 Task: Search one way flight ticket for 5 adults, 2 children, 1 infant in seat and 1 infant on lap in economy from Sault Ste. Marie: Chippewa County International Airport to Fort Wayne: Fort Wayne International Airport on 5-4-2023. Number of bags: 2 checked bags. Price is upto 40000. Outbound departure time preference is 12:45.
Action: Mouse moved to (282, 105)
Screenshot: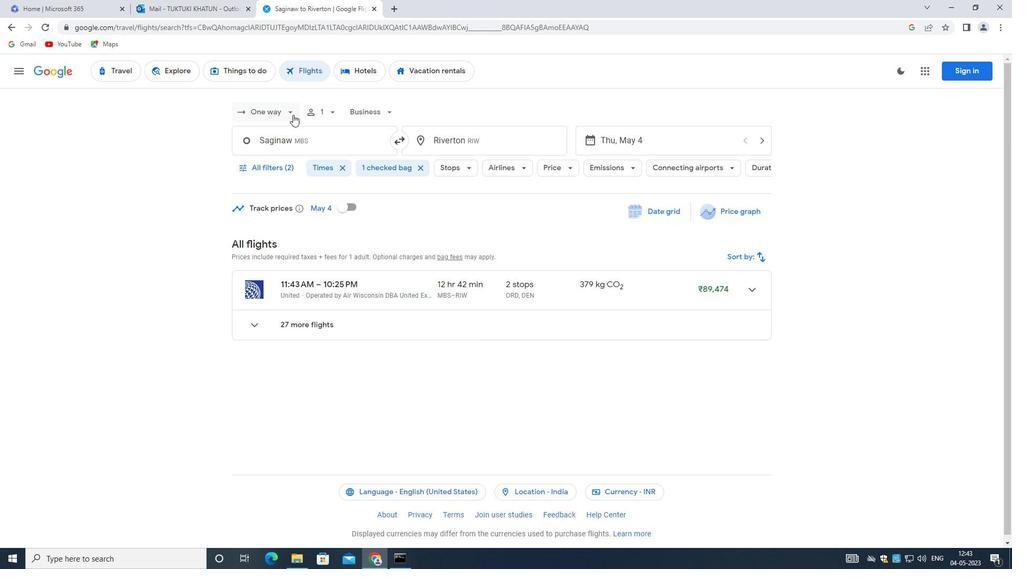
Action: Mouse pressed left at (282, 105)
Screenshot: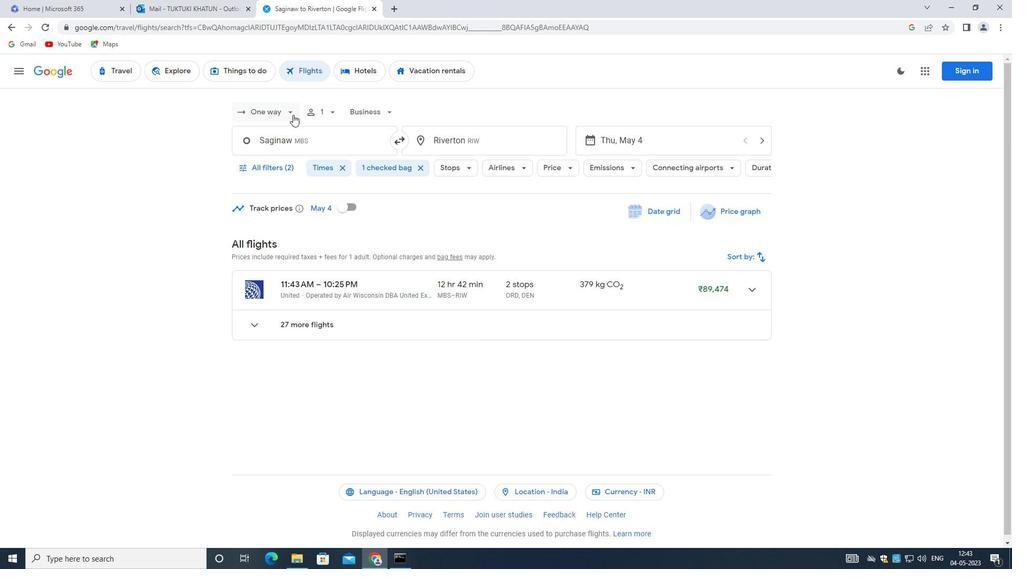 
Action: Mouse moved to (292, 161)
Screenshot: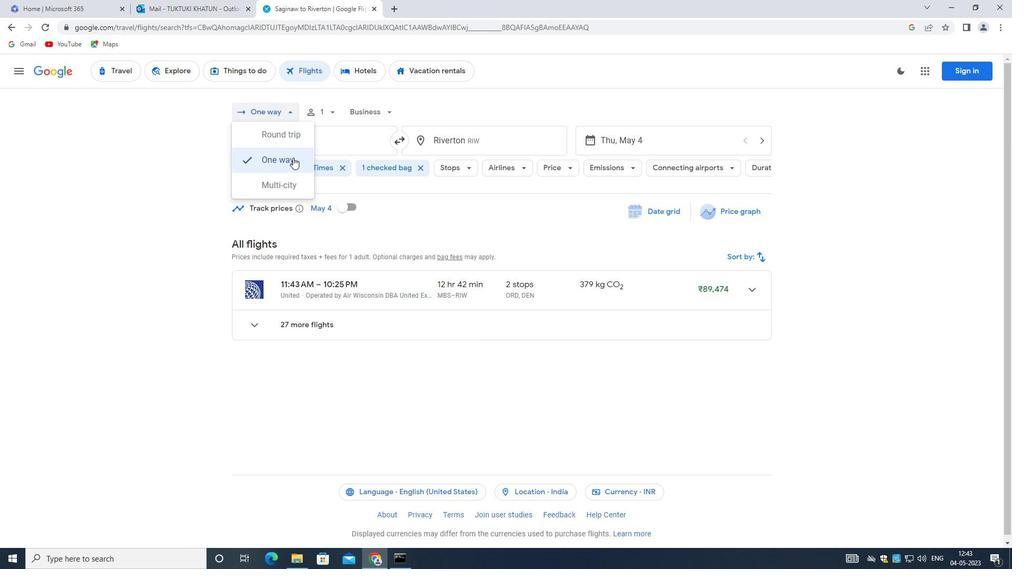 
Action: Mouse pressed left at (292, 161)
Screenshot: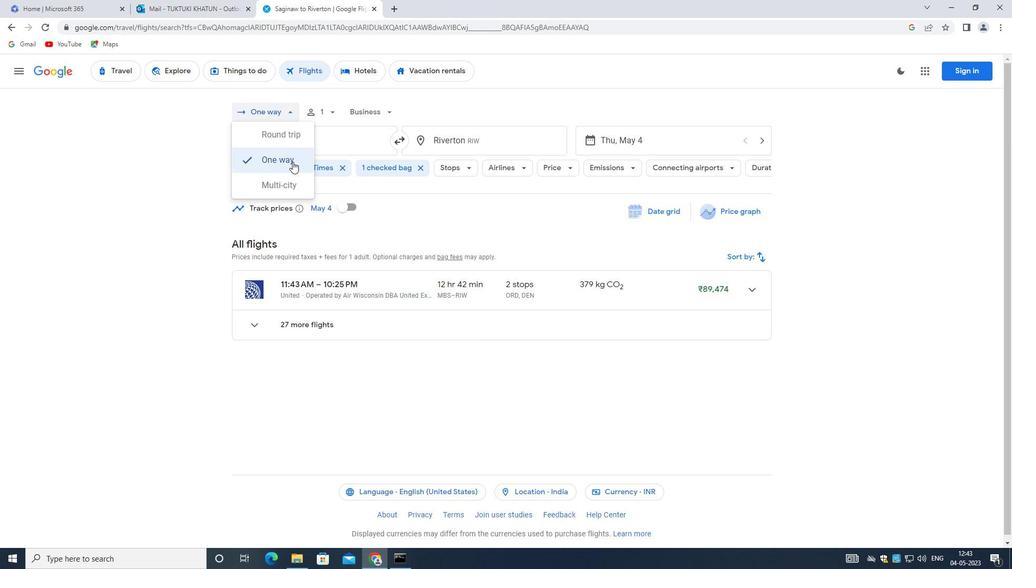 
Action: Mouse moved to (322, 119)
Screenshot: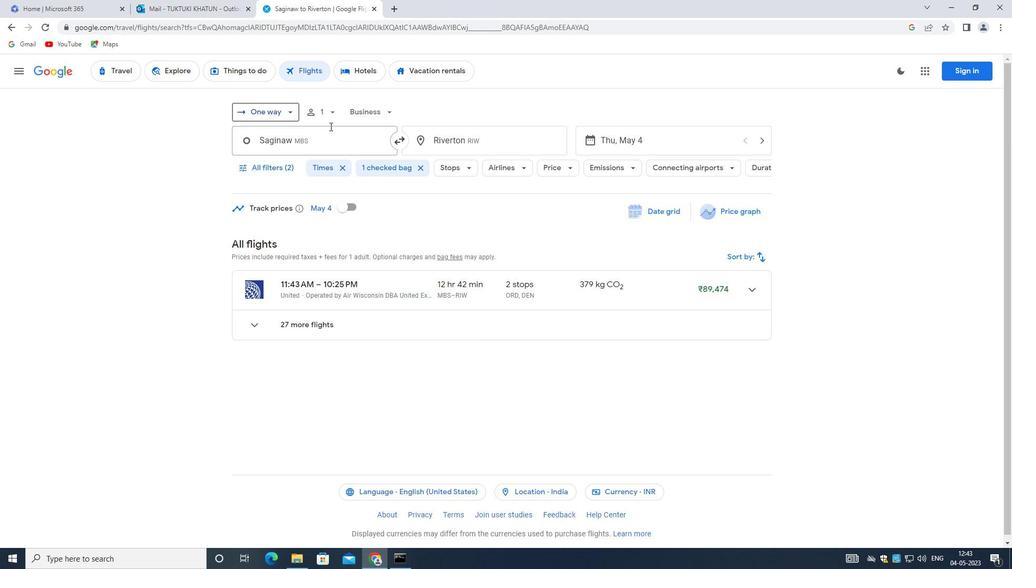 
Action: Mouse pressed left at (322, 119)
Screenshot: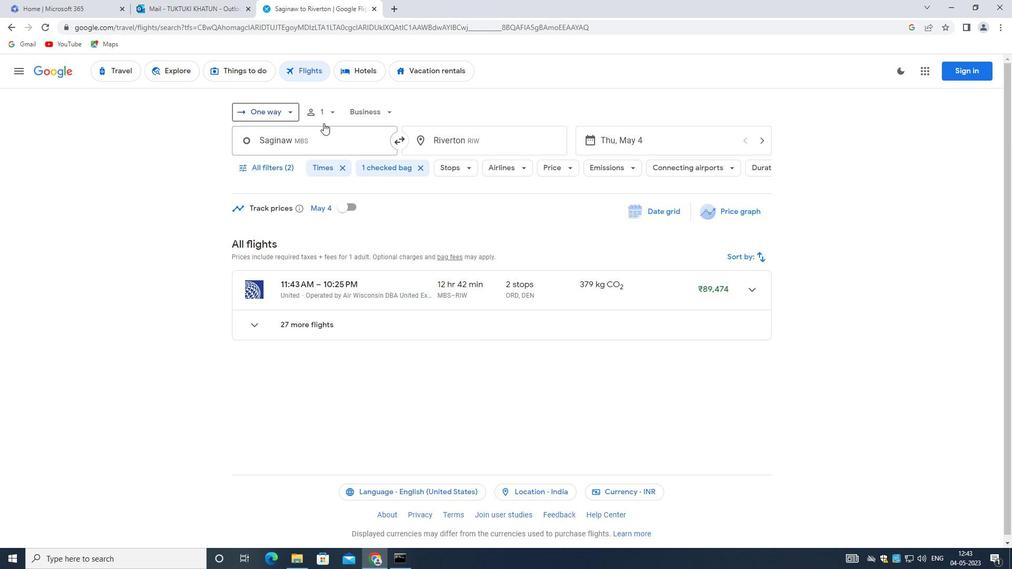 
Action: Mouse moved to (417, 138)
Screenshot: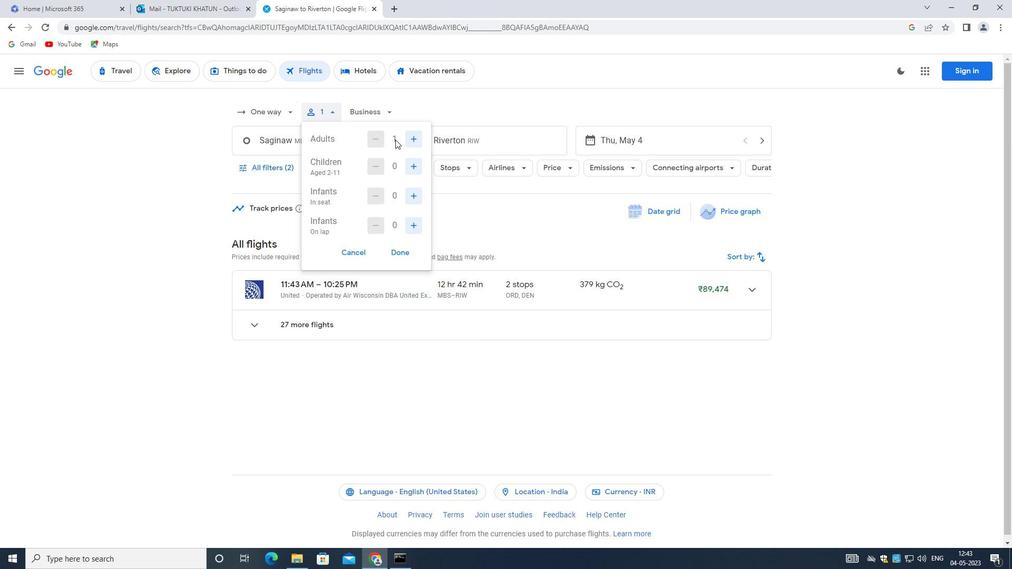 
Action: Mouse pressed left at (417, 138)
Screenshot: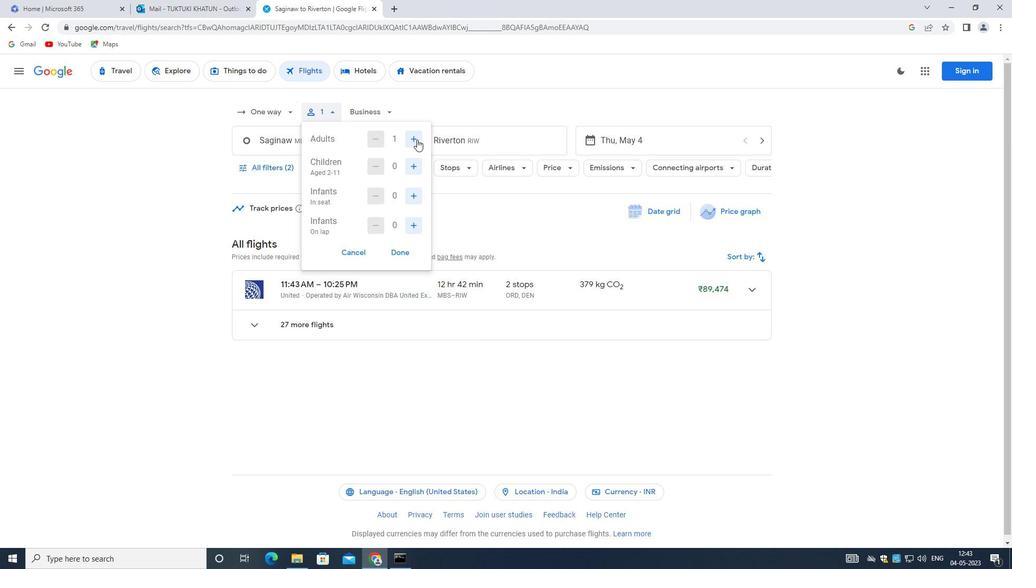 
Action: Mouse moved to (417, 138)
Screenshot: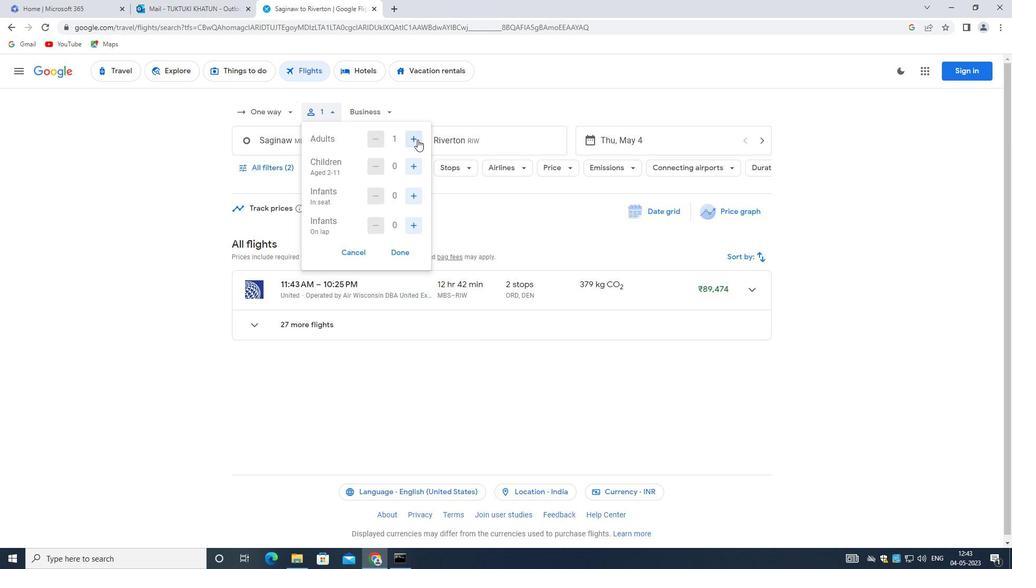
Action: Mouse pressed left at (417, 138)
Screenshot: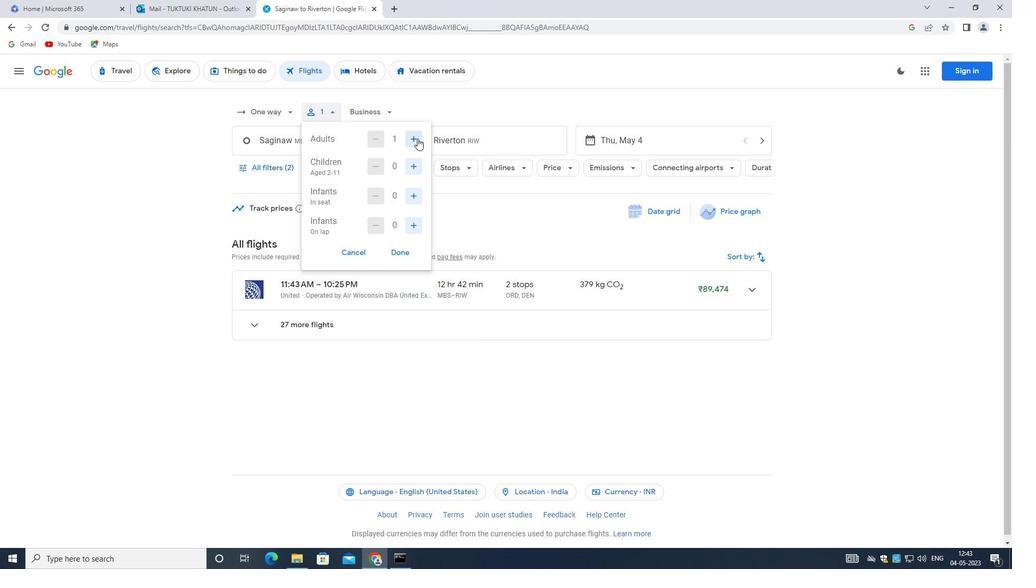 
Action: Mouse pressed left at (417, 138)
Screenshot: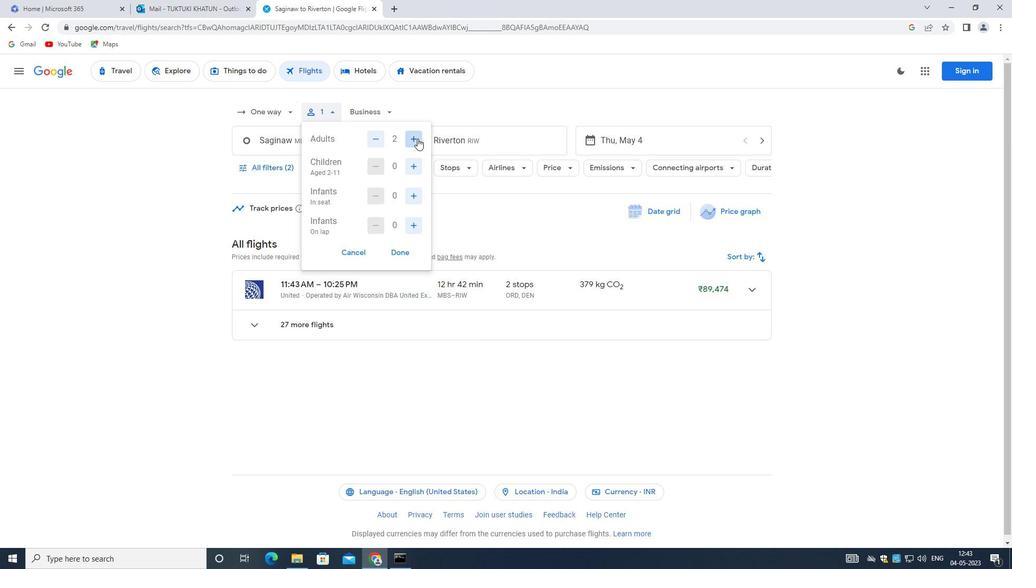 
Action: Mouse moved to (417, 139)
Screenshot: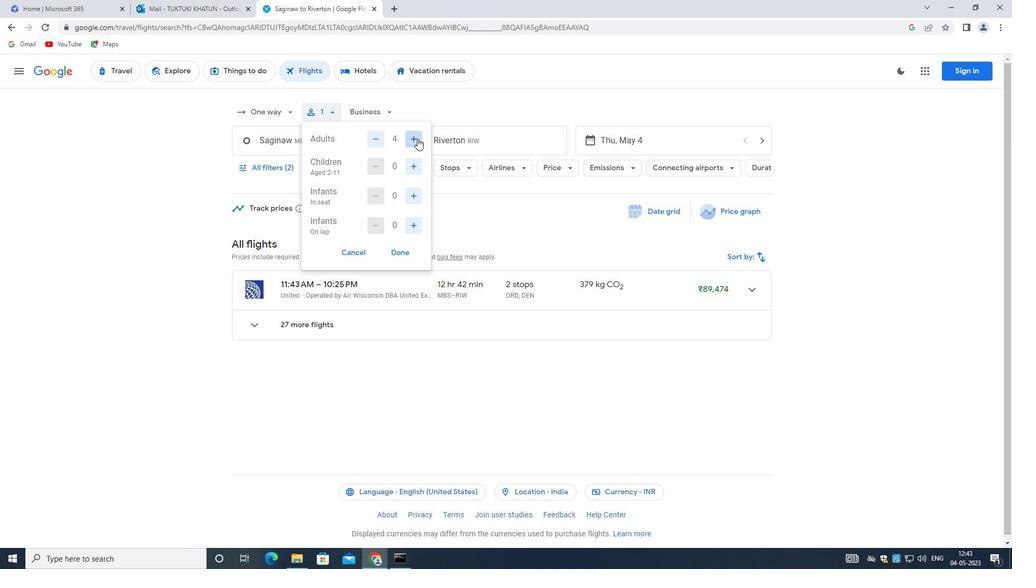 
Action: Mouse pressed left at (417, 139)
Screenshot: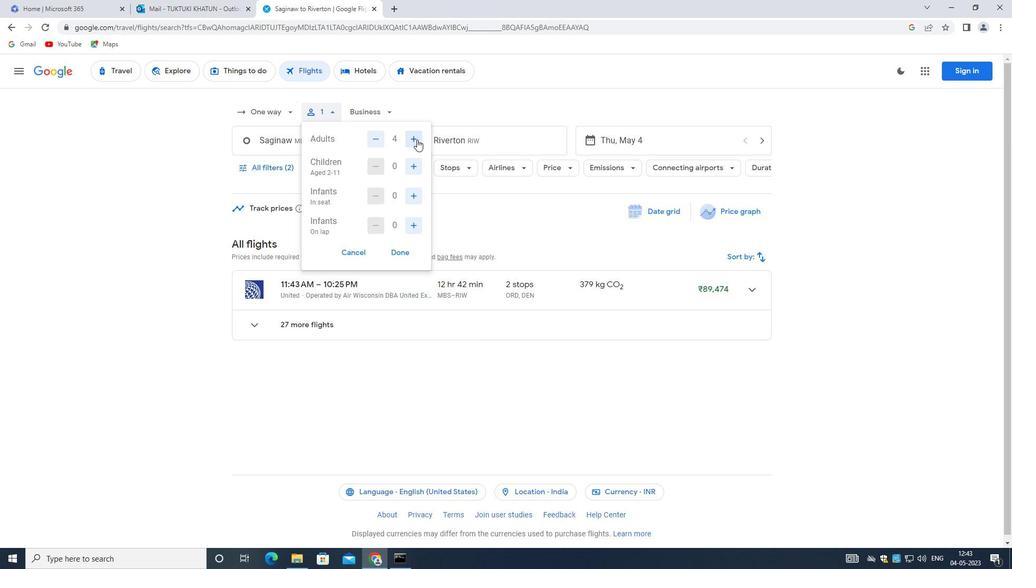 
Action: Mouse moved to (414, 167)
Screenshot: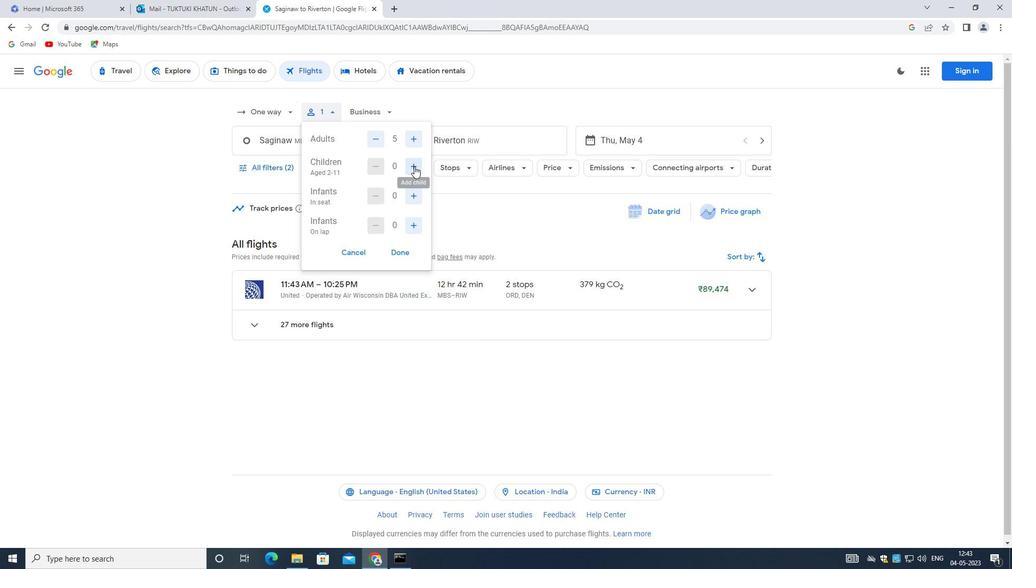 
Action: Mouse pressed left at (414, 167)
Screenshot: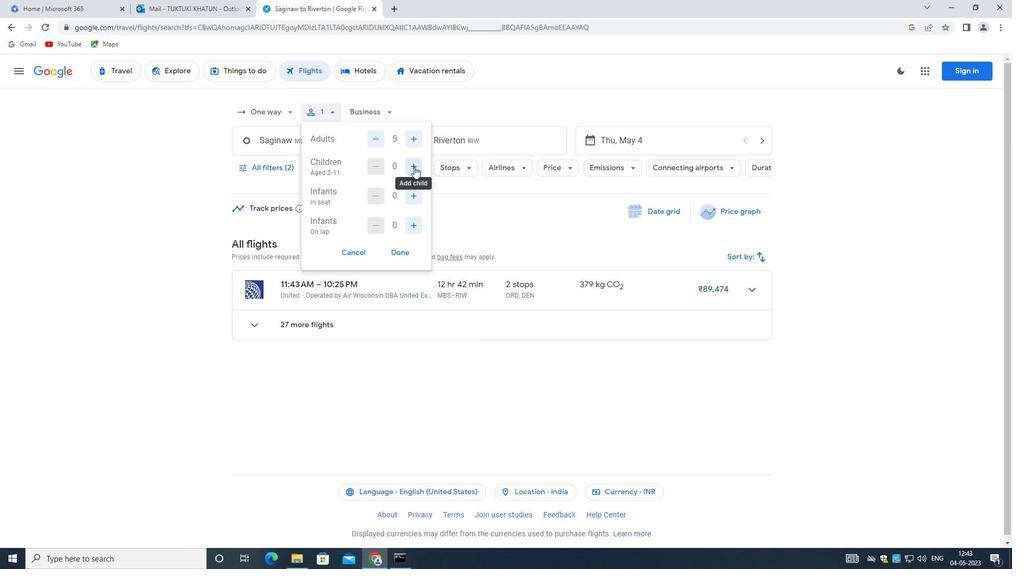 
Action: Mouse moved to (414, 166)
Screenshot: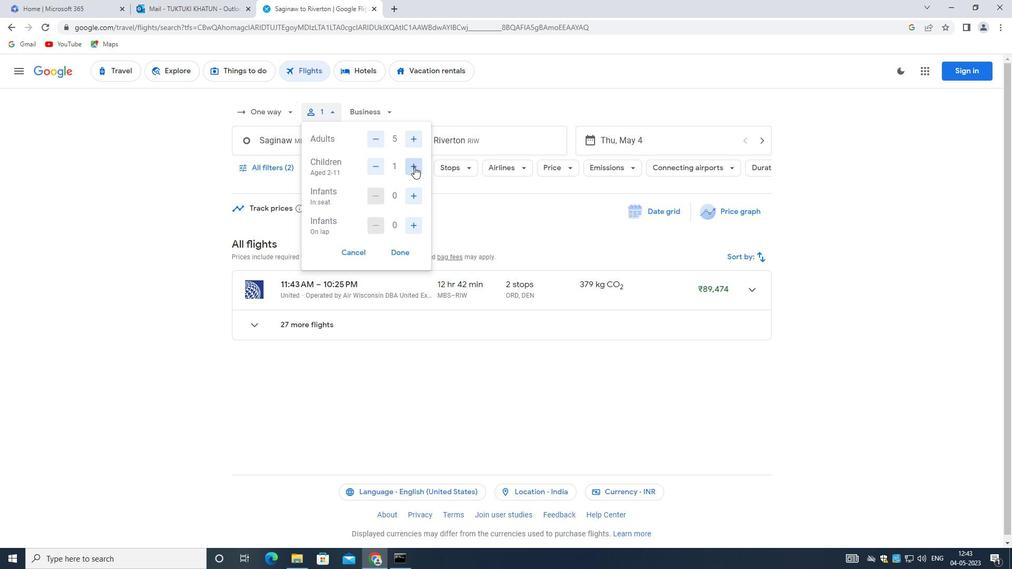 
Action: Mouse pressed left at (414, 166)
Screenshot: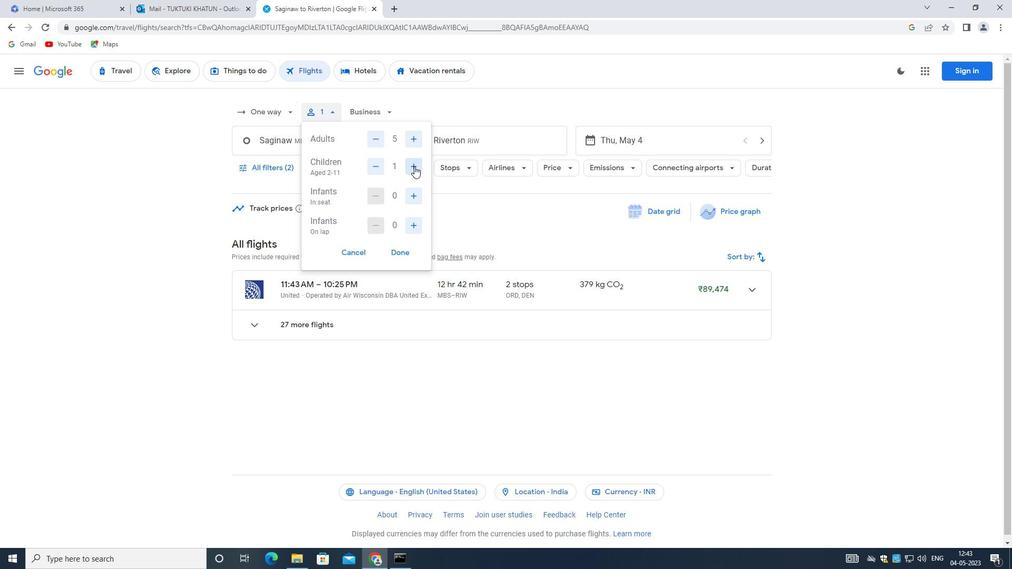 
Action: Mouse moved to (409, 196)
Screenshot: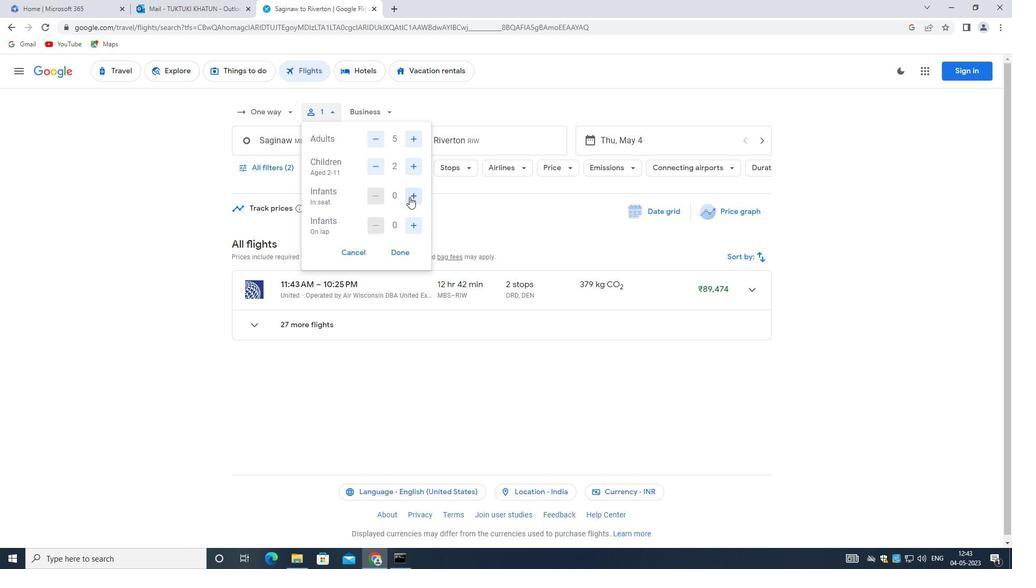 
Action: Mouse pressed left at (409, 196)
Screenshot: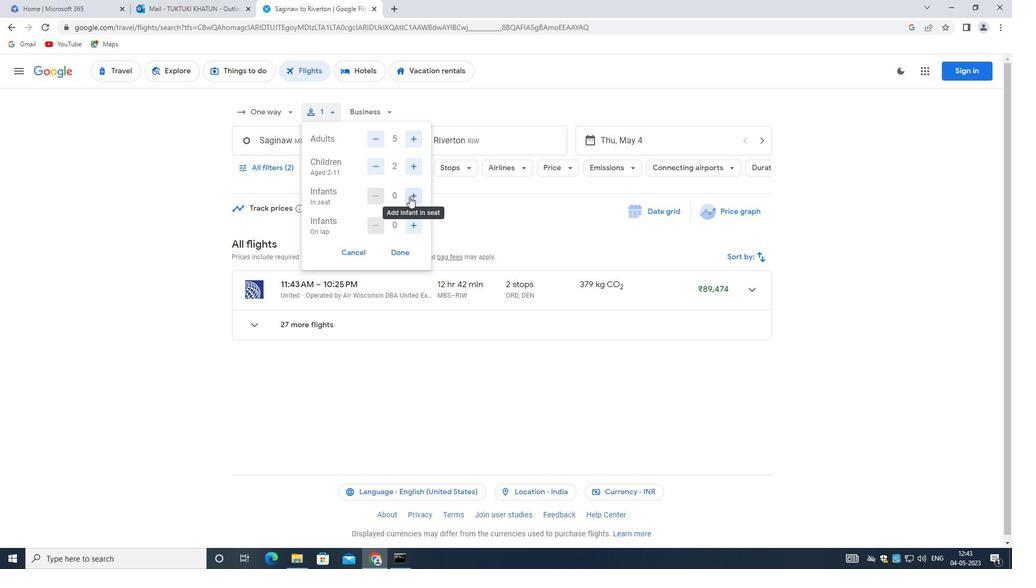 
Action: Mouse moved to (414, 225)
Screenshot: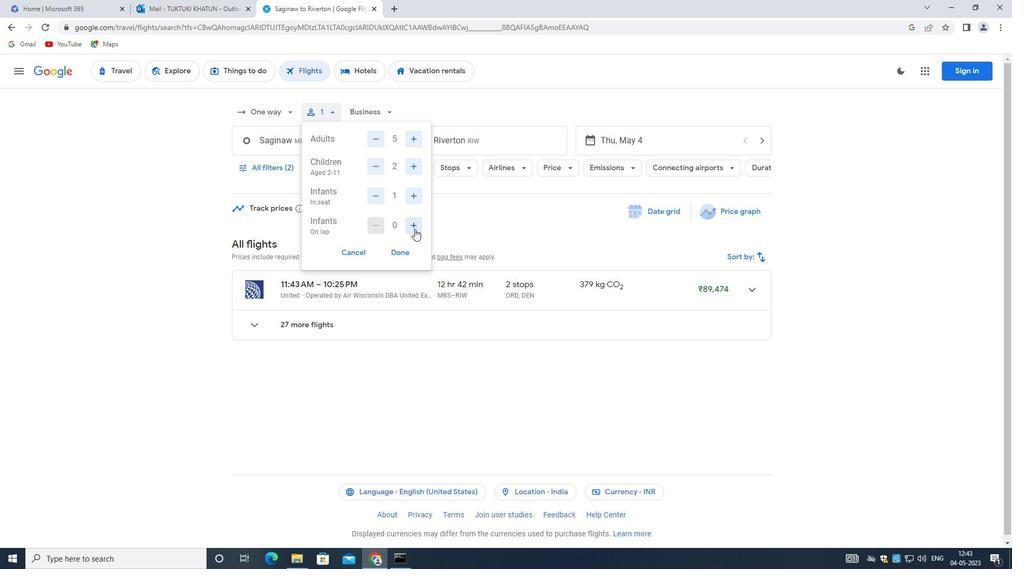 
Action: Mouse pressed left at (414, 225)
Screenshot: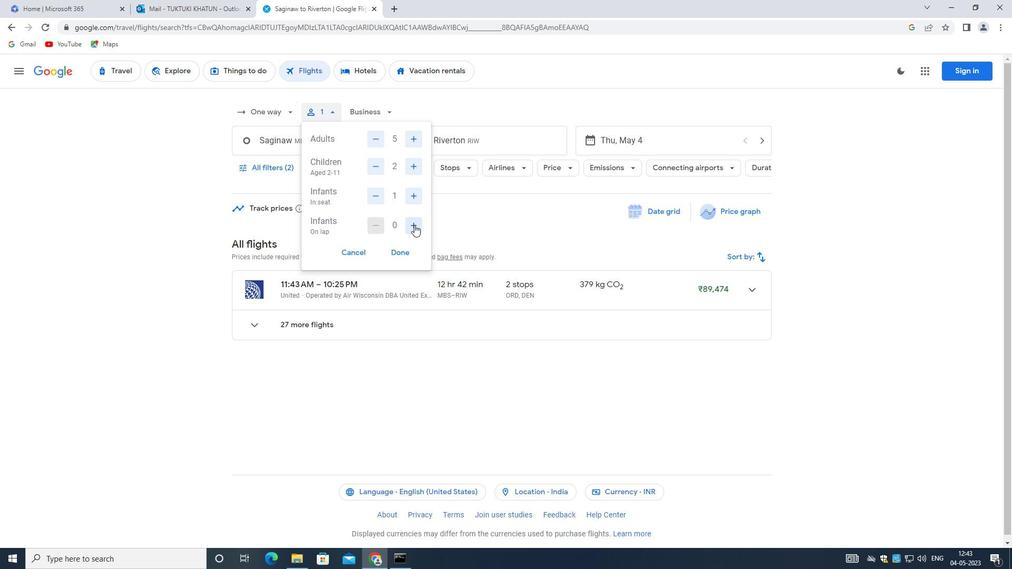 
Action: Mouse moved to (388, 249)
Screenshot: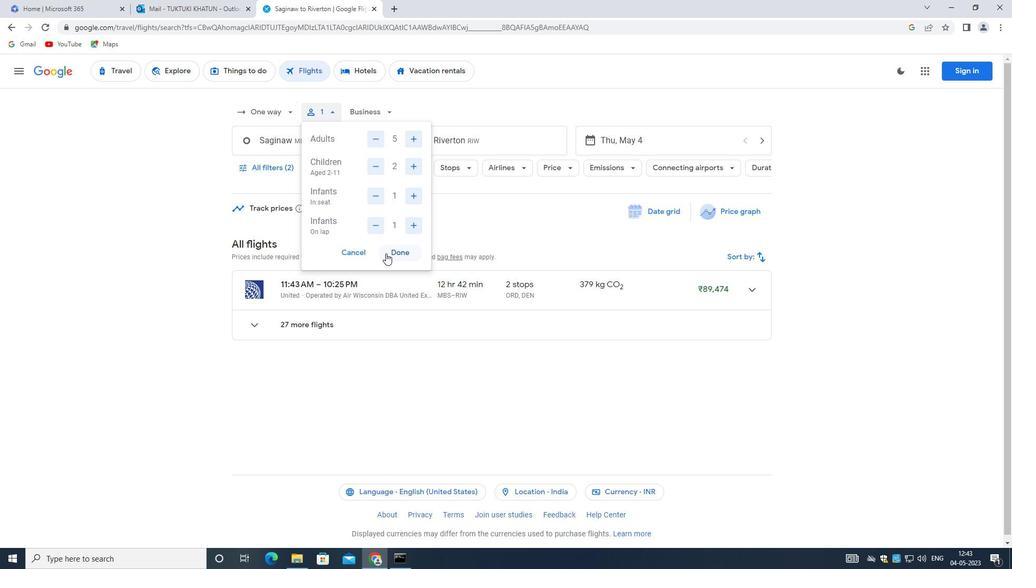 
Action: Mouse pressed left at (388, 249)
Screenshot: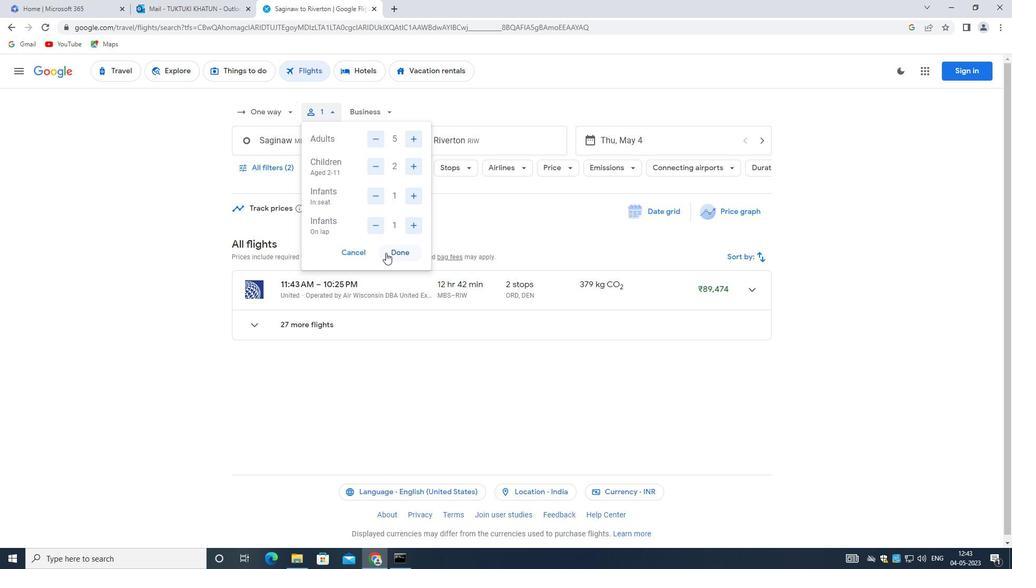 
Action: Mouse moved to (361, 109)
Screenshot: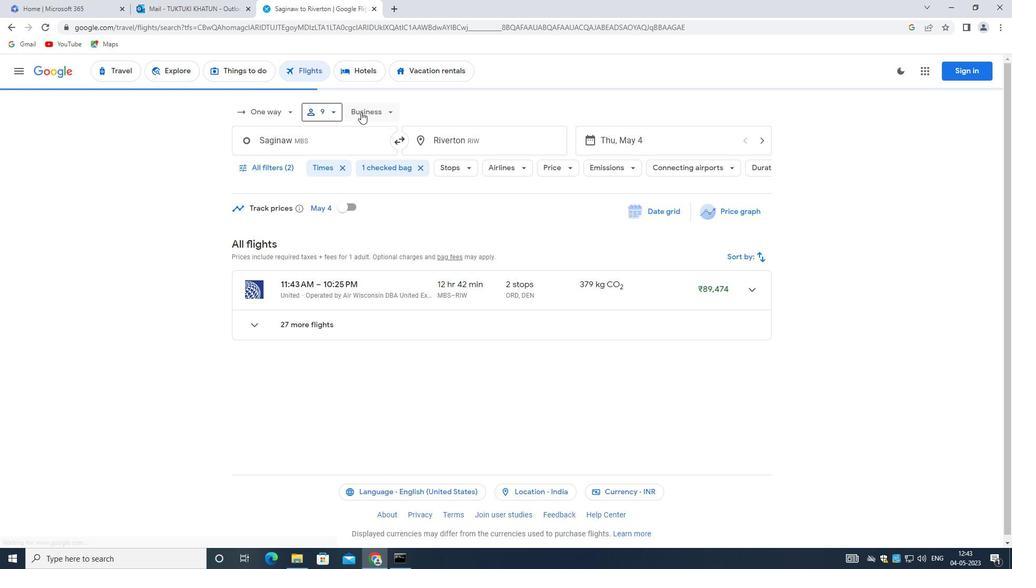 
Action: Mouse pressed left at (361, 109)
Screenshot: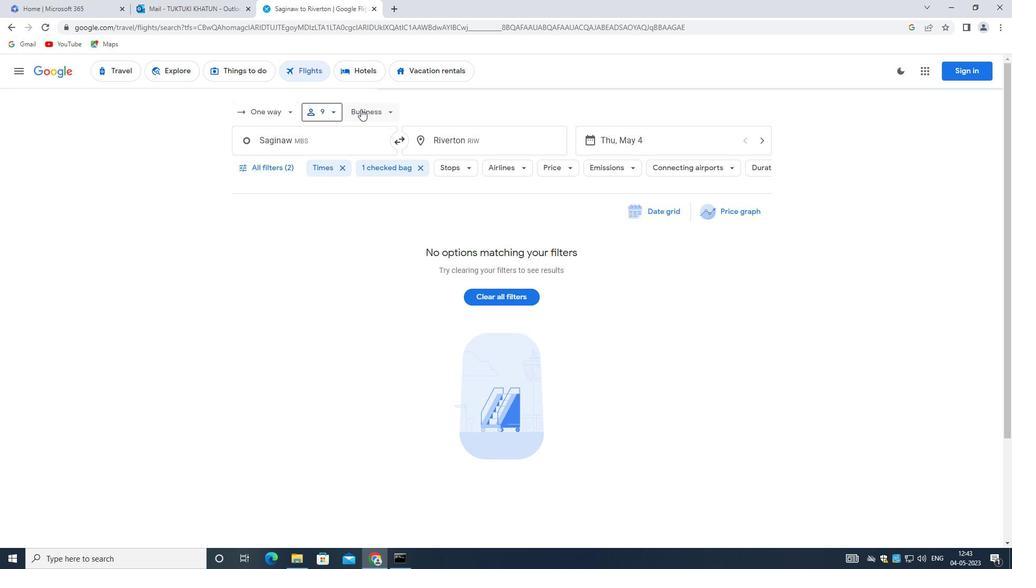 
Action: Mouse moved to (380, 132)
Screenshot: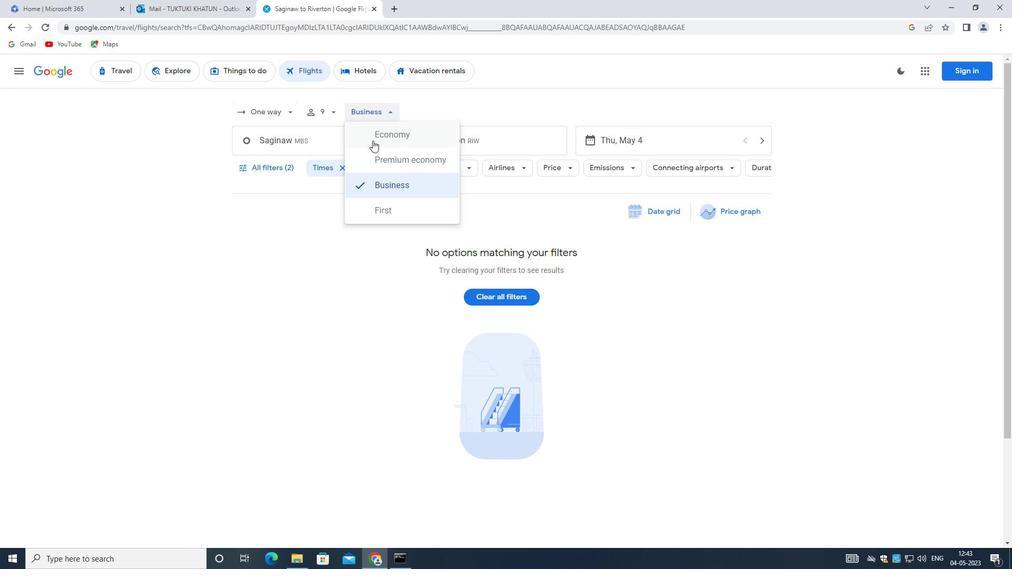 
Action: Mouse pressed left at (380, 132)
Screenshot: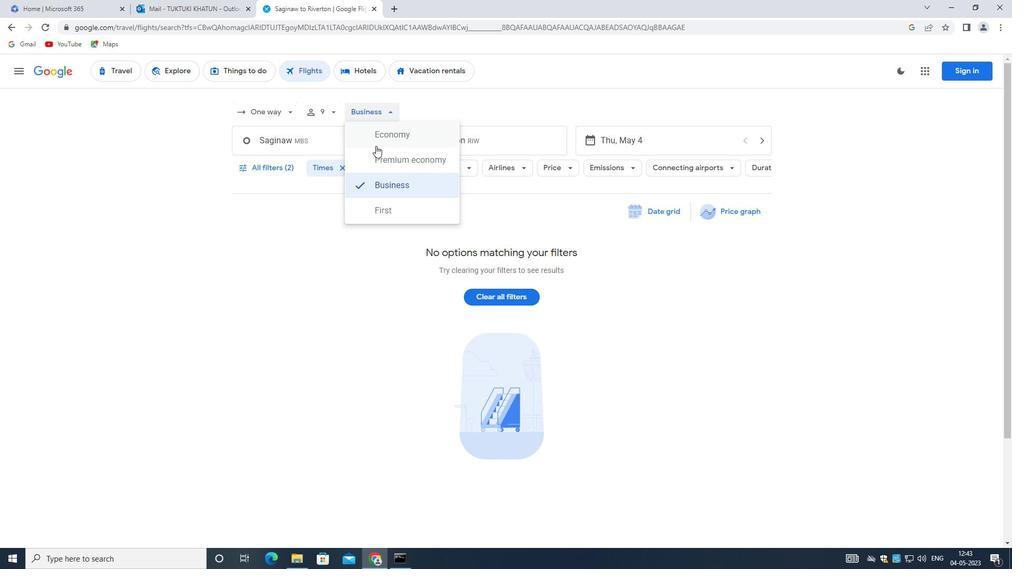 
Action: Mouse moved to (318, 147)
Screenshot: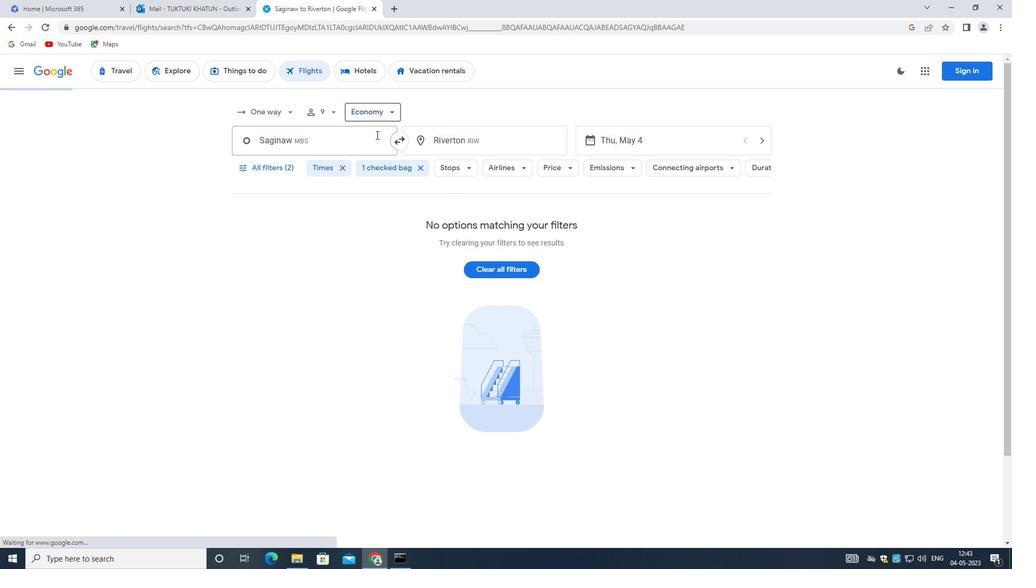 
Action: Mouse pressed left at (318, 147)
Screenshot: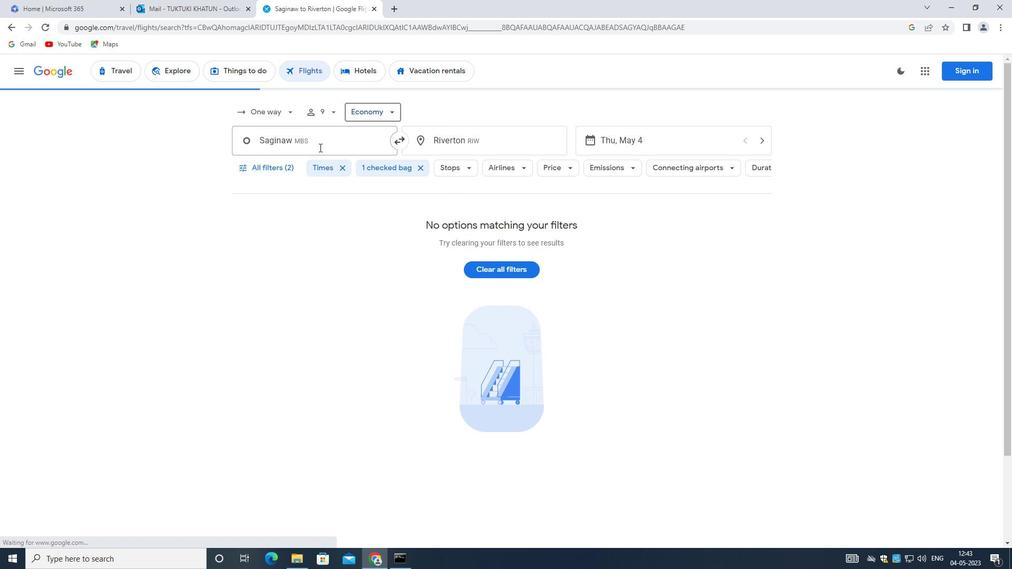 
Action: Mouse moved to (321, 145)
Screenshot: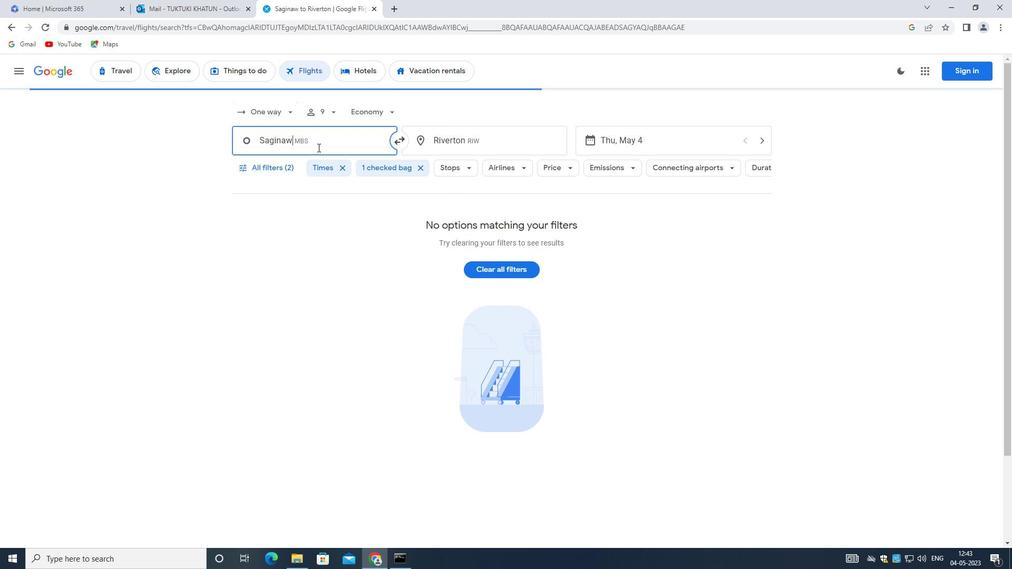 
Action: Key pressed <Key.backspace>
Screenshot: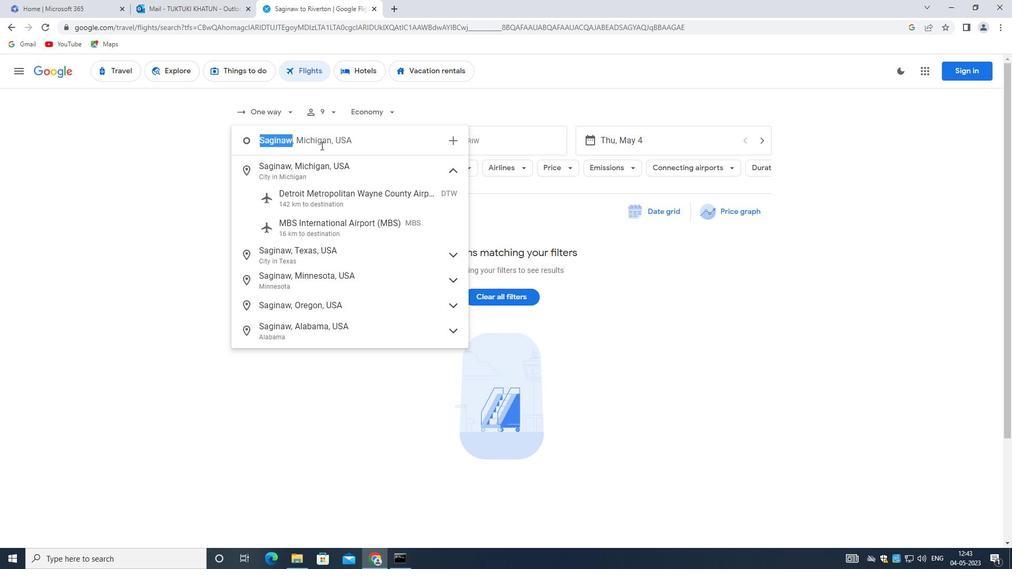 
Action: Mouse moved to (321, 145)
Screenshot: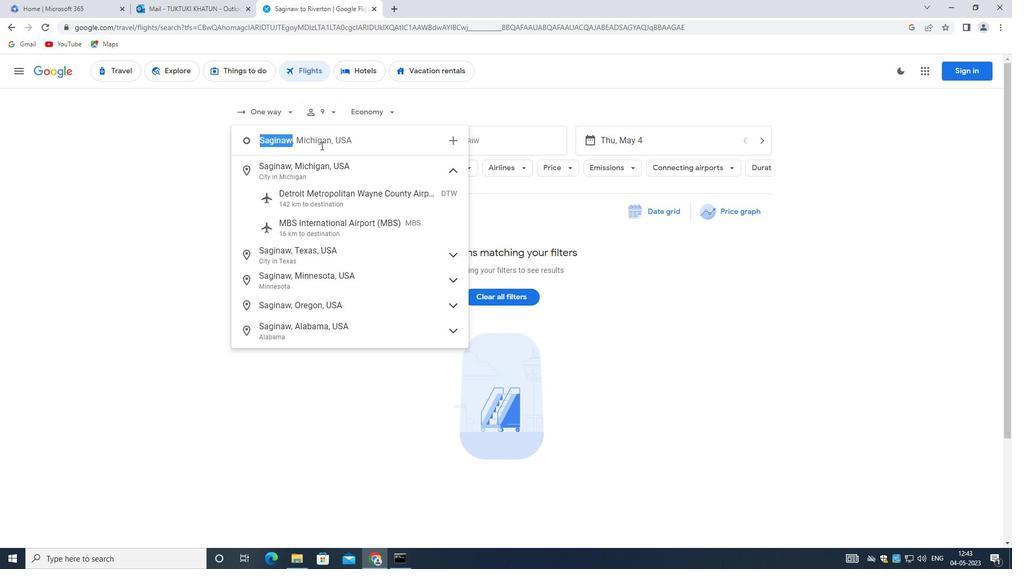 
Action: Key pressed <Key.shift>CHIP
Screenshot: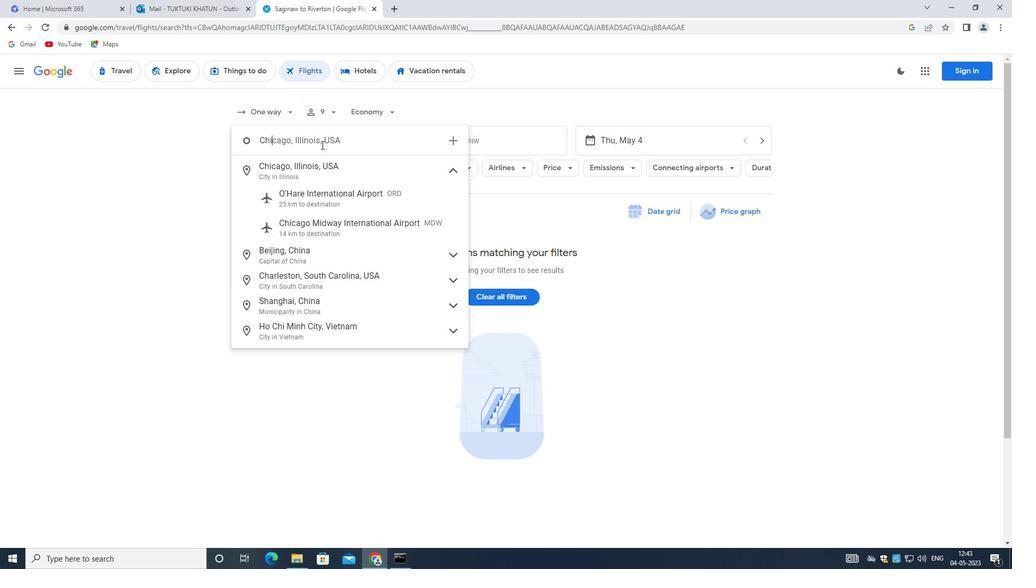 
Action: Mouse moved to (322, 145)
Screenshot: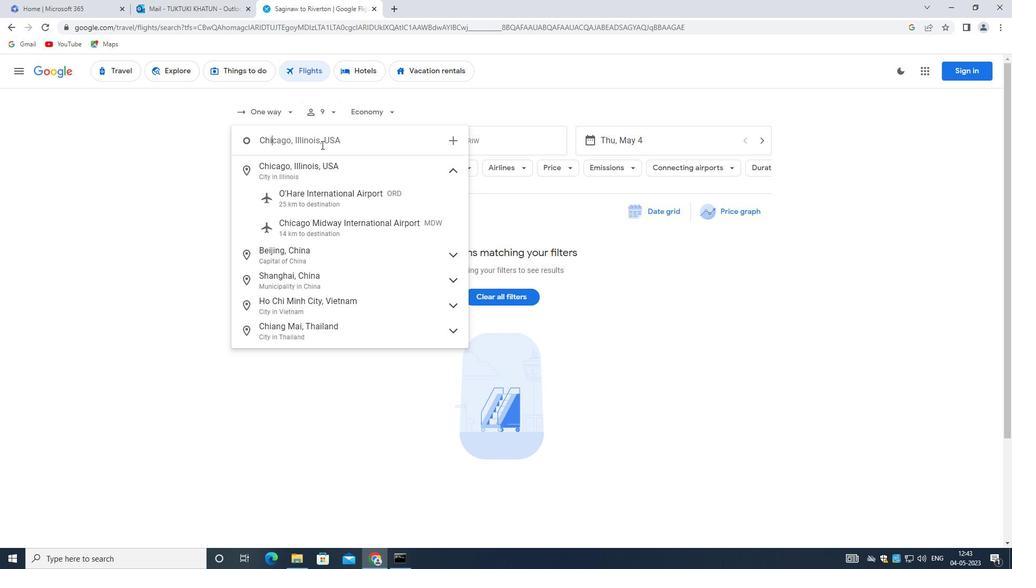 
Action: Key pressed PE
Screenshot: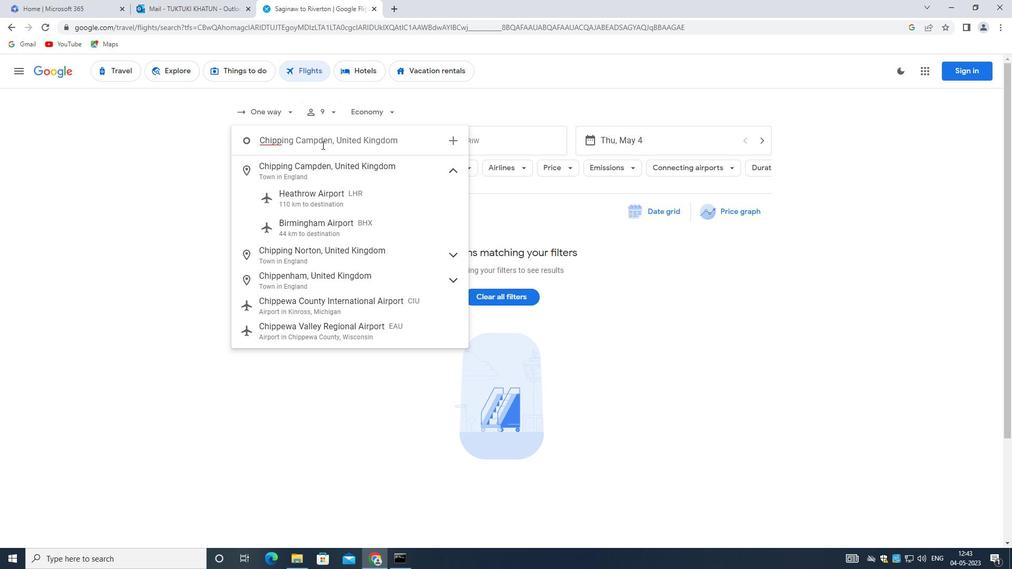 
Action: Mouse moved to (322, 145)
Screenshot: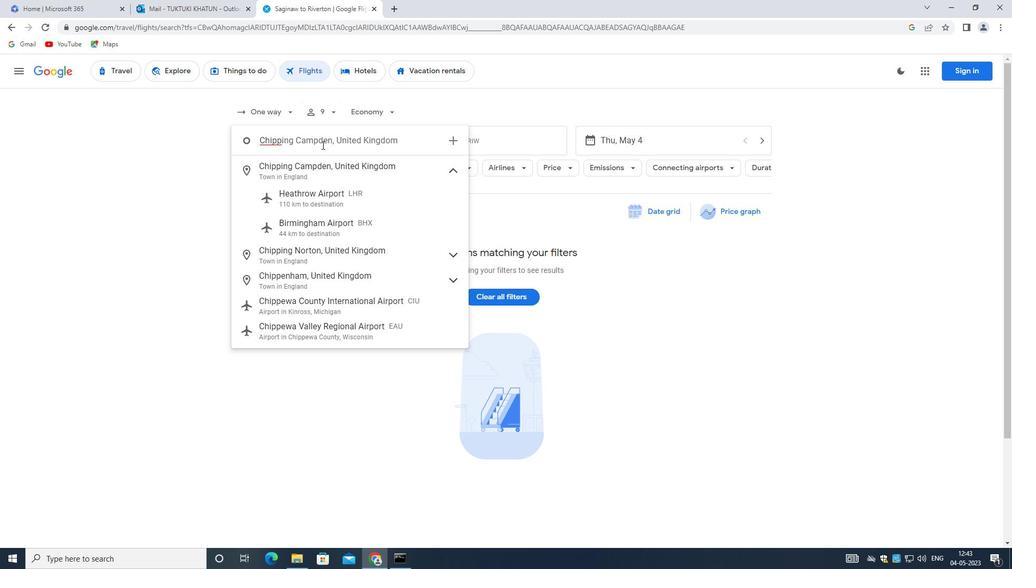 
Action: Key pressed WA<Key.space>
Screenshot: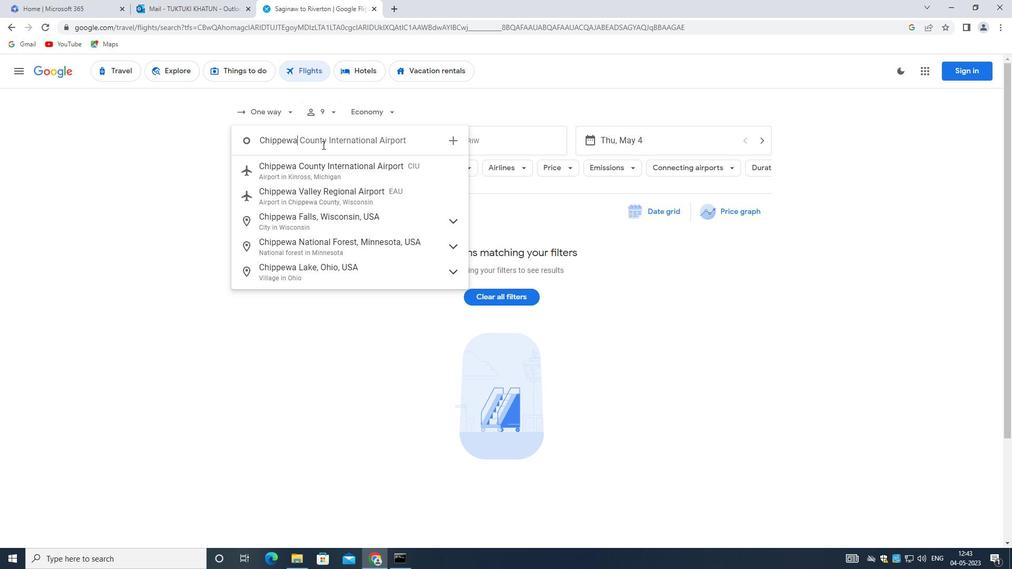 
Action: Mouse moved to (322, 145)
Screenshot: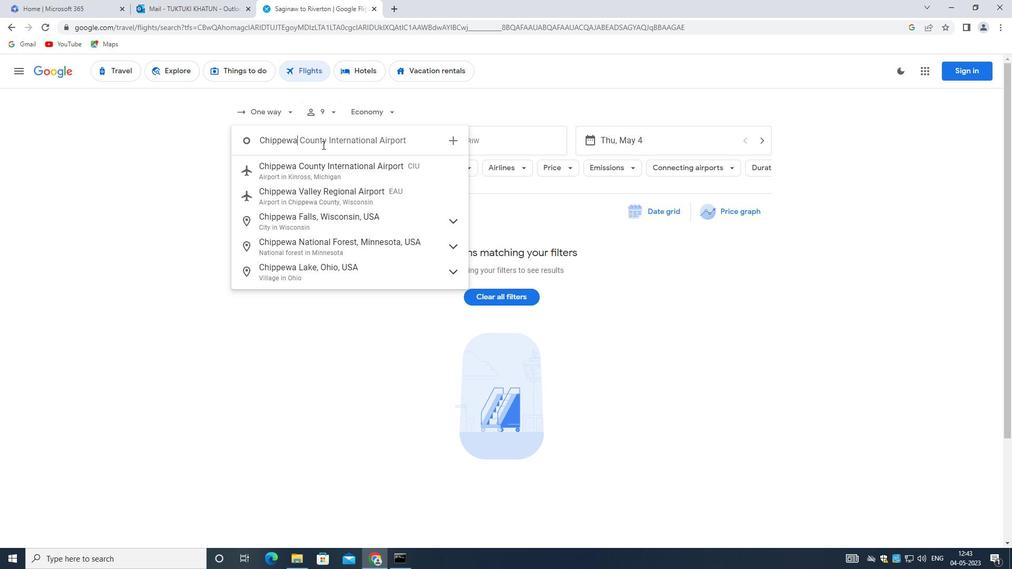 
Action: Key pressed <Key.shift>COU
Screenshot: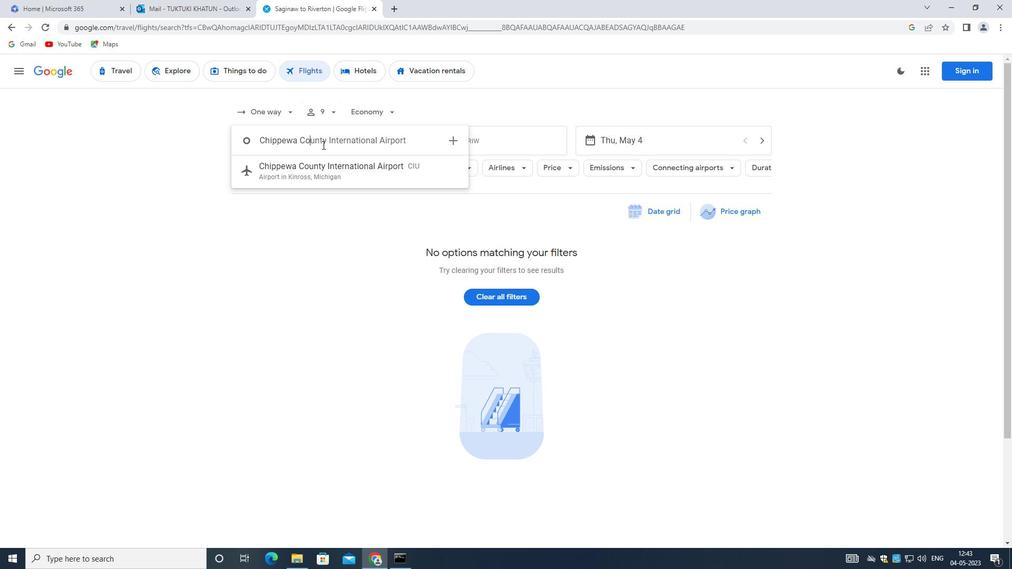 
Action: Mouse moved to (323, 144)
Screenshot: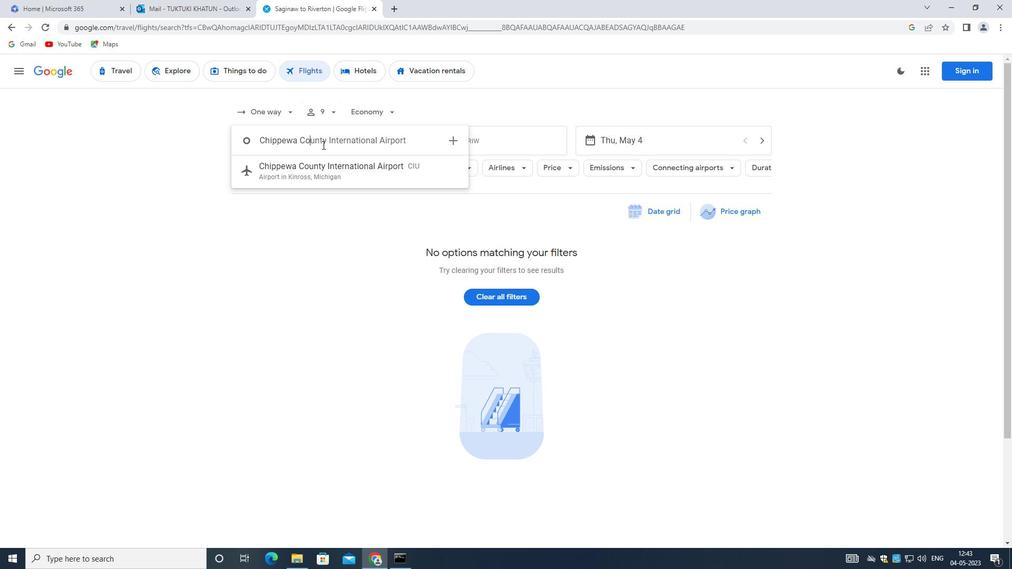 
Action: Key pressed NTRY<Key.space><Key.shift_r>INTERNAT
Screenshot: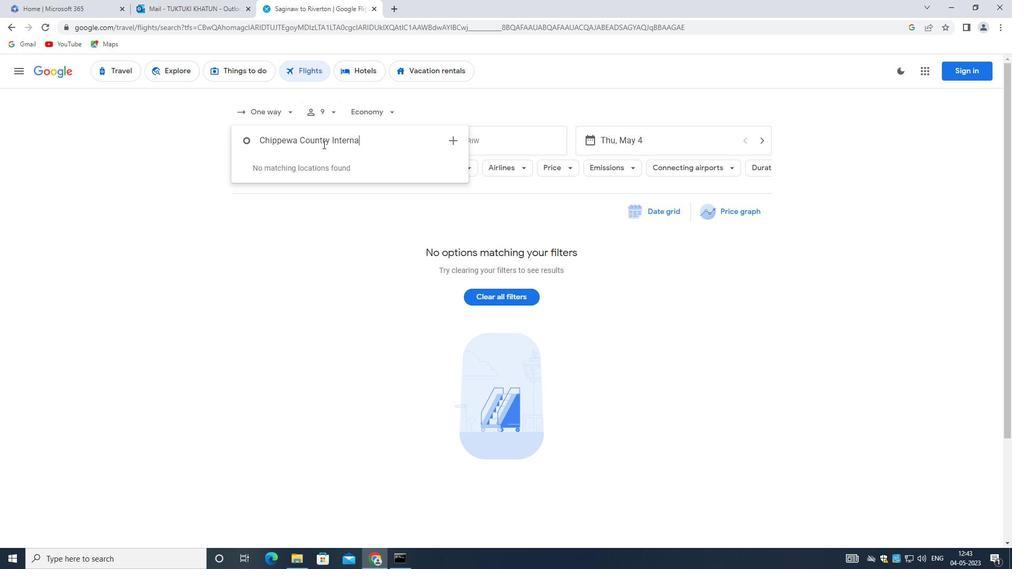
Action: Mouse moved to (323, 144)
Screenshot: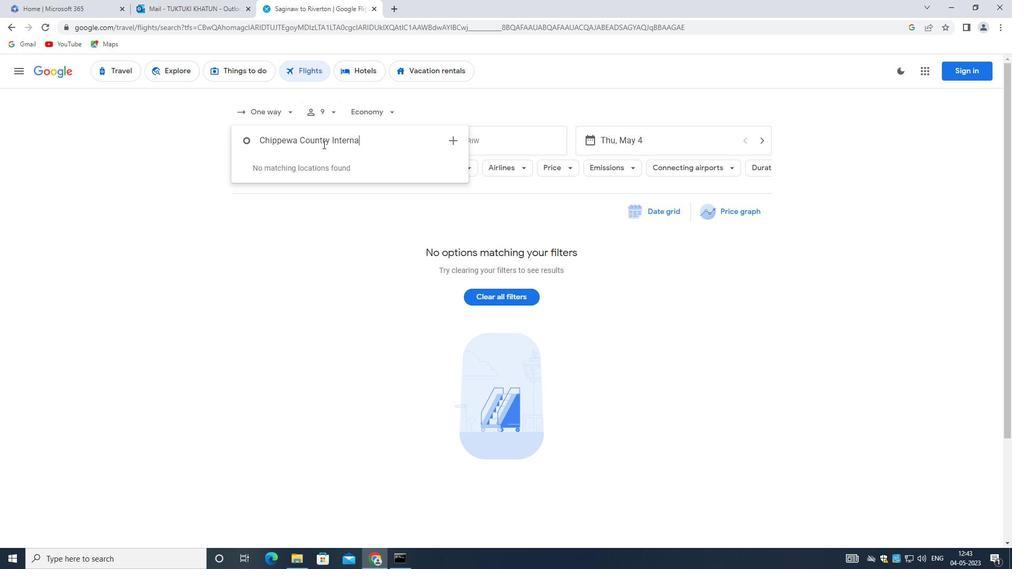
Action: Key pressed IONAL
Screenshot: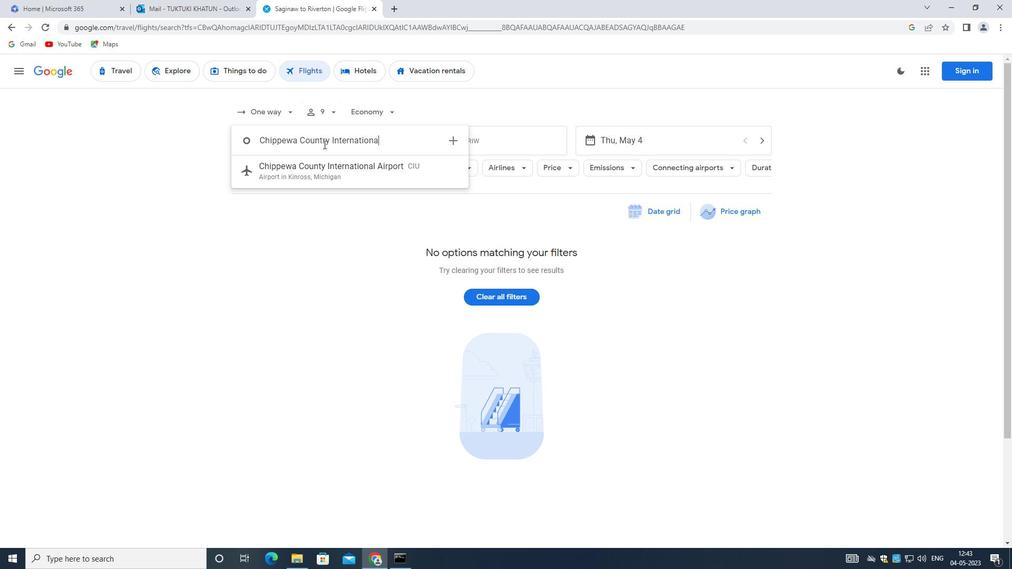 
Action: Mouse moved to (352, 172)
Screenshot: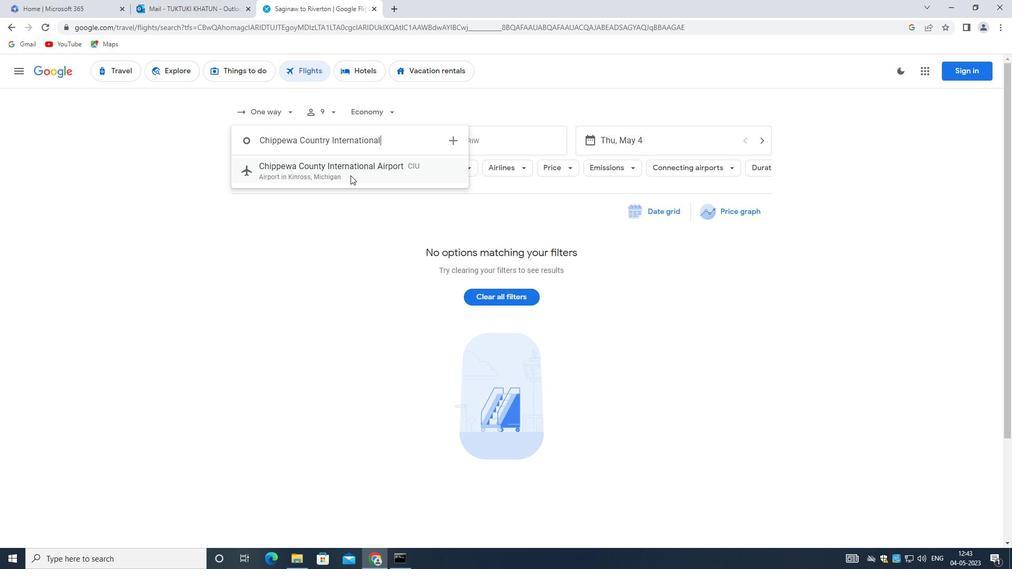
Action: Mouse pressed left at (352, 172)
Screenshot: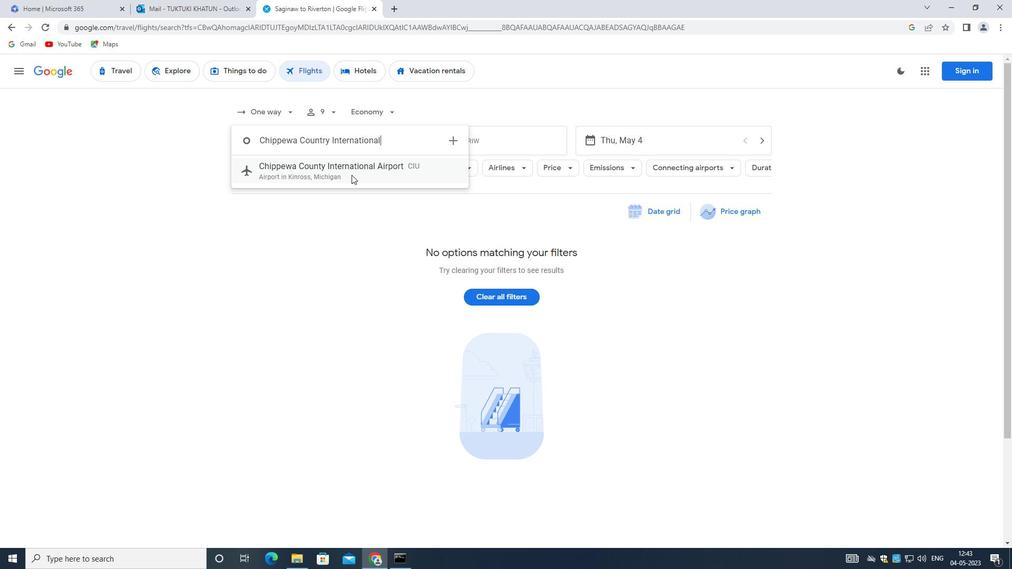 
Action: Mouse moved to (460, 143)
Screenshot: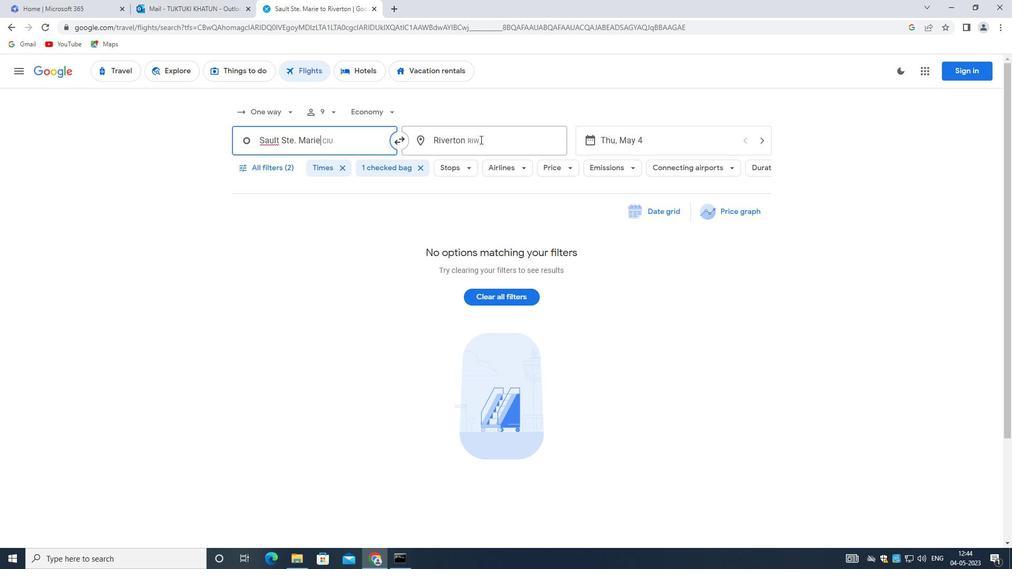 
Action: Mouse pressed left at (460, 143)
Screenshot: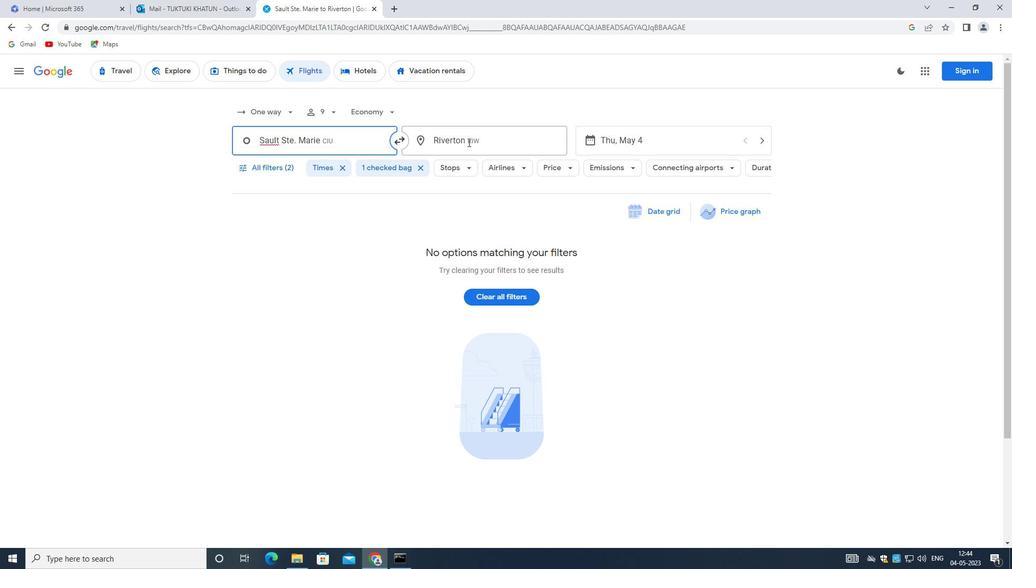 
Action: Mouse moved to (456, 140)
Screenshot: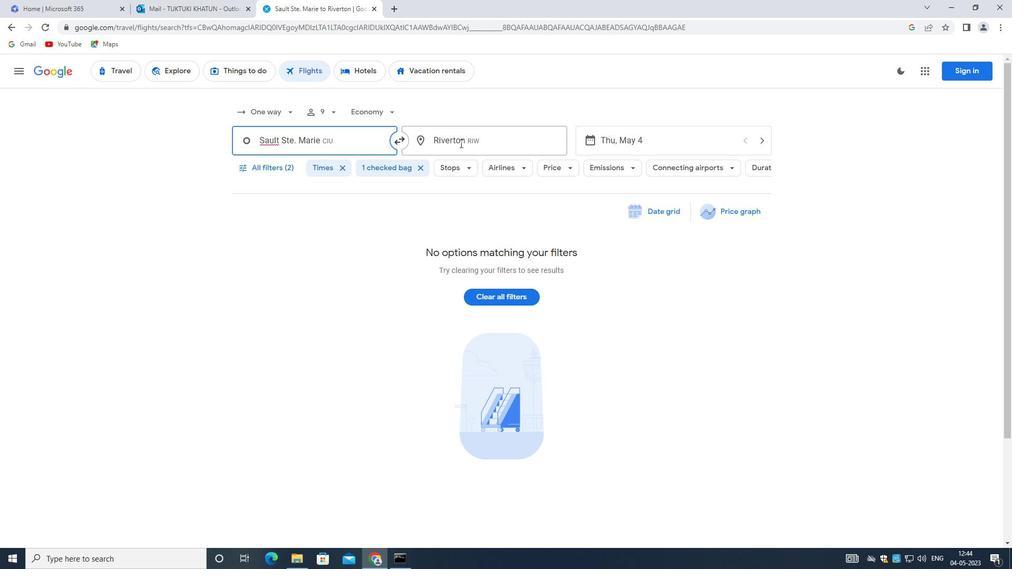 
Action: Key pressed <Key.shift><Key.shift><Key.shift>FORT<Key.space><Key.shift>W
Screenshot: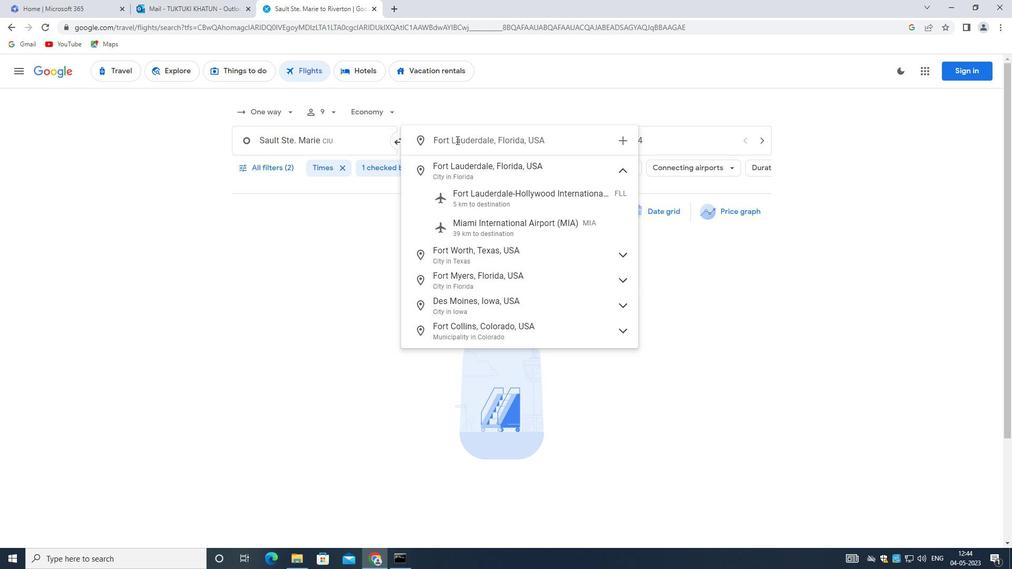 
Action: Mouse moved to (509, 213)
Screenshot: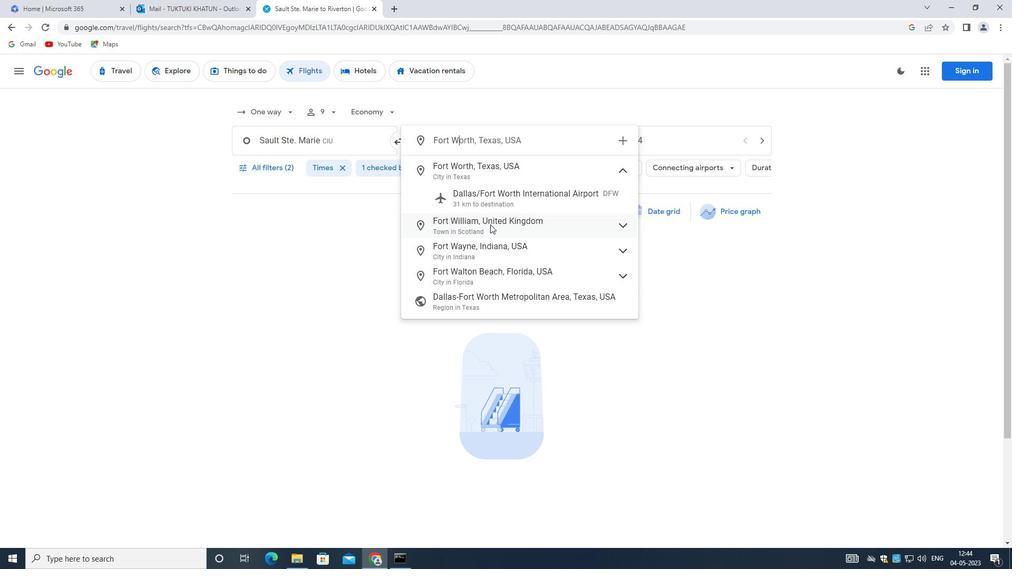 
Action: Key pressed A
Screenshot: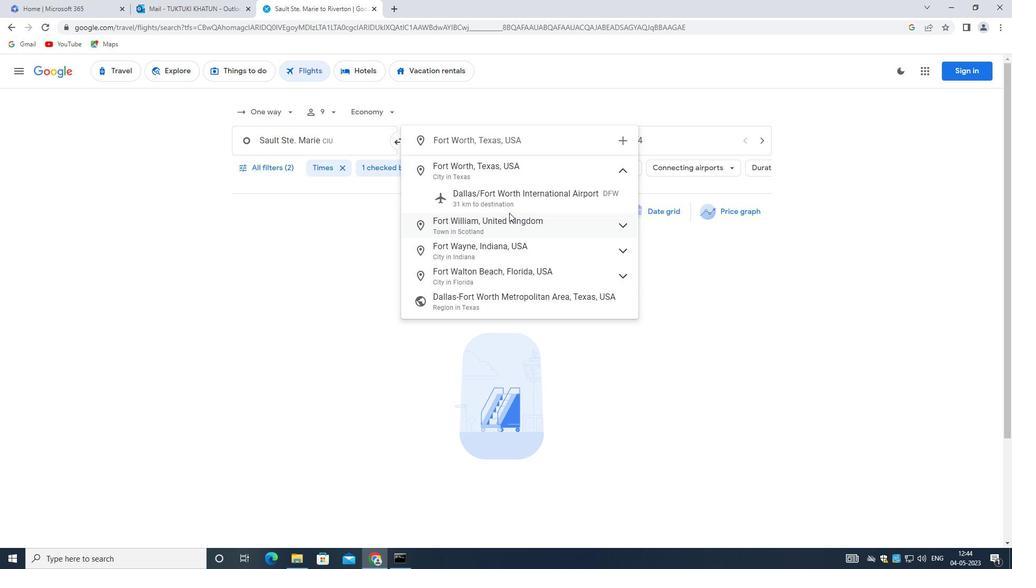 
Action: Mouse moved to (529, 194)
Screenshot: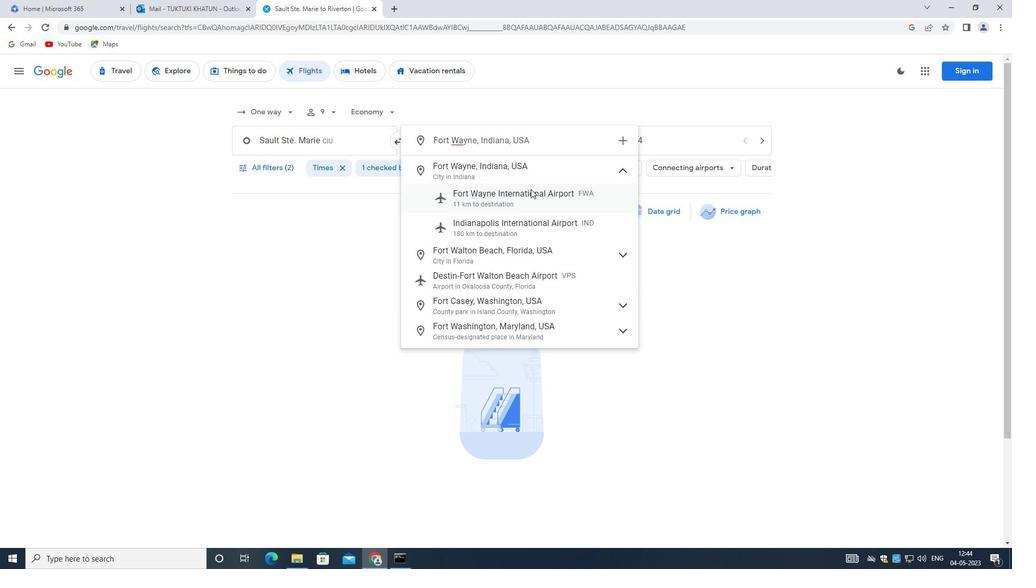 
Action: Mouse pressed left at (529, 194)
Screenshot: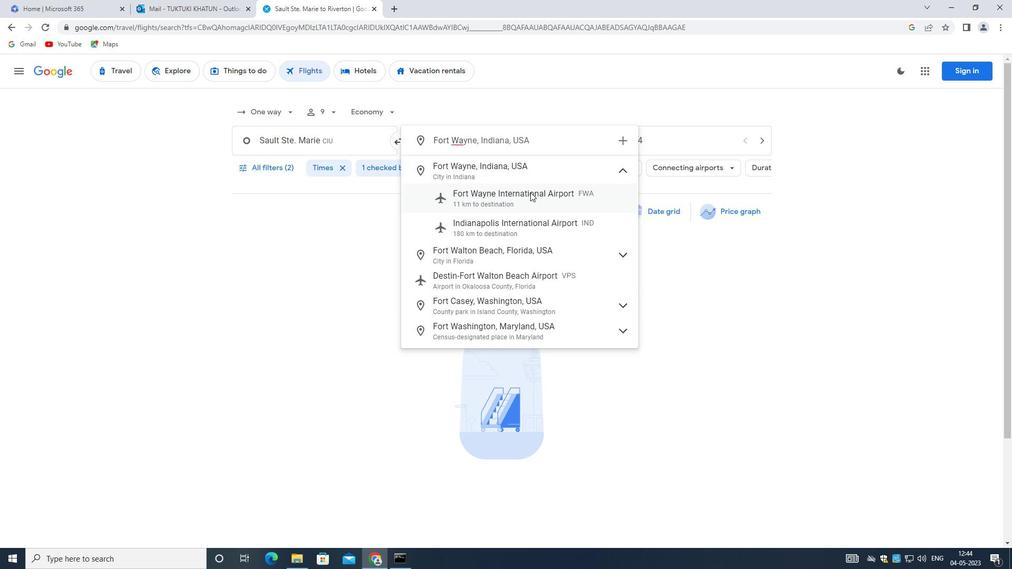
Action: Mouse moved to (667, 140)
Screenshot: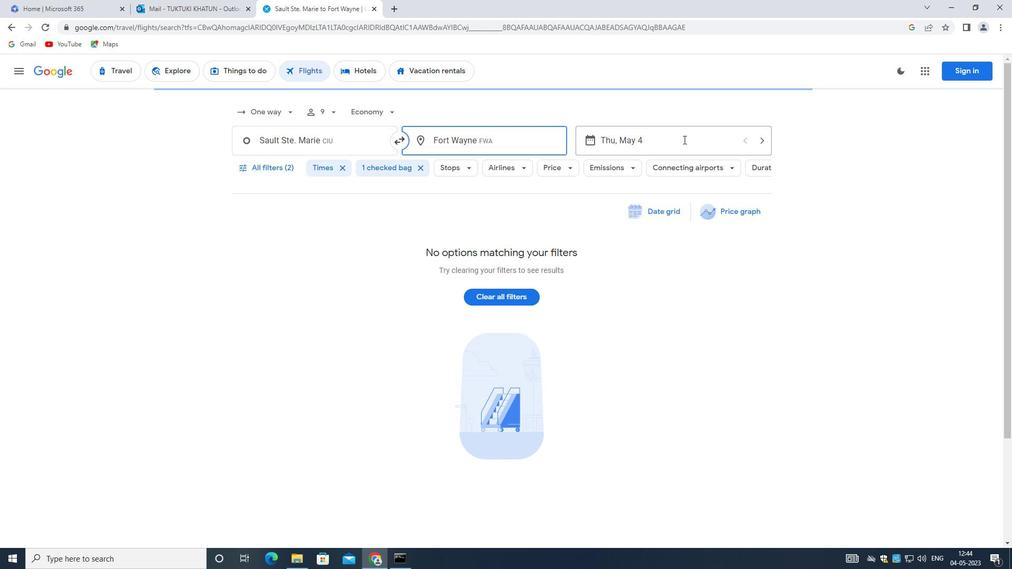 
Action: Mouse pressed left at (667, 140)
Screenshot: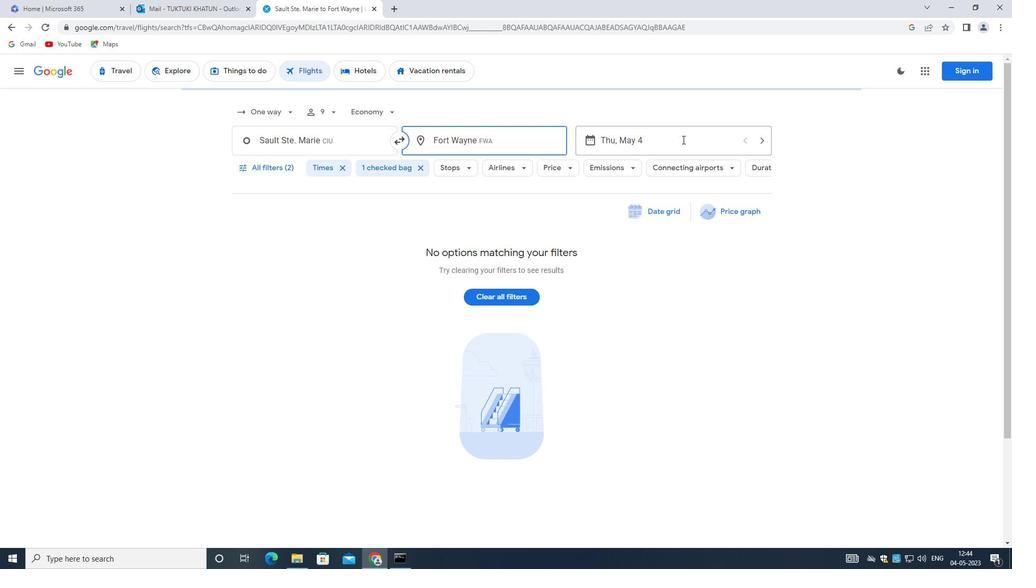 
Action: Mouse moved to (743, 400)
Screenshot: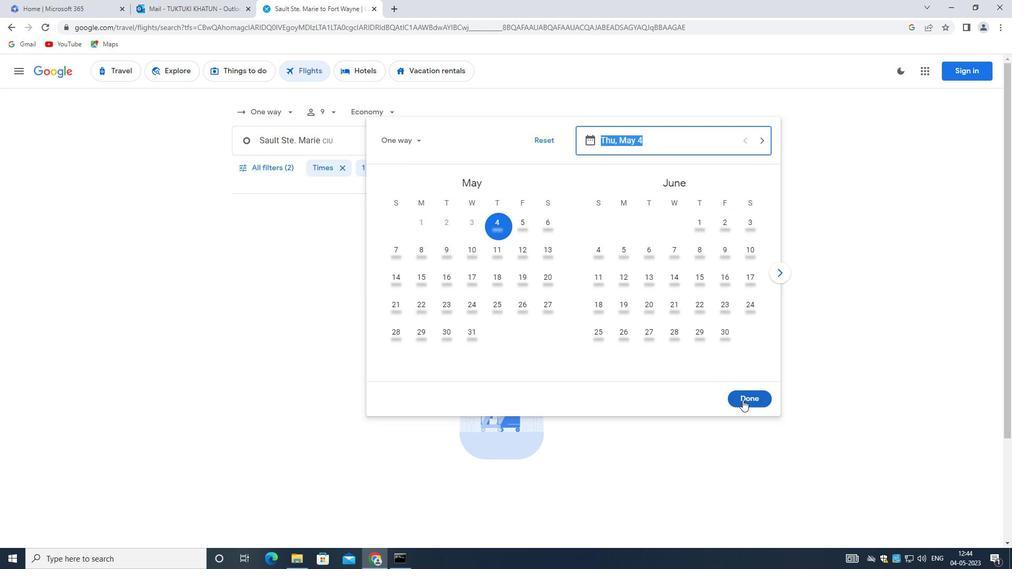 
Action: Mouse pressed left at (743, 400)
Screenshot: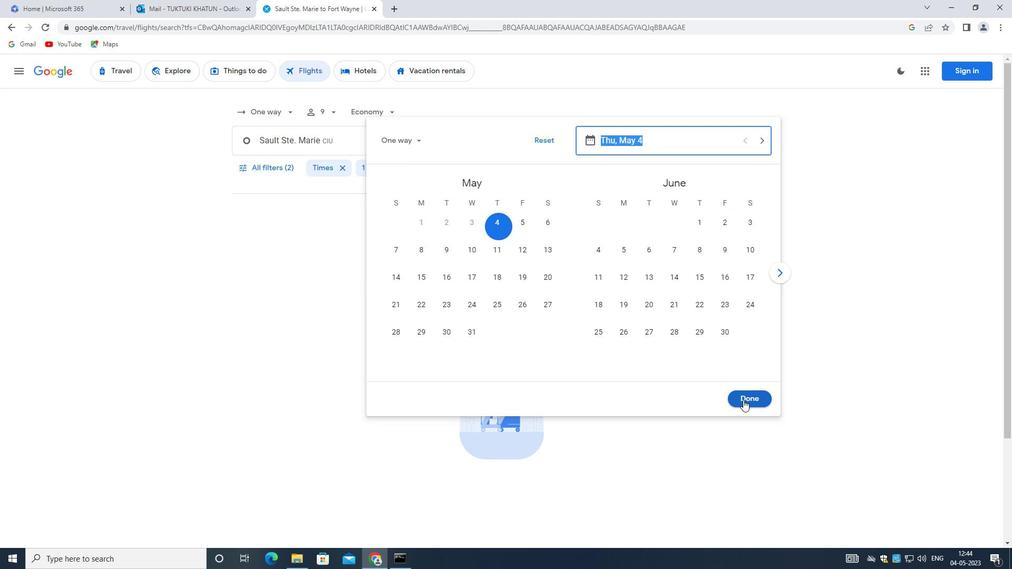 
Action: Mouse moved to (274, 167)
Screenshot: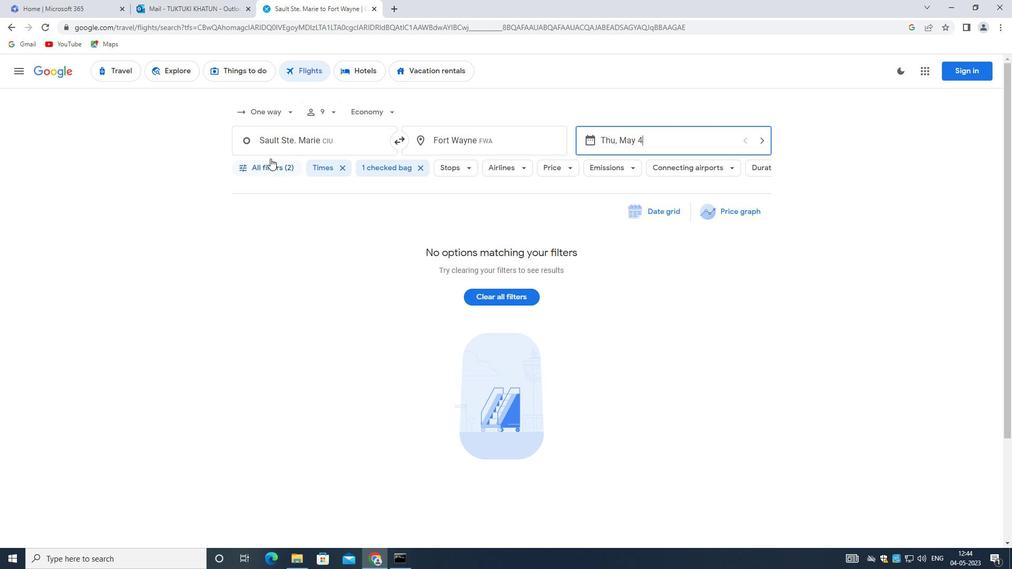 
Action: Mouse pressed left at (274, 167)
Screenshot: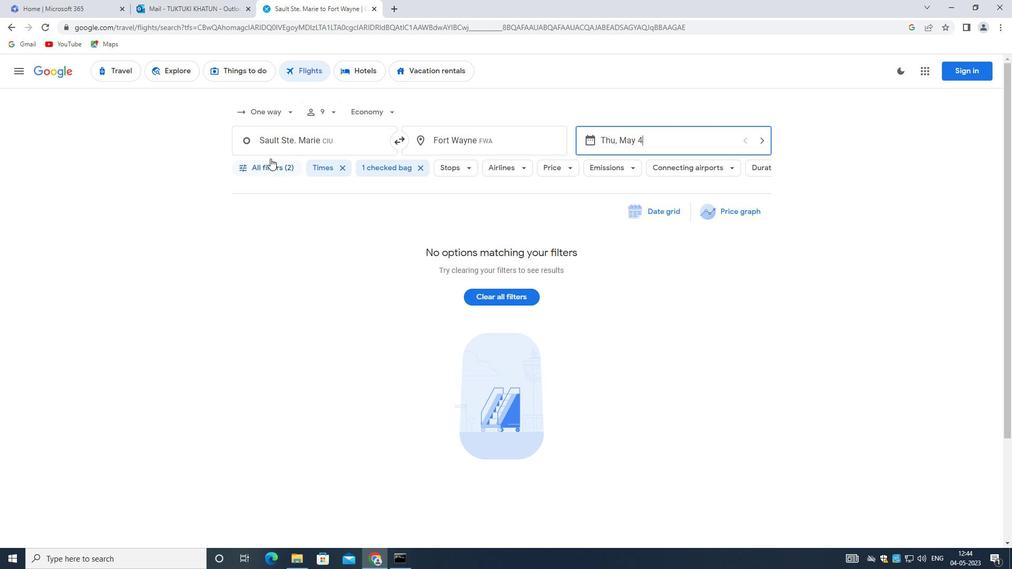 
Action: Mouse moved to (359, 339)
Screenshot: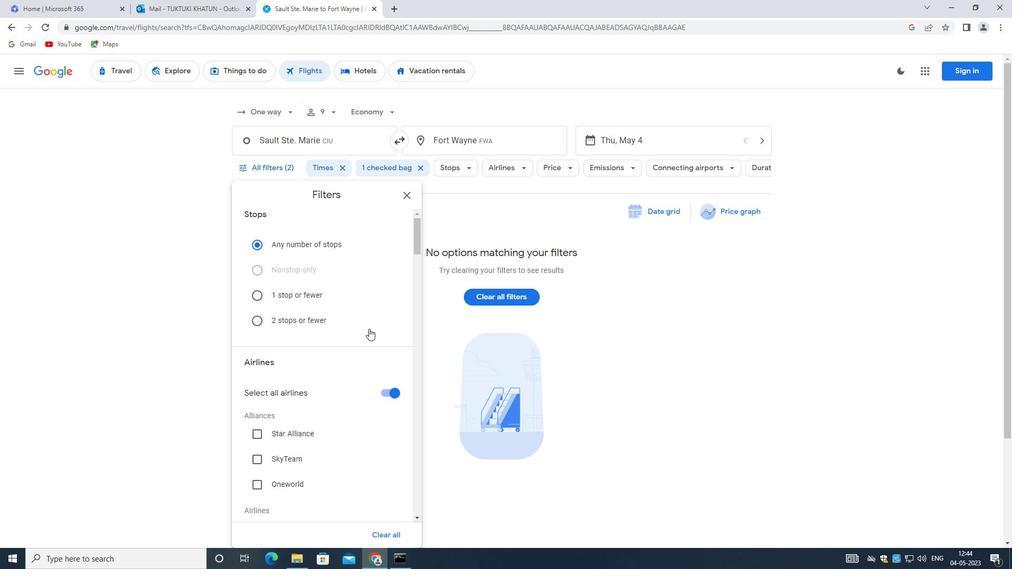 
Action: Mouse scrolled (359, 339) with delta (0, 0)
Screenshot: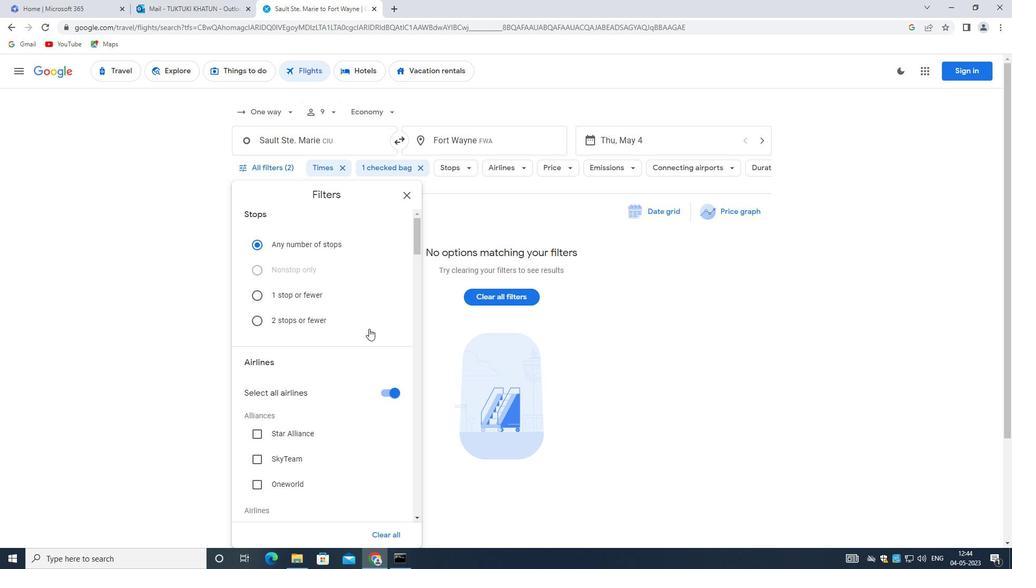 
Action: Mouse moved to (357, 342)
Screenshot: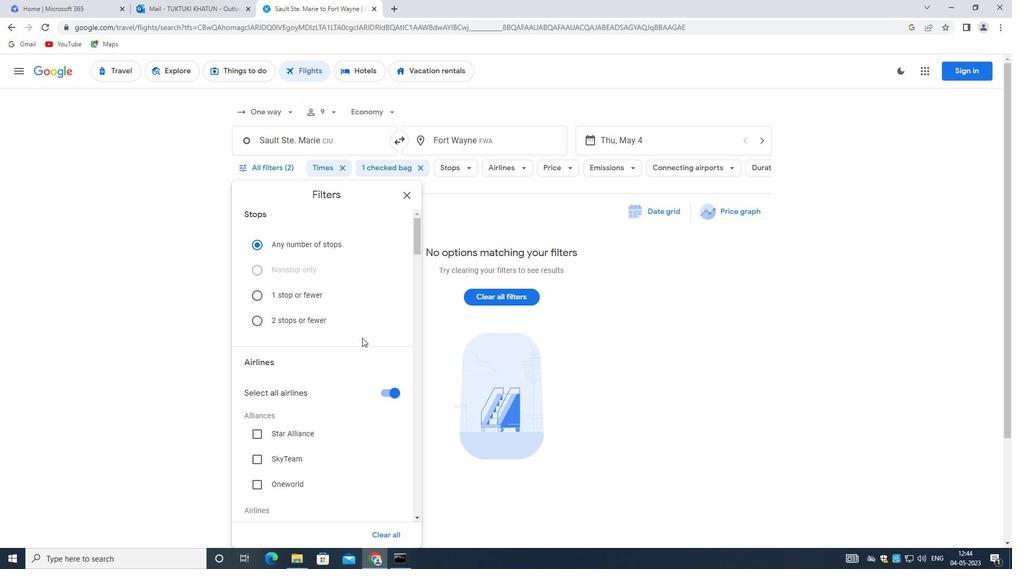 
Action: Mouse scrolled (357, 342) with delta (0, 0)
Screenshot: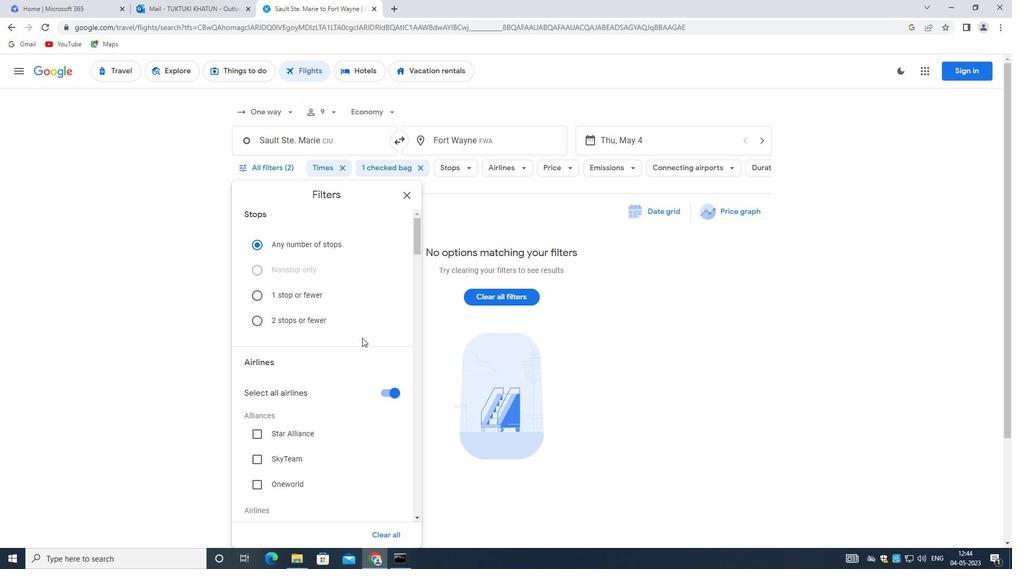 
Action: Mouse moved to (383, 284)
Screenshot: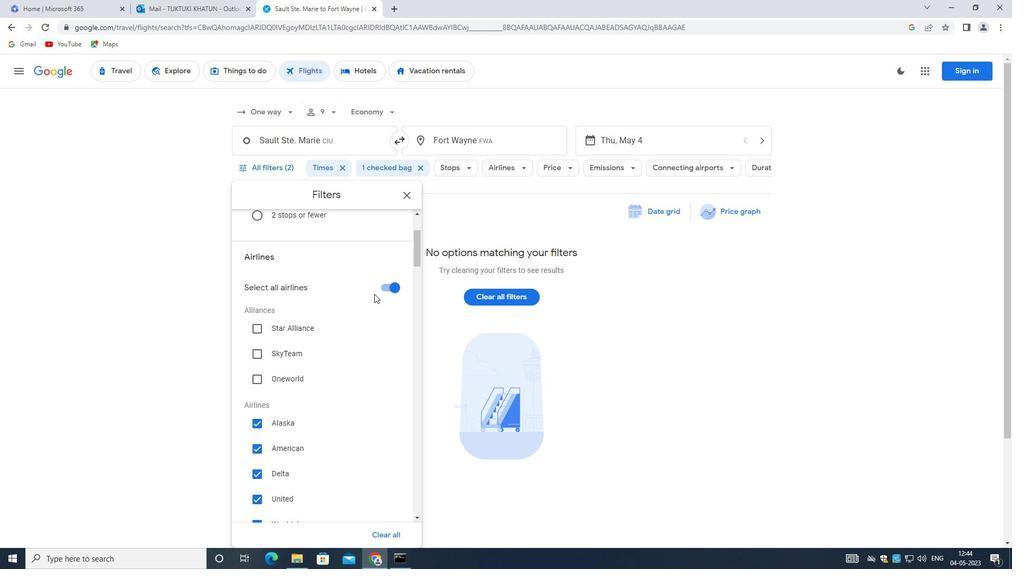 
Action: Mouse pressed left at (383, 284)
Screenshot: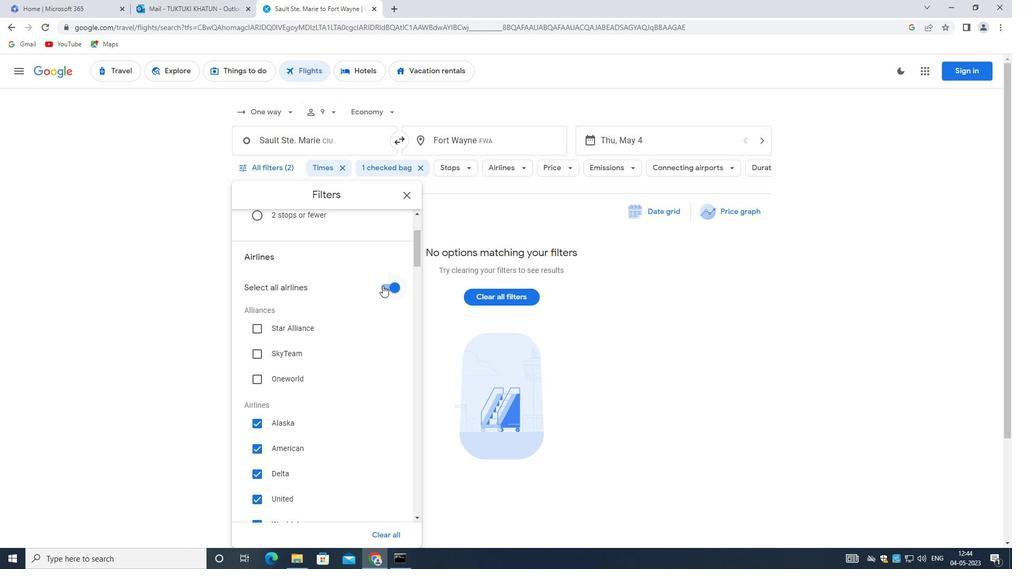 
Action: Mouse moved to (328, 328)
Screenshot: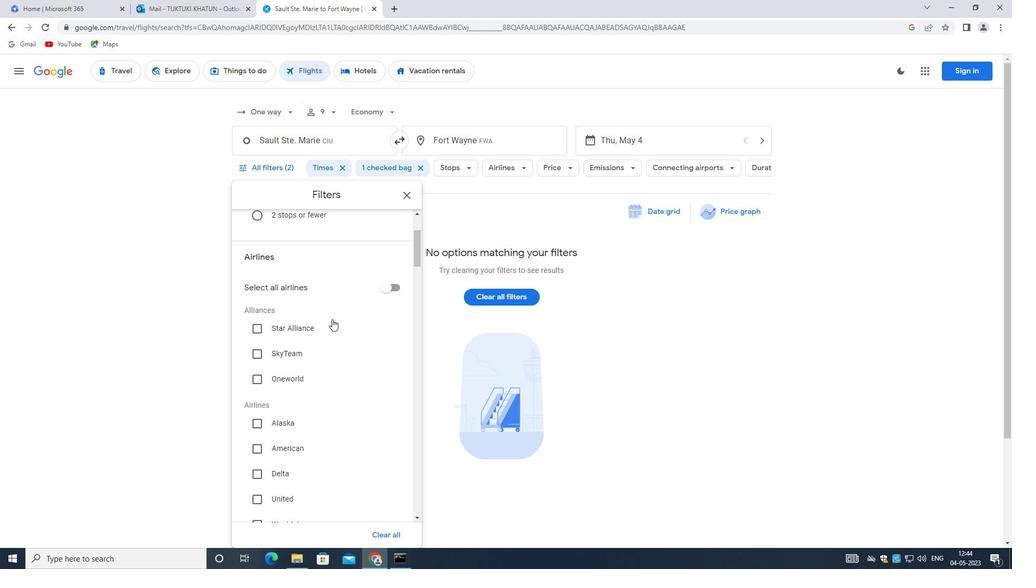 
Action: Mouse scrolled (328, 328) with delta (0, 0)
Screenshot: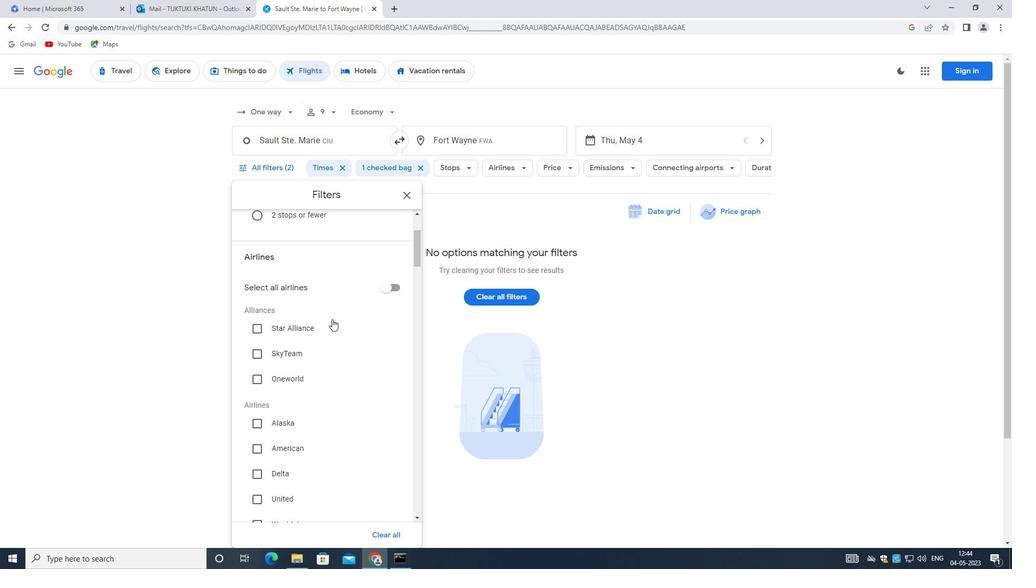 
Action: Mouse moved to (328, 328)
Screenshot: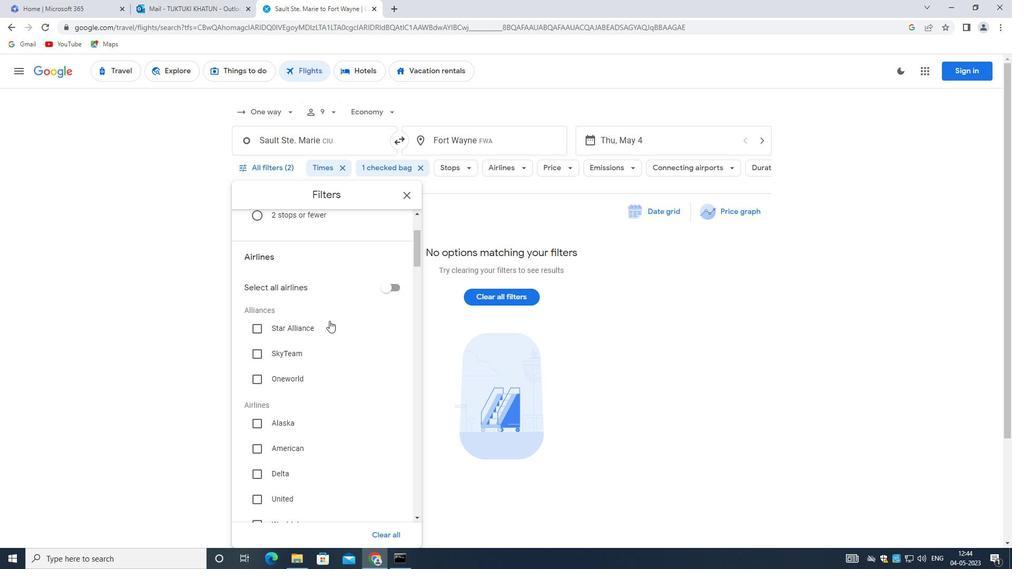 
Action: Mouse scrolled (328, 328) with delta (0, 0)
Screenshot: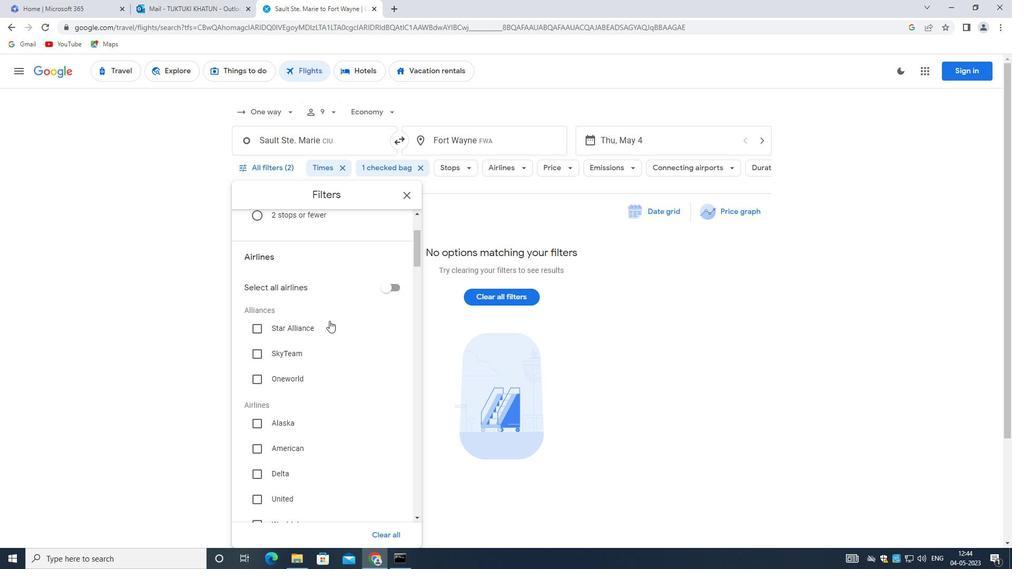 
Action: Mouse scrolled (328, 328) with delta (0, 0)
Screenshot: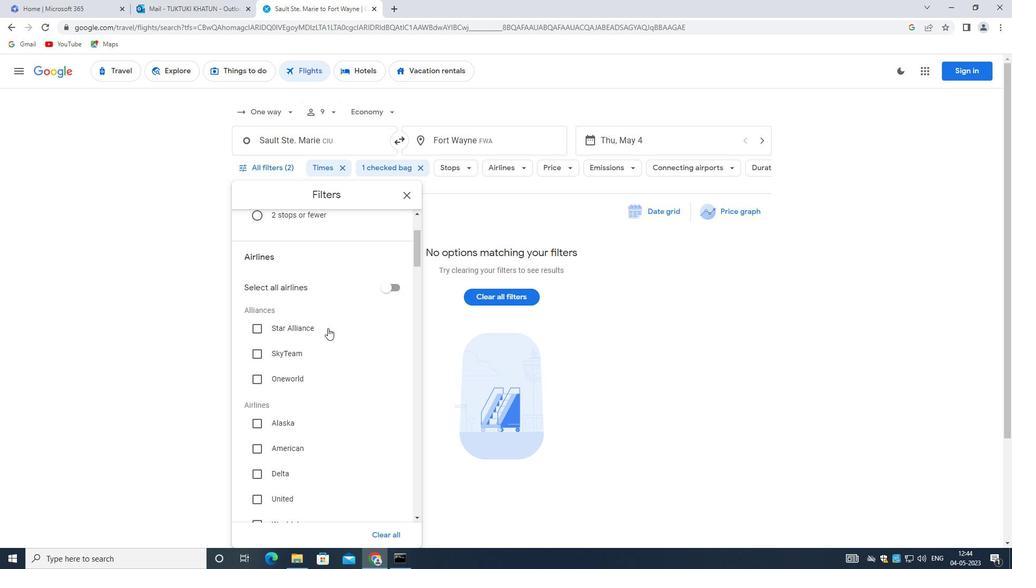 
Action: Mouse scrolled (328, 328) with delta (0, 0)
Screenshot: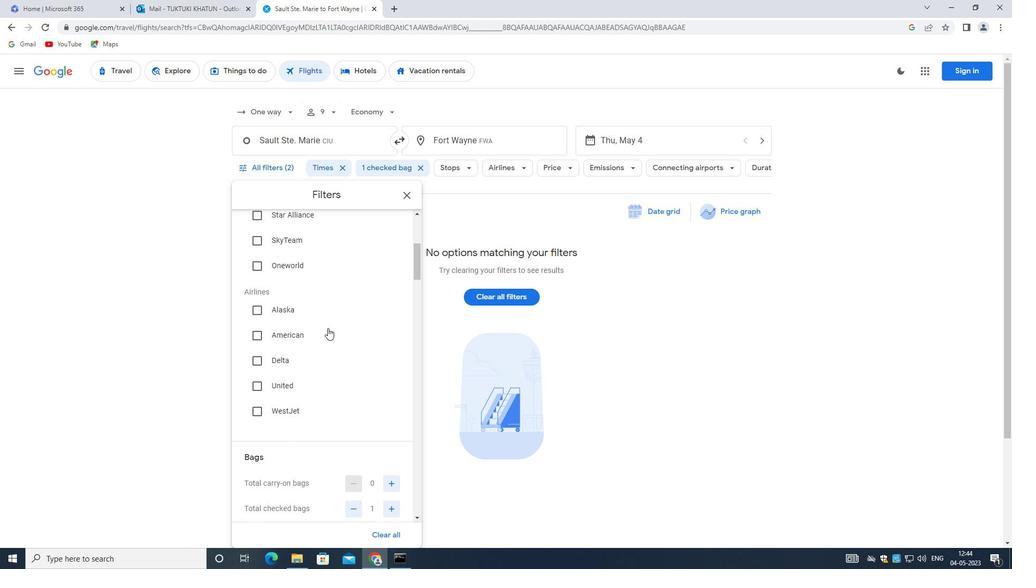 
Action: Mouse moved to (324, 333)
Screenshot: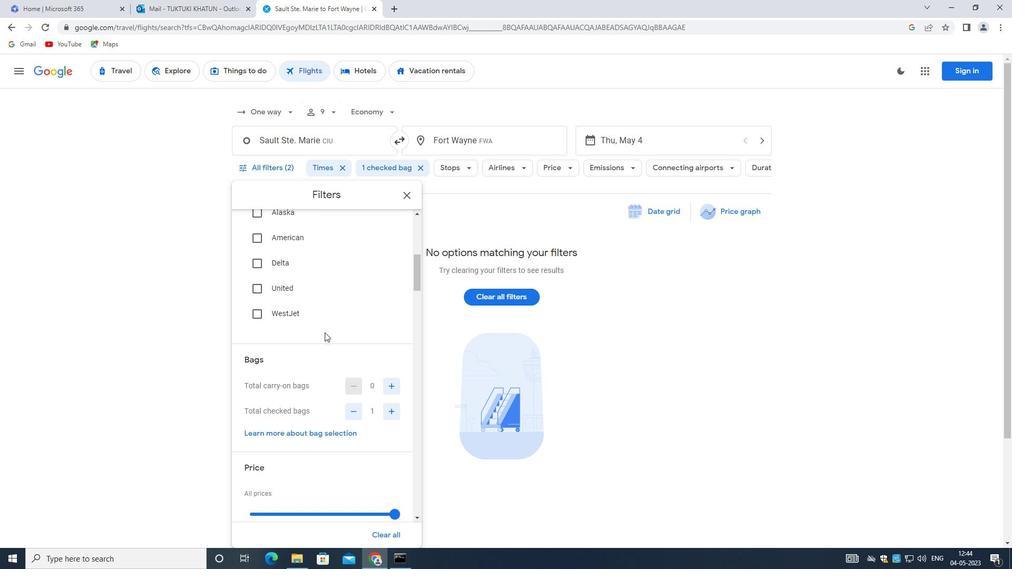 
Action: Mouse scrolled (324, 332) with delta (0, 0)
Screenshot: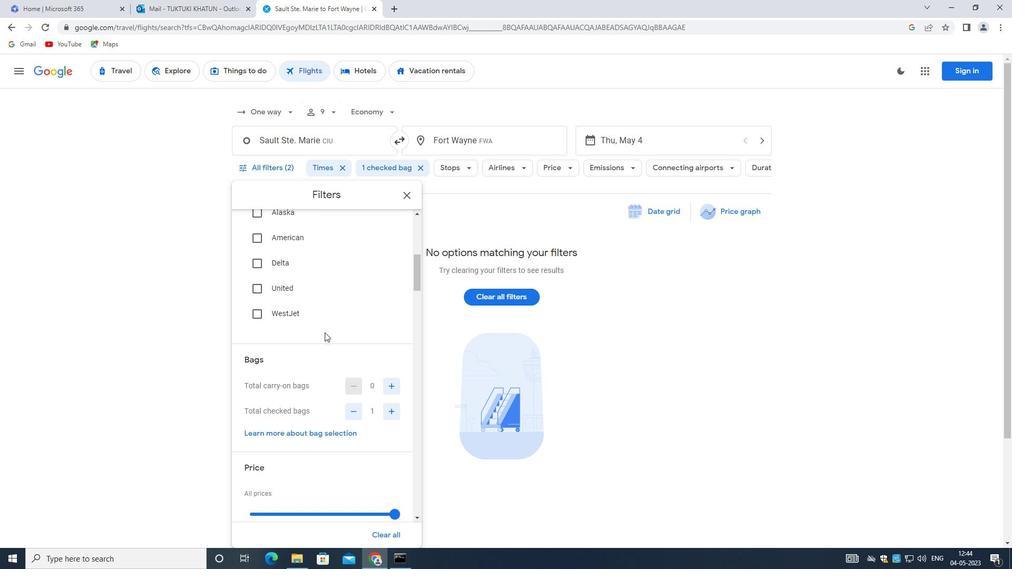 
Action: Mouse moved to (390, 355)
Screenshot: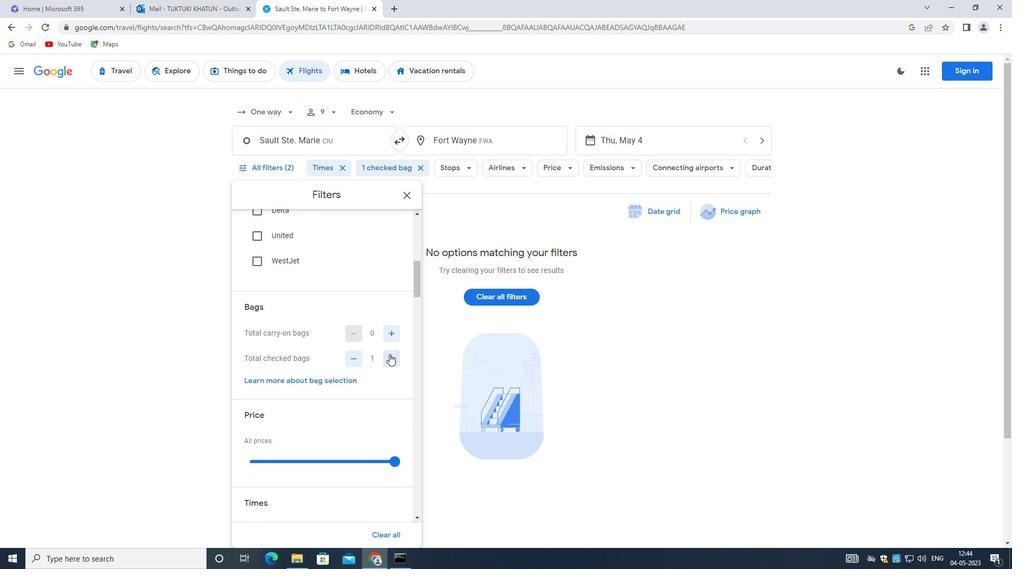 
Action: Mouse pressed left at (390, 355)
Screenshot: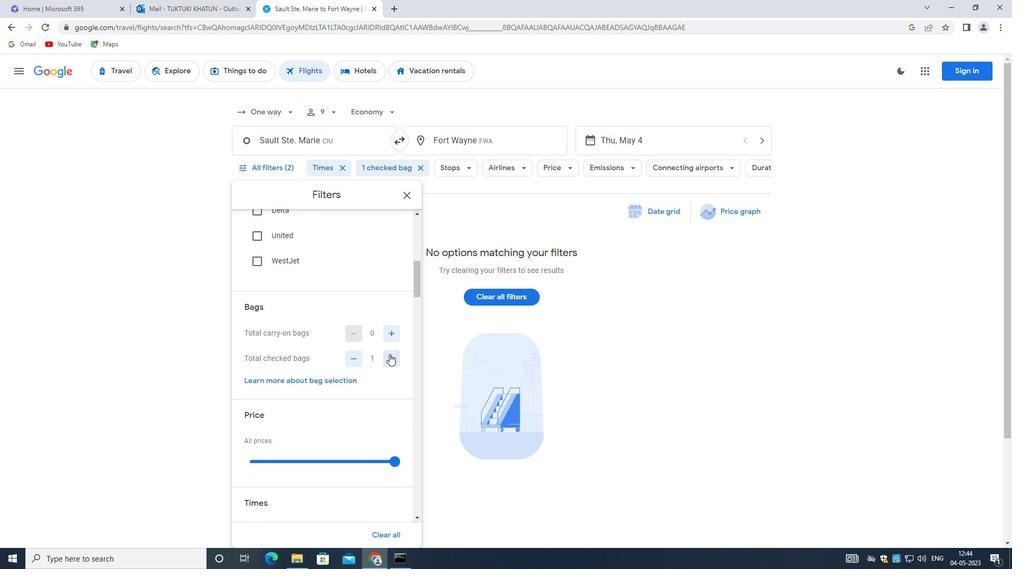 
Action: Mouse moved to (318, 347)
Screenshot: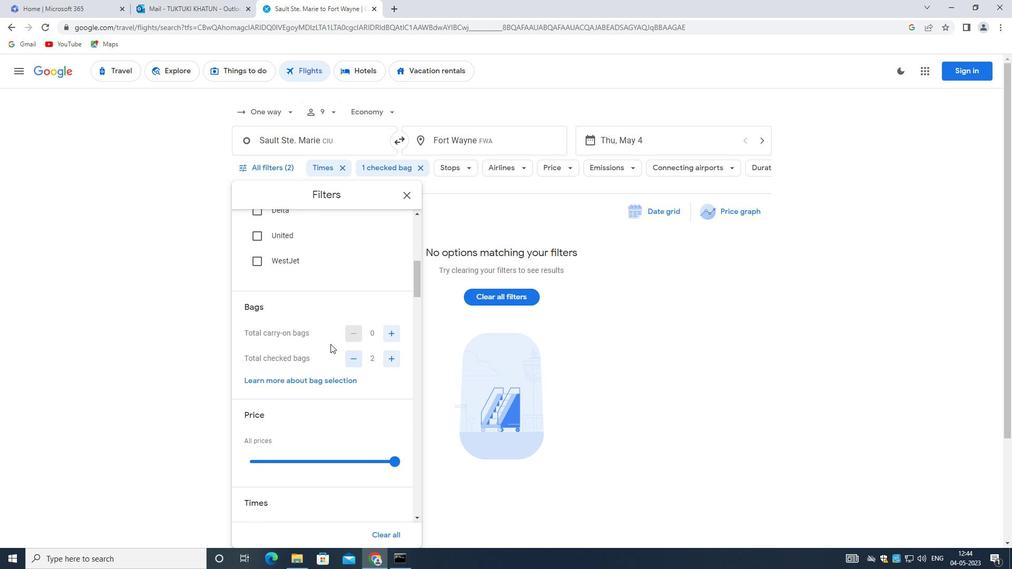 
Action: Mouse scrolled (318, 346) with delta (0, 0)
Screenshot: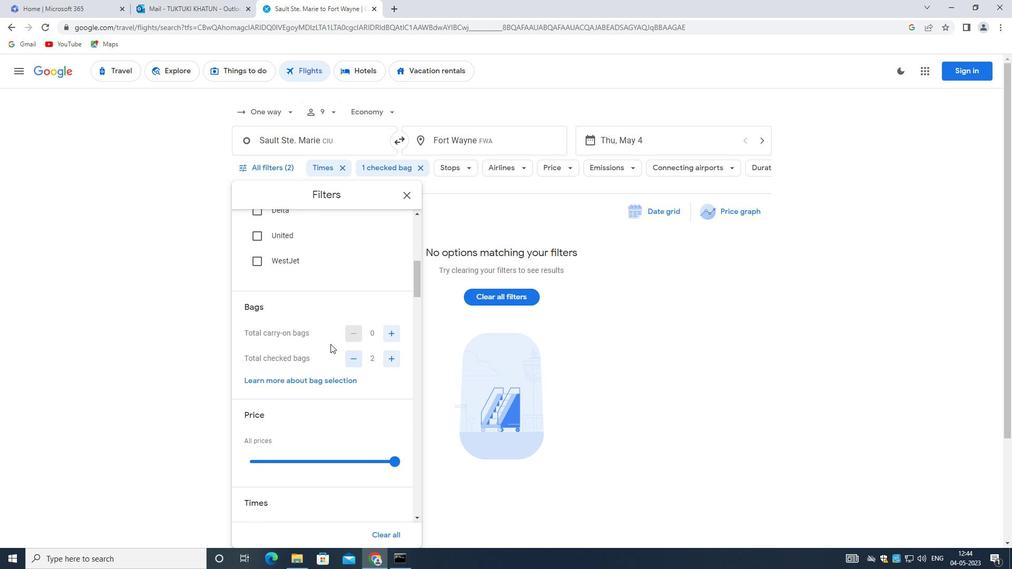 
Action: Mouse moved to (317, 347)
Screenshot: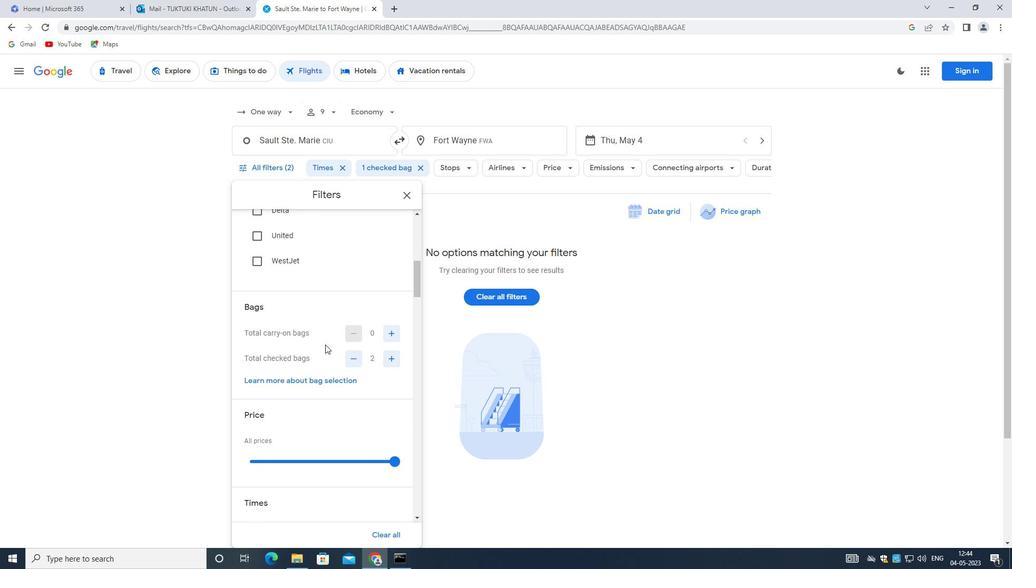 
Action: Mouse scrolled (317, 347) with delta (0, 0)
Screenshot: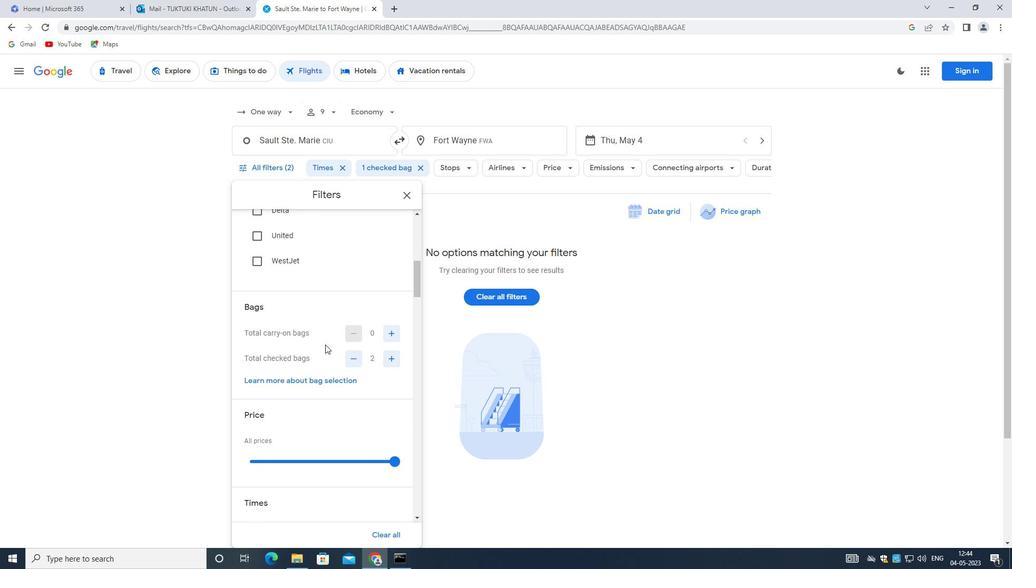 
Action: Mouse moved to (316, 349)
Screenshot: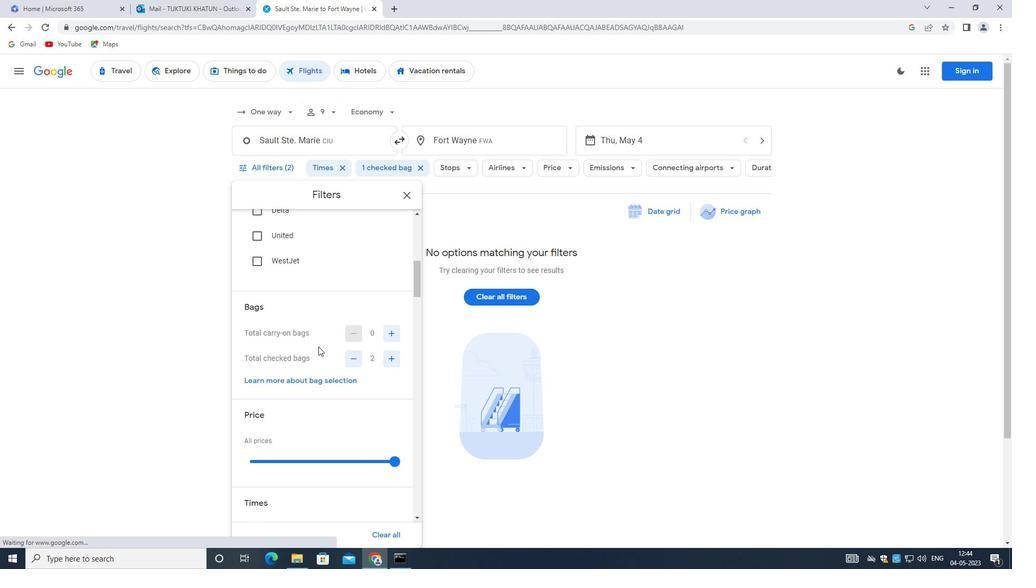 
Action: Mouse scrolled (316, 348) with delta (0, 0)
Screenshot: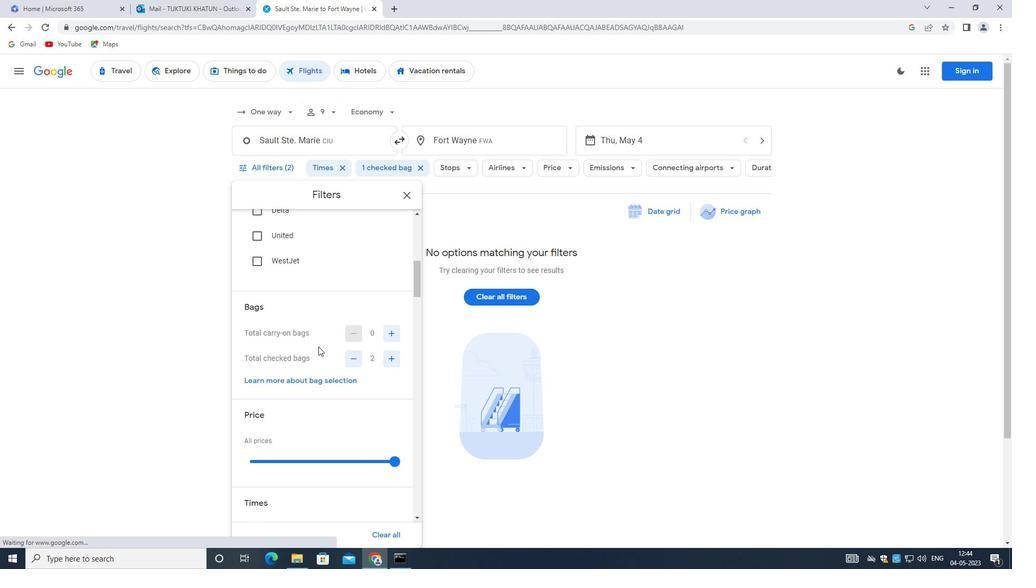
Action: Mouse moved to (315, 351)
Screenshot: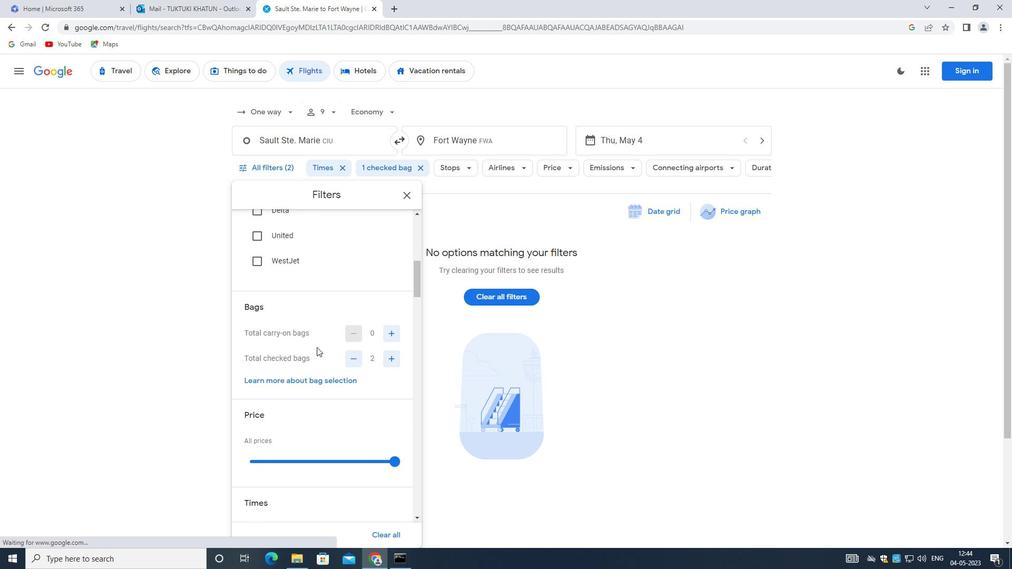 
Action: Mouse scrolled (315, 350) with delta (0, 0)
Screenshot: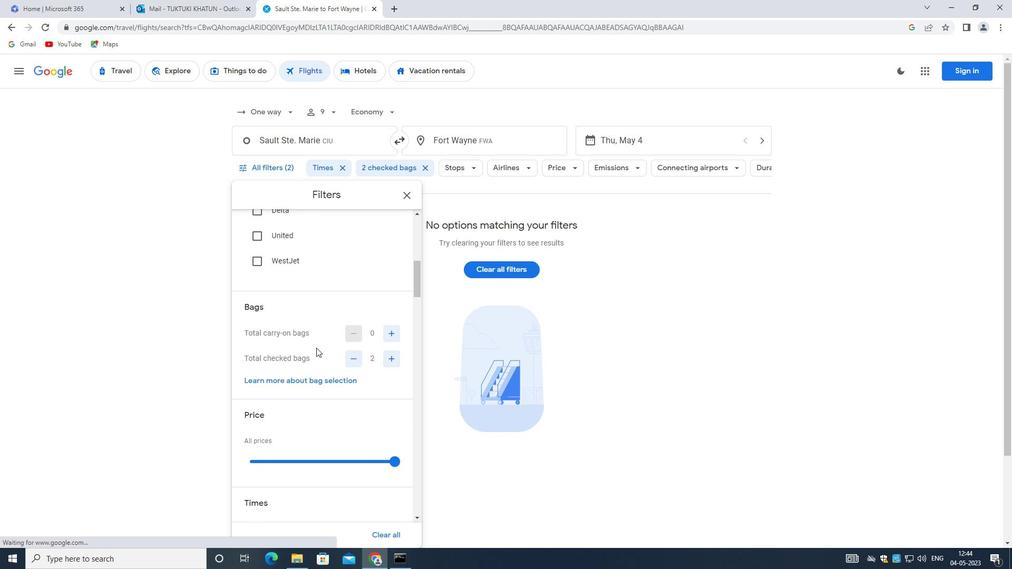 
Action: Mouse scrolled (315, 351) with delta (0, 0)
Screenshot: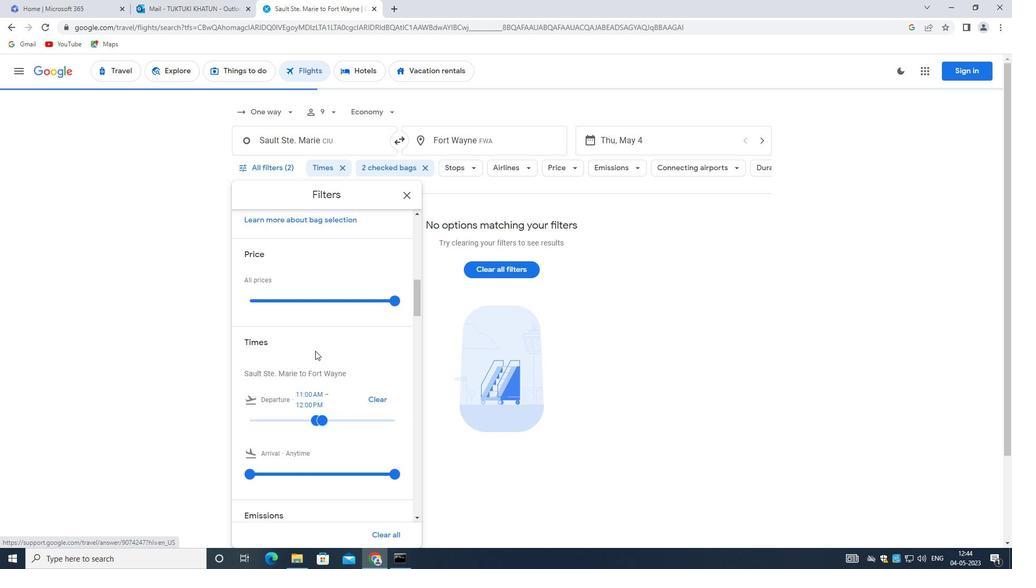 
Action: Mouse moved to (313, 352)
Screenshot: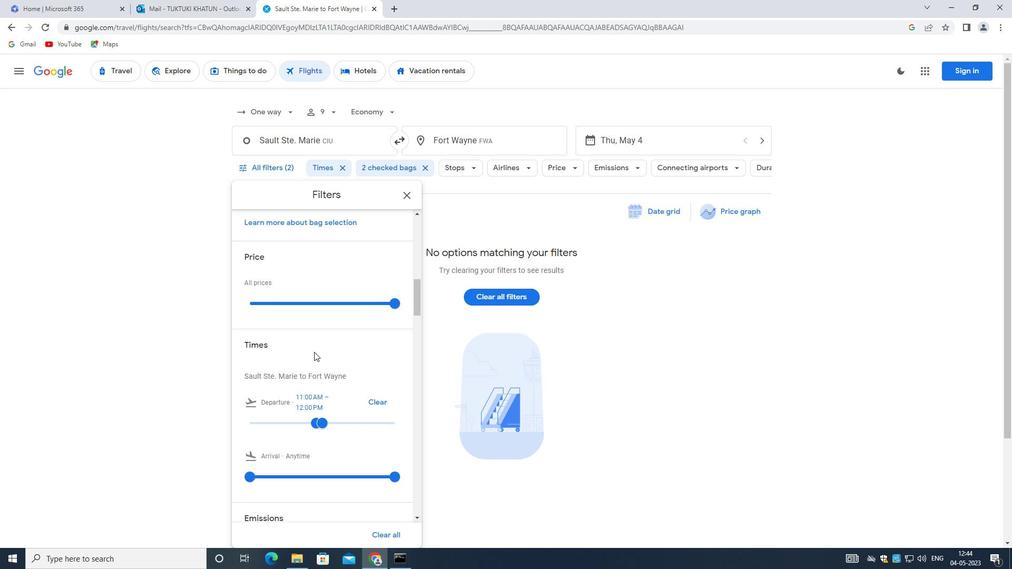 
Action: Mouse scrolled (313, 351) with delta (0, 0)
Screenshot: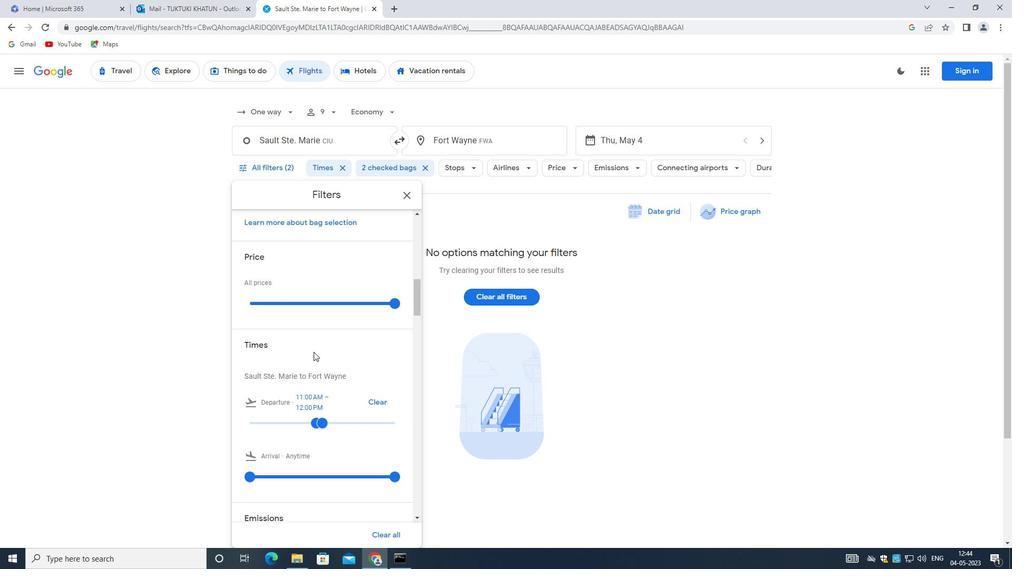 
Action: Mouse moved to (312, 352)
Screenshot: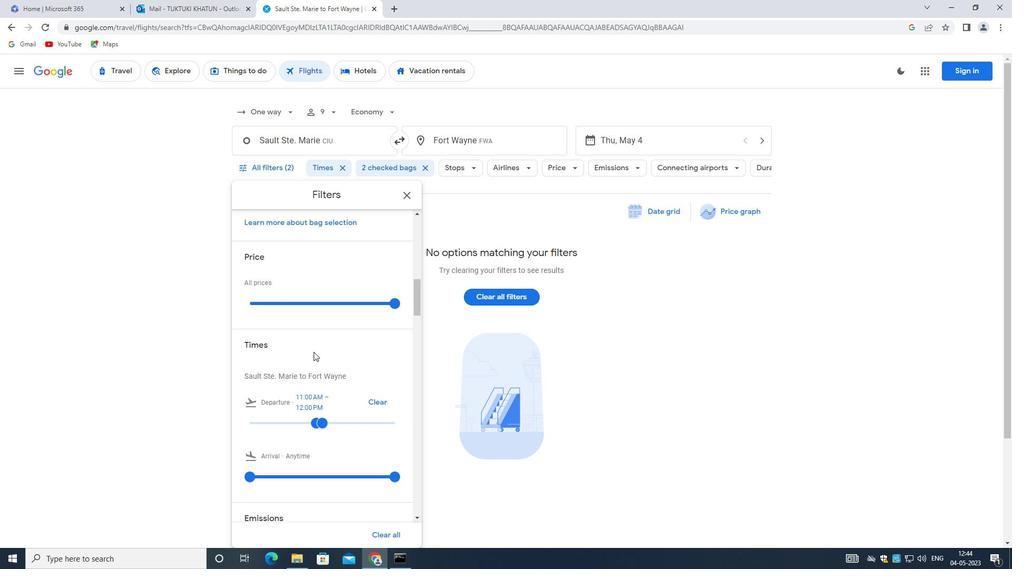 
Action: Mouse scrolled (312, 351) with delta (0, 0)
Screenshot: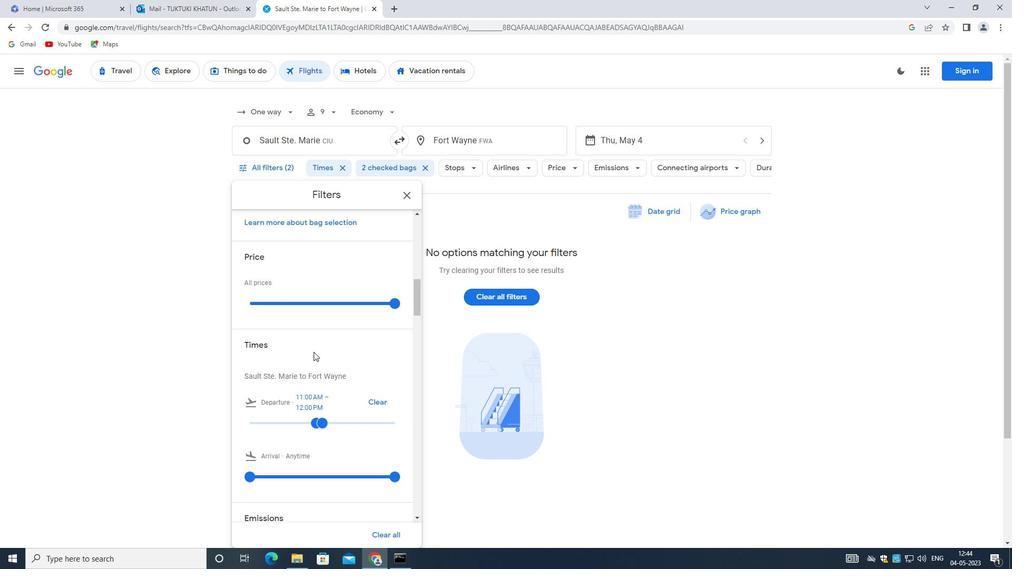 
Action: Mouse moved to (350, 314)
Screenshot: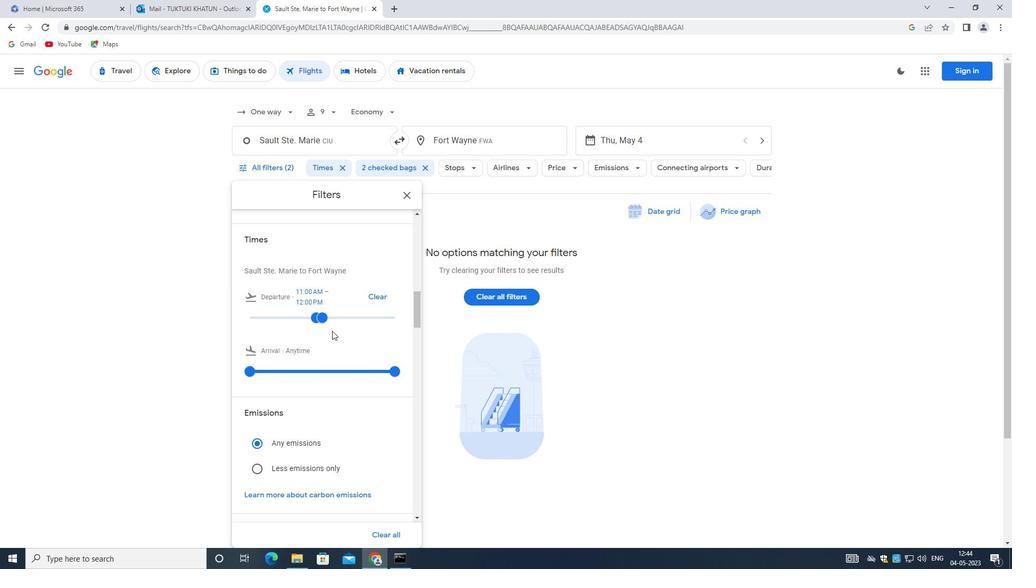 
Action: Mouse pressed left at (350, 314)
Screenshot: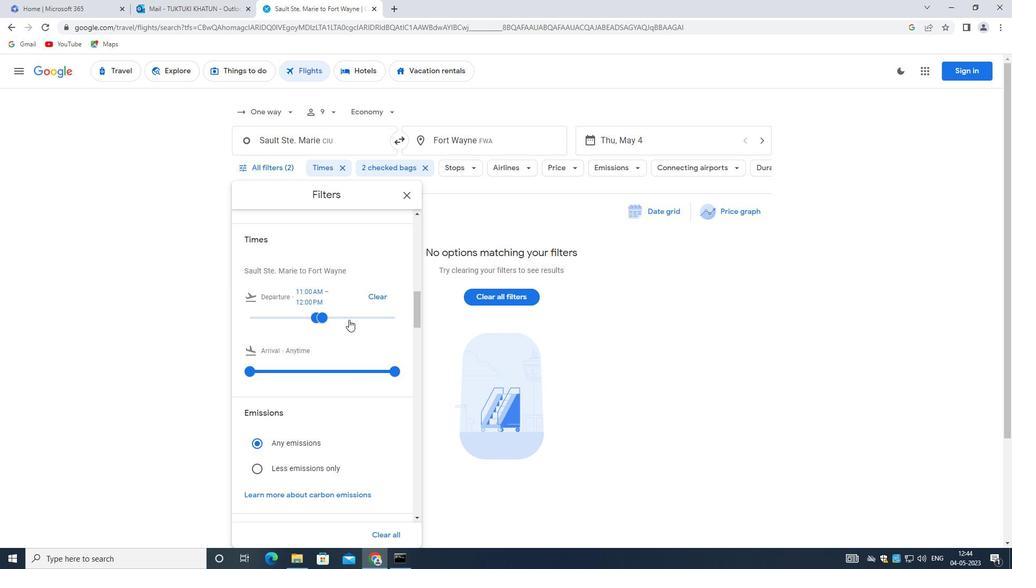 
Action: Mouse moved to (346, 316)
Screenshot: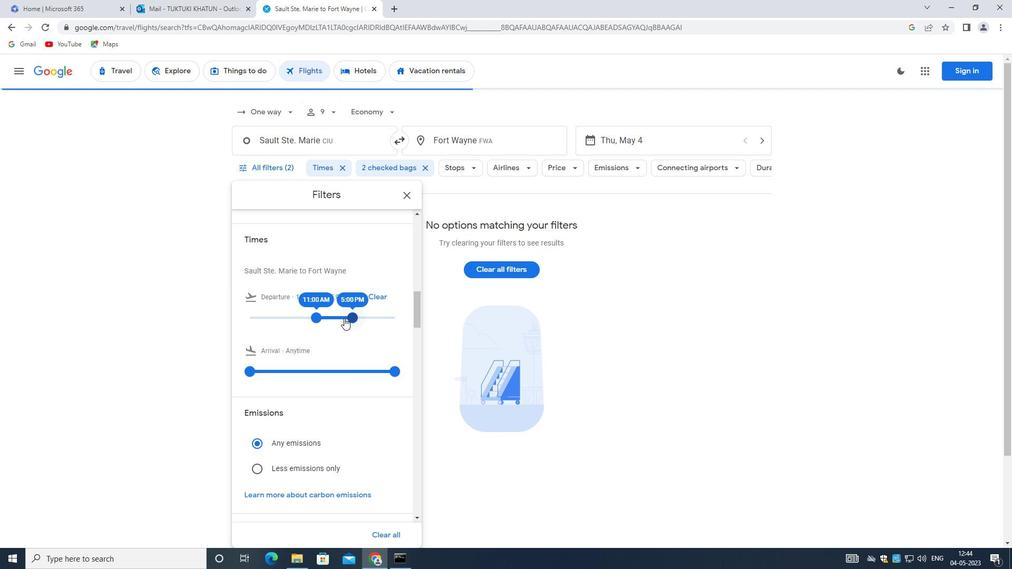 
Action: Mouse scrolled (346, 316) with delta (0, 0)
Screenshot: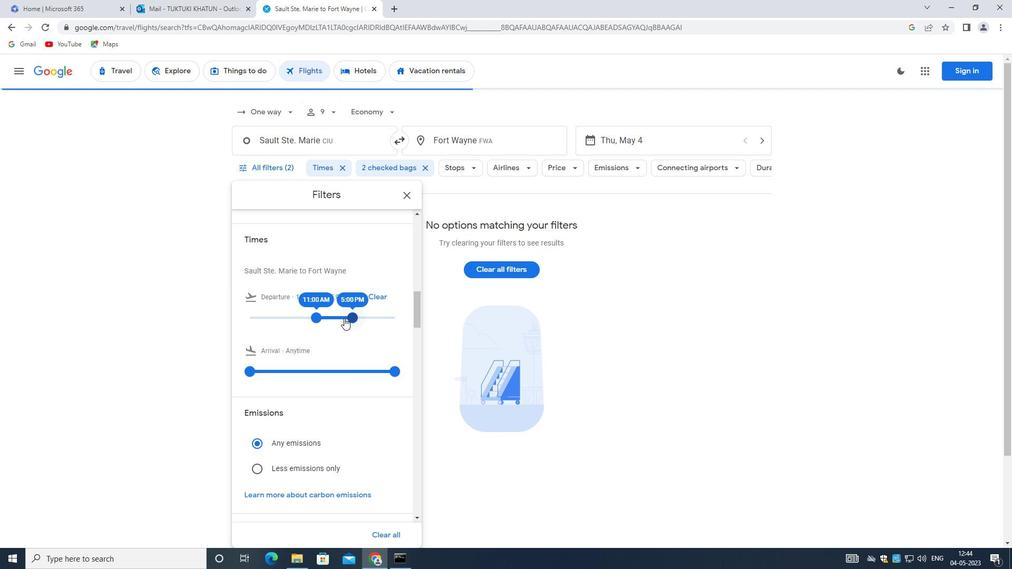 
Action: Mouse scrolled (346, 316) with delta (0, 0)
Screenshot: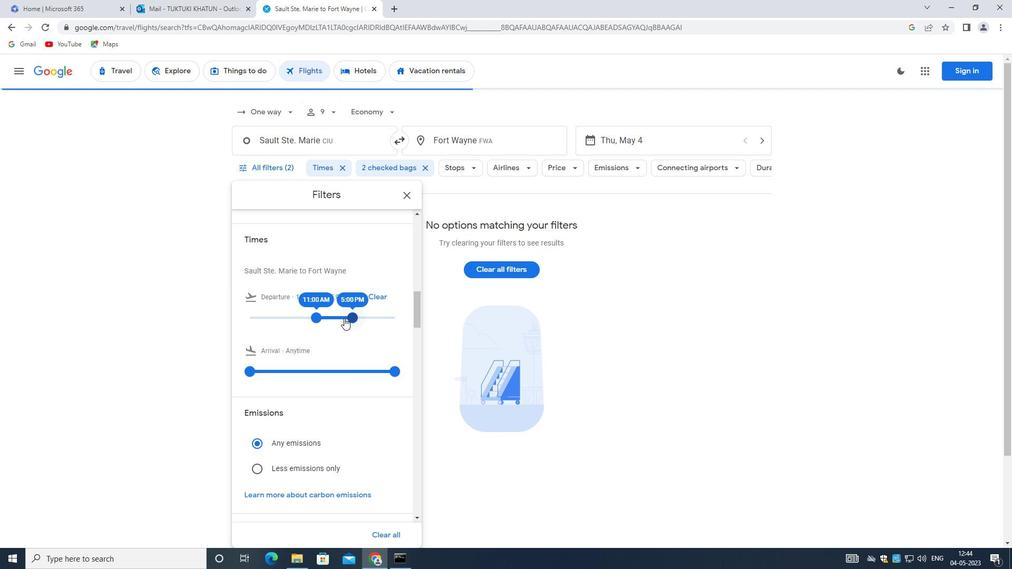 
Action: Mouse moved to (388, 301)
Screenshot: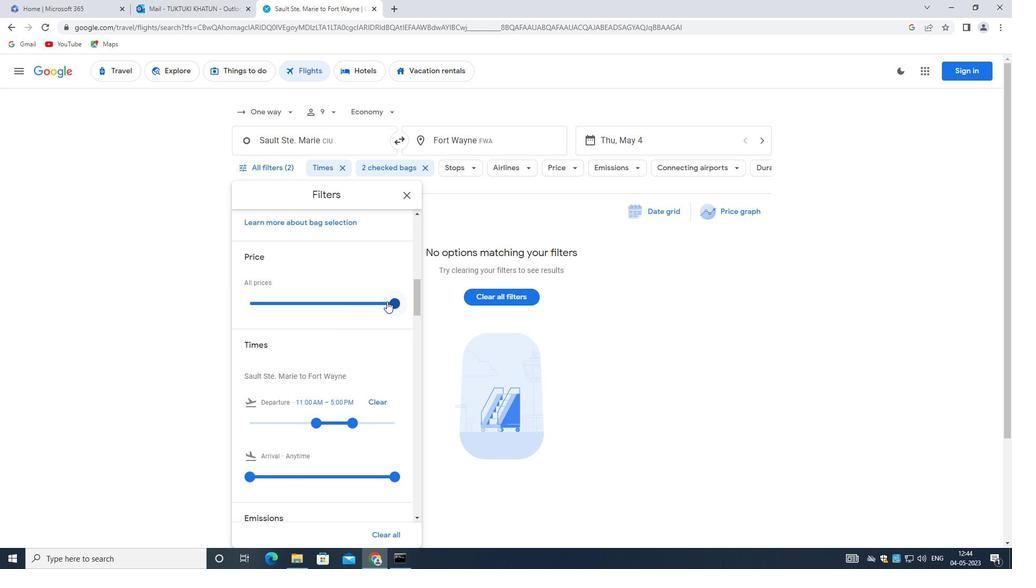
Action: Mouse pressed left at (388, 301)
Screenshot: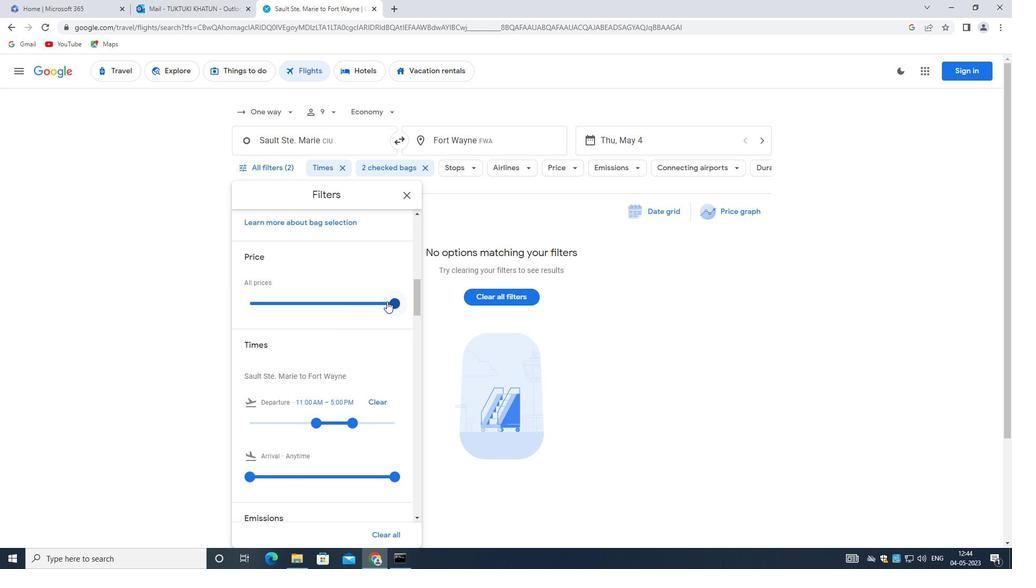 
Action: Mouse moved to (342, 421)
Screenshot: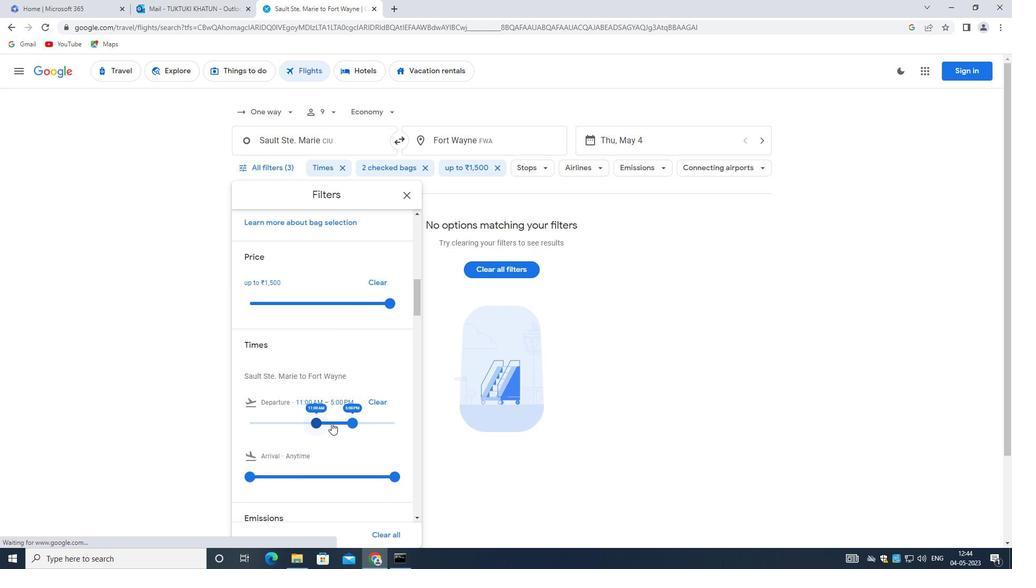 
Action: Mouse pressed left at (342, 421)
Screenshot: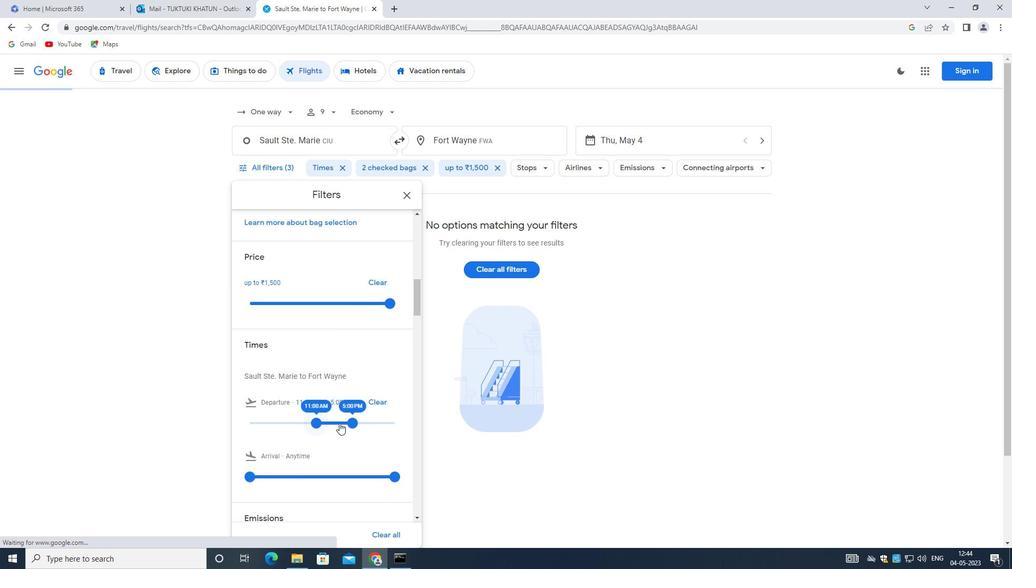 
Action: Mouse moved to (317, 423)
Screenshot: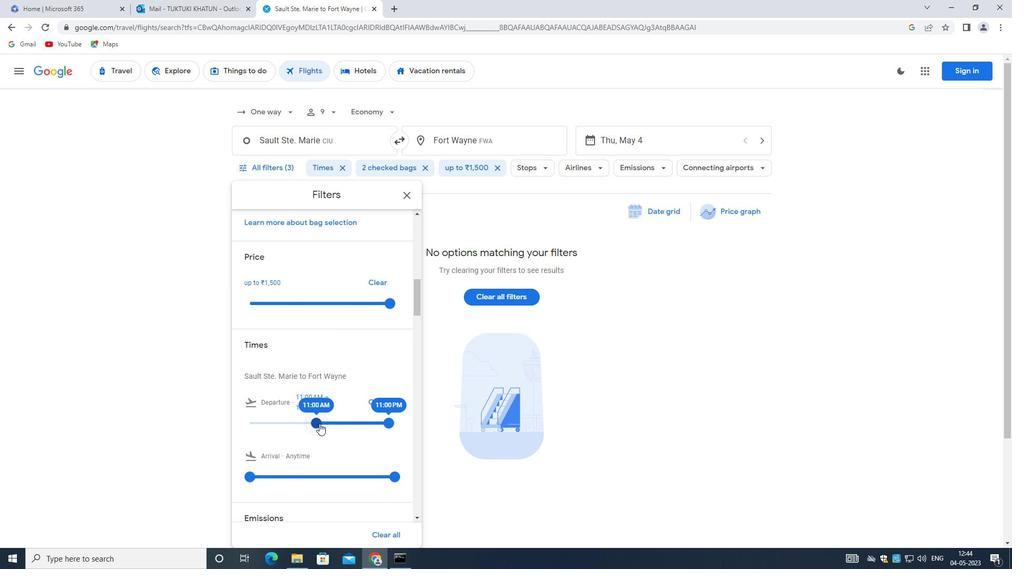 
Action: Mouse pressed left at (317, 423)
Screenshot: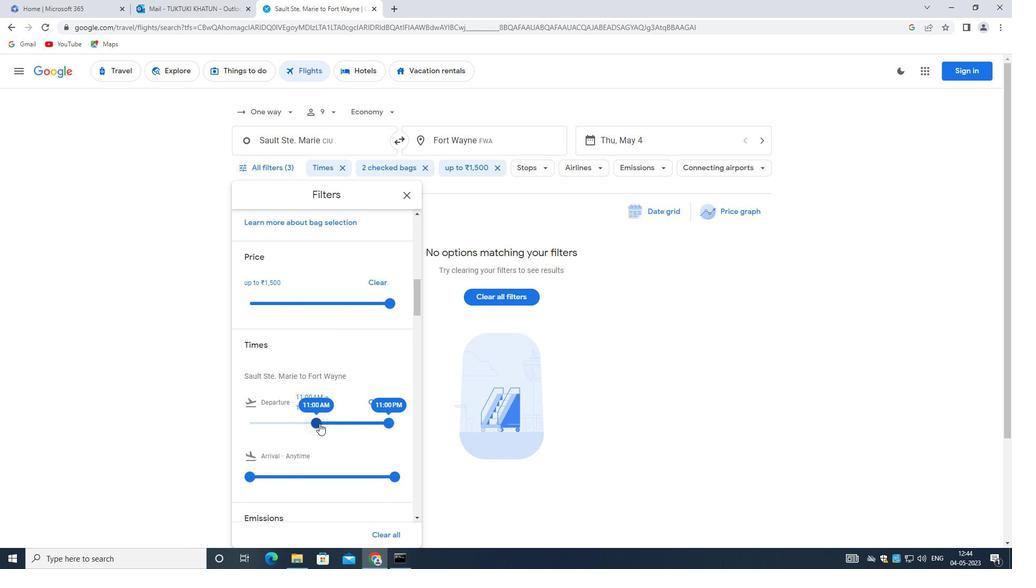 
Action: Mouse moved to (389, 417)
Screenshot: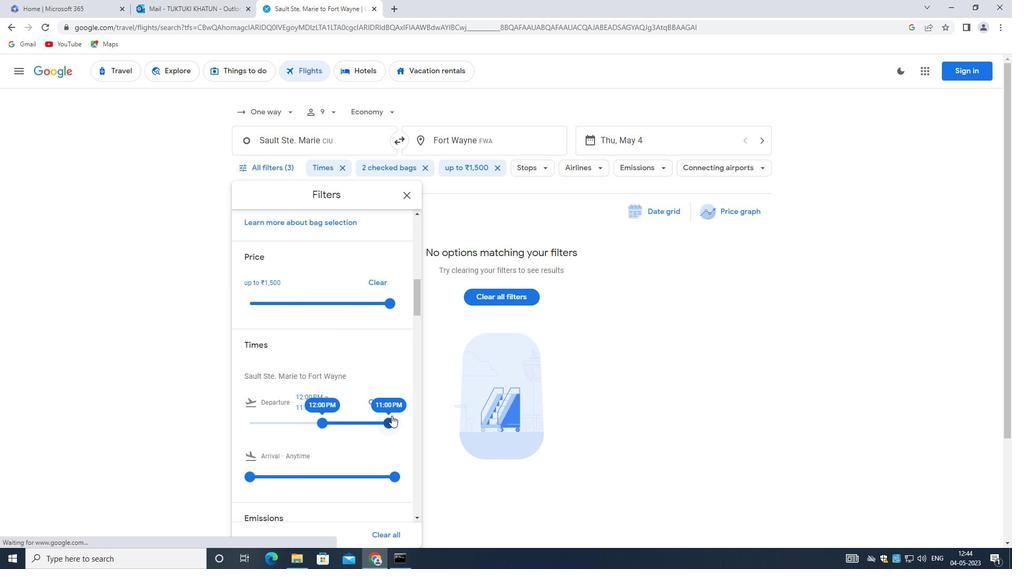 
Action: Mouse pressed left at (389, 417)
Screenshot: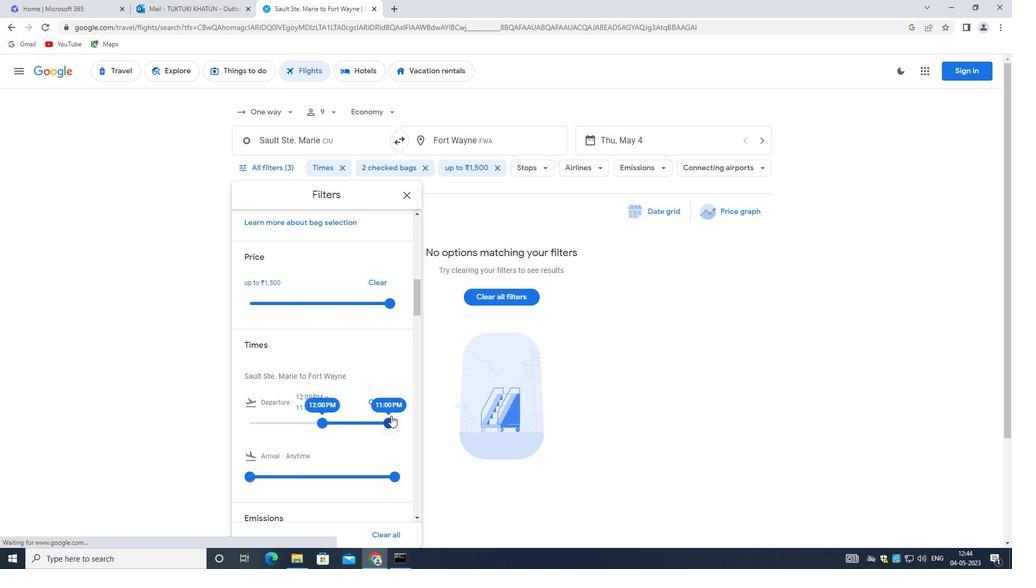 
Action: Mouse moved to (319, 393)
Screenshot: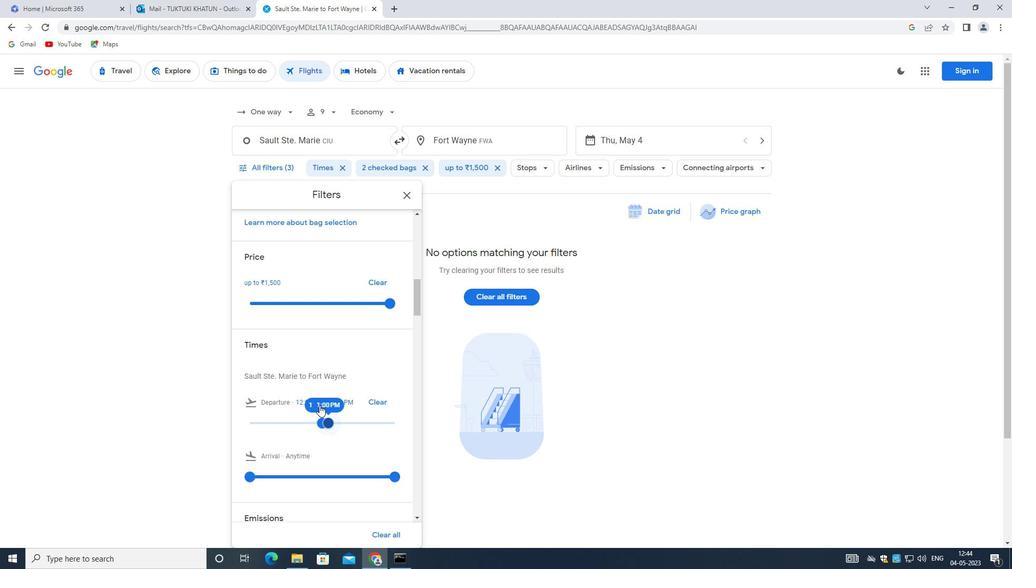 
Action: Mouse scrolled (319, 392) with delta (0, 0)
Screenshot: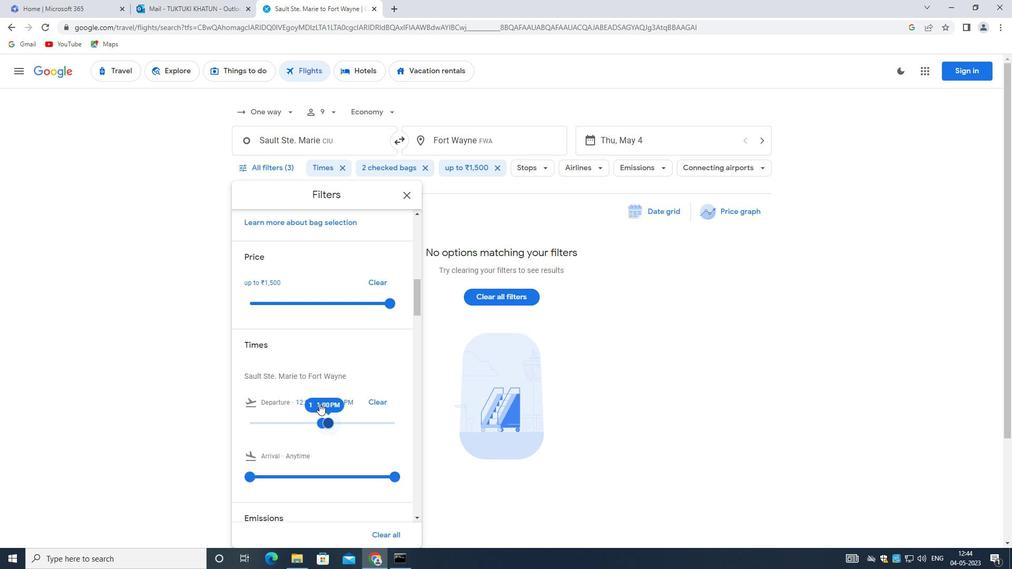 
Action: Mouse moved to (319, 392)
Screenshot: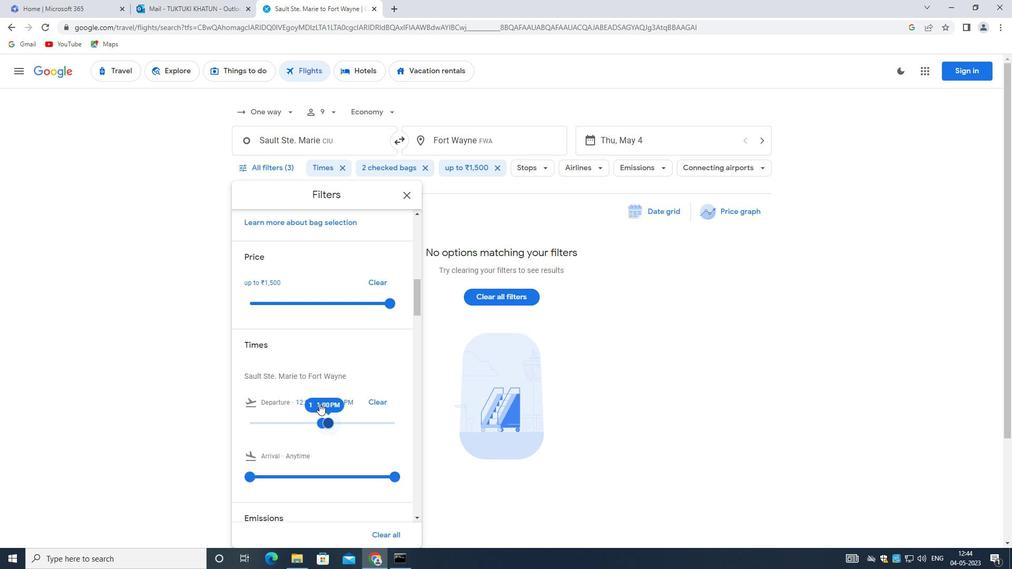 
Action: Mouse scrolled (319, 391) with delta (0, 0)
Screenshot: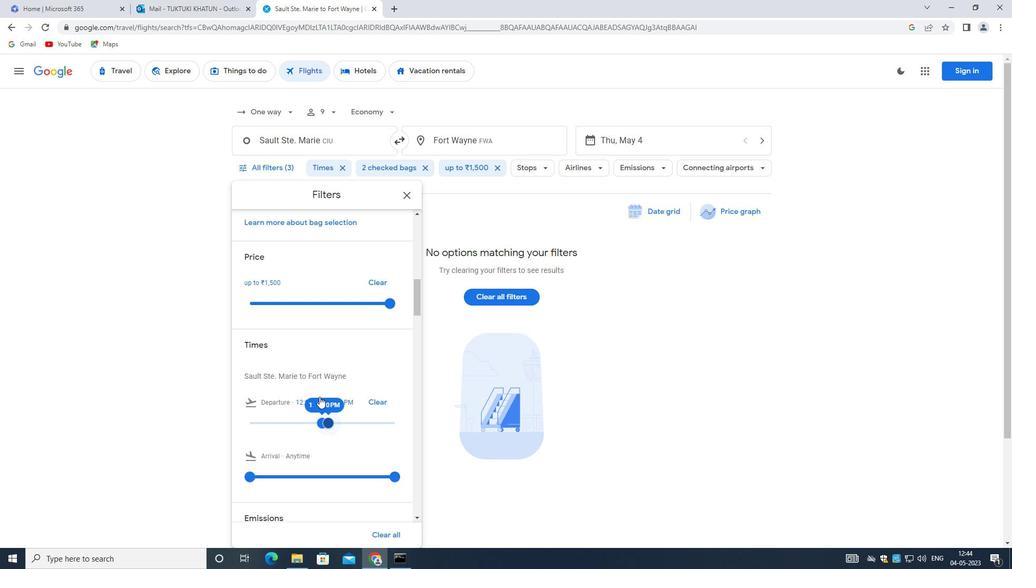 
Action: Mouse scrolled (319, 391) with delta (0, 0)
Screenshot: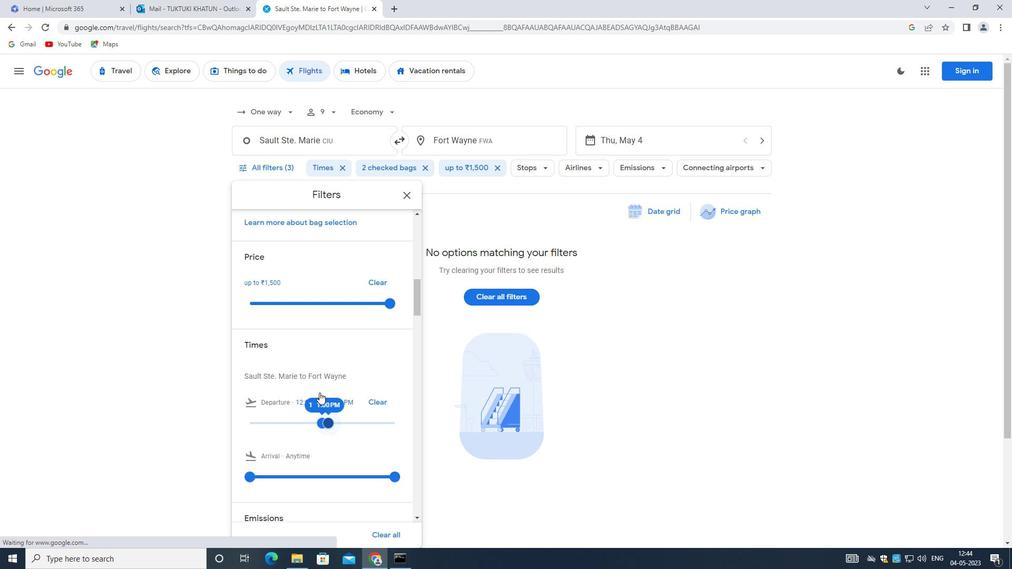 
Action: Mouse scrolled (319, 391) with delta (0, 0)
Screenshot: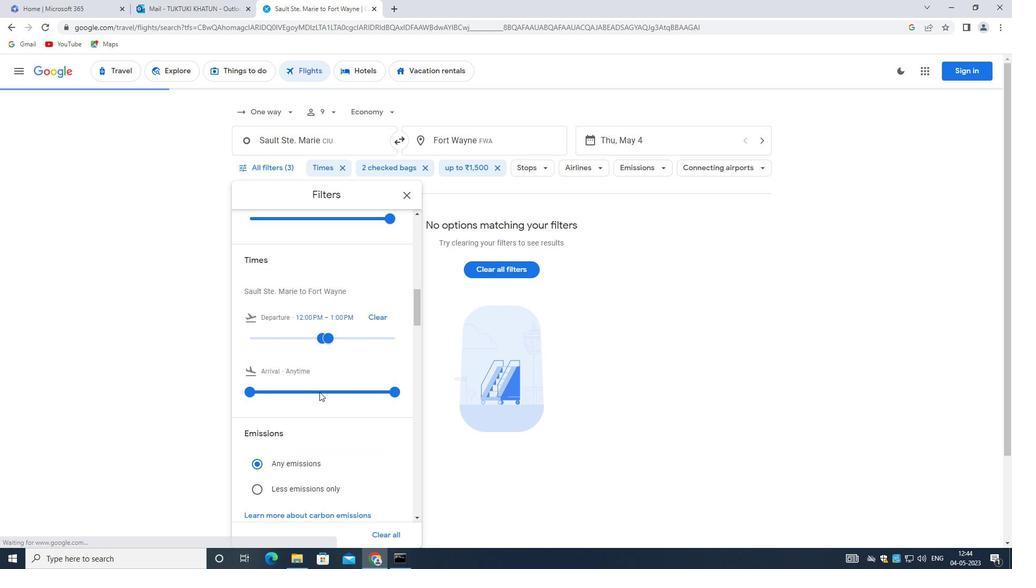 
Action: Mouse scrolled (319, 391) with delta (0, 0)
Screenshot: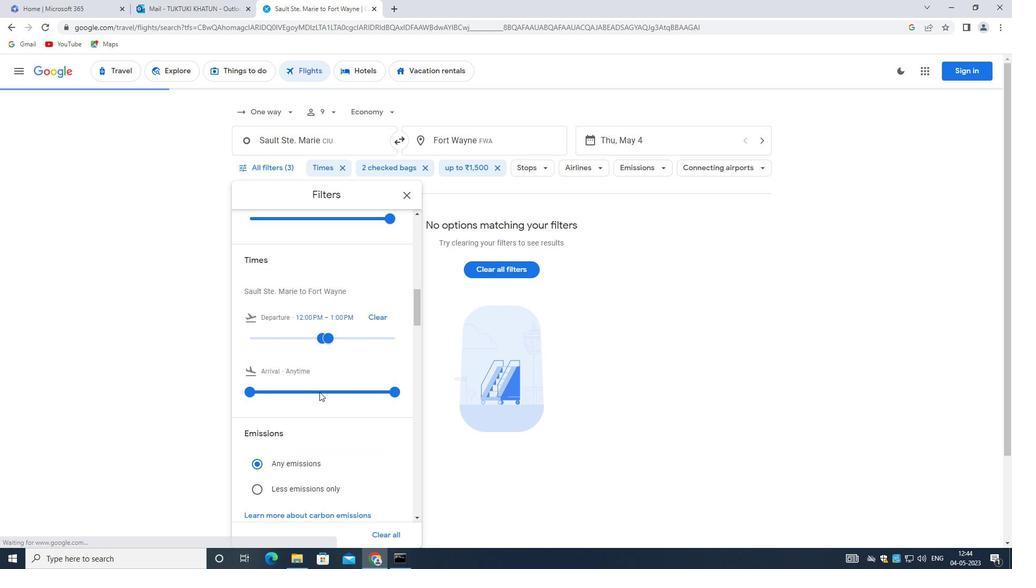 
Action: Mouse scrolled (319, 391) with delta (0, 0)
Screenshot: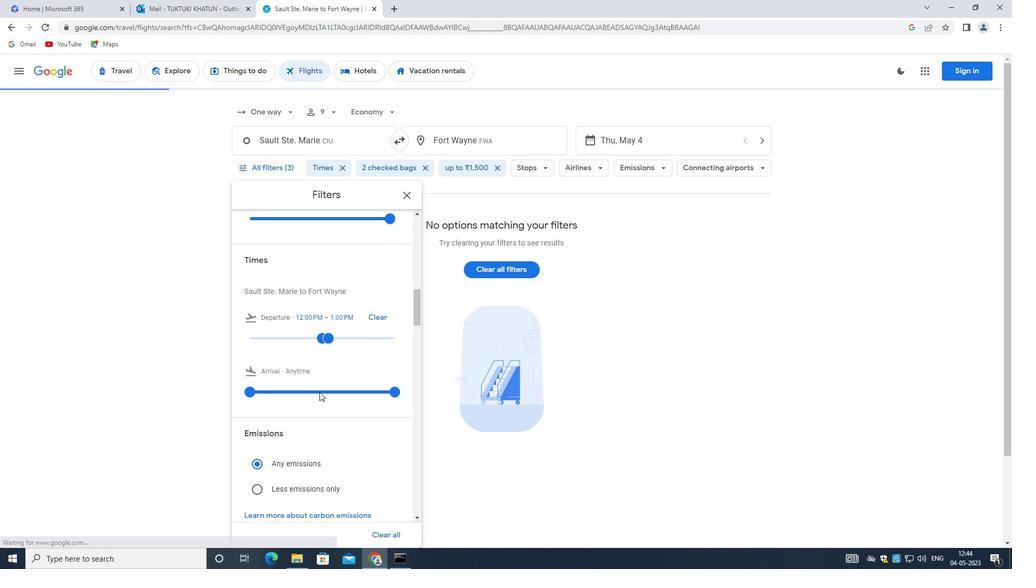 
Action: Mouse moved to (321, 400)
Screenshot: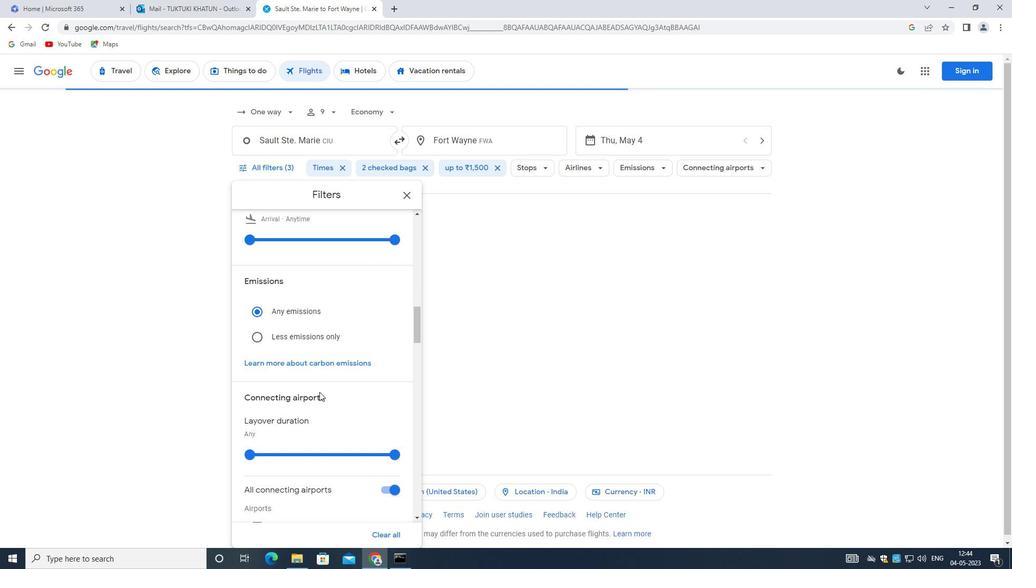 
Action: Mouse scrolled (321, 399) with delta (0, 0)
Screenshot: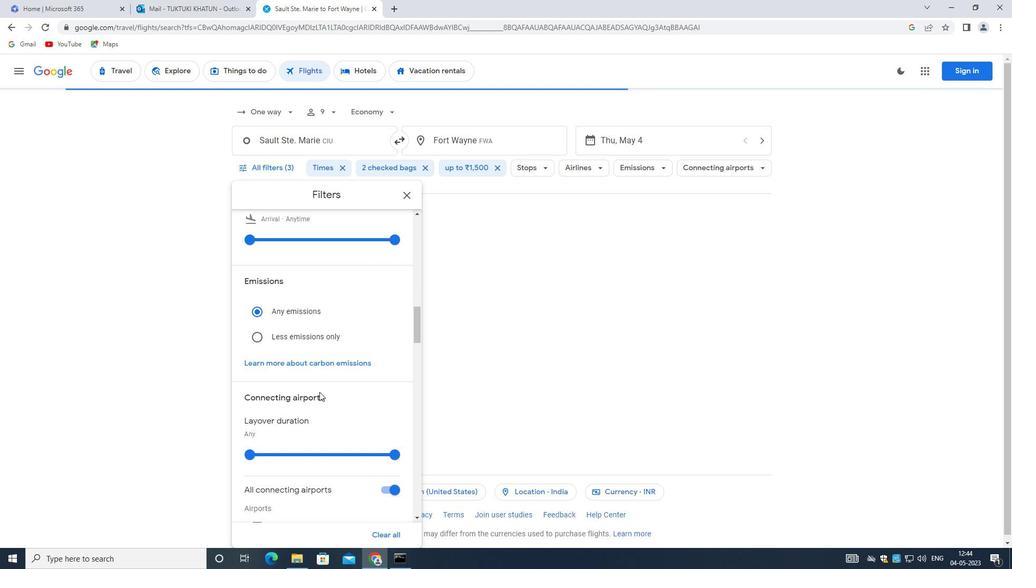 
Action: Mouse scrolled (321, 399) with delta (0, 0)
Screenshot: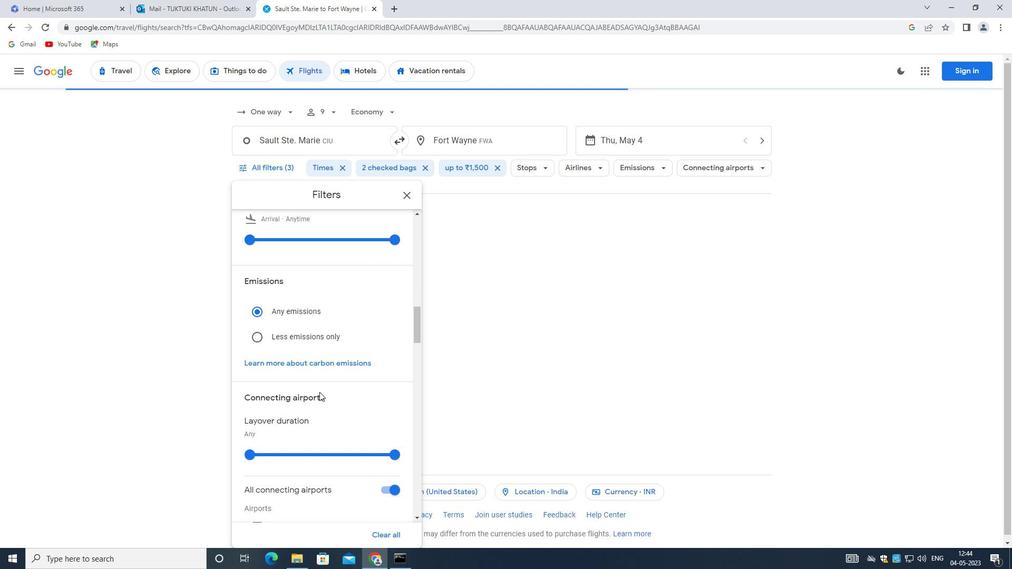 
Action: Mouse scrolled (321, 399) with delta (0, 0)
Screenshot: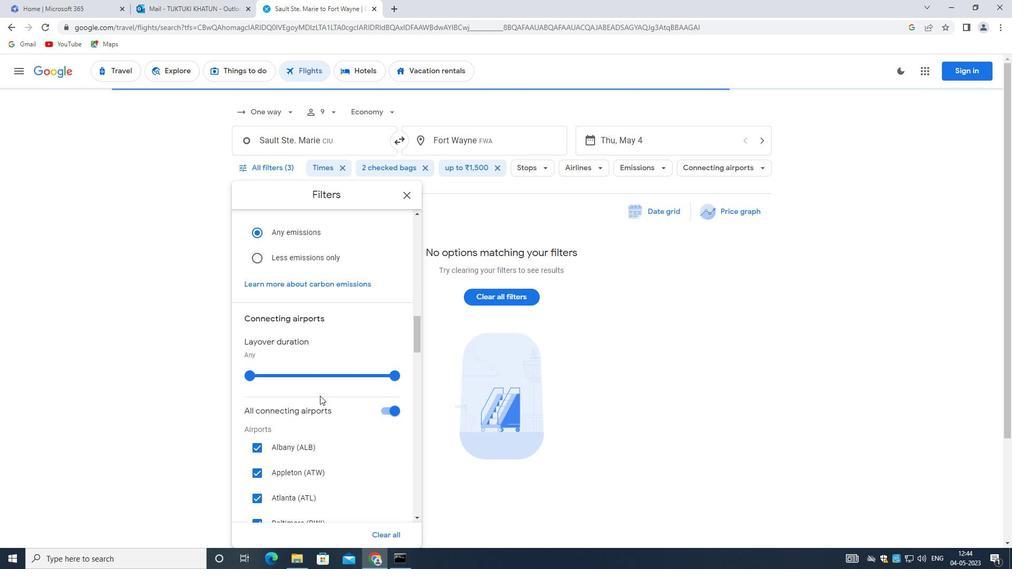 
Action: Mouse moved to (355, 311)
Screenshot: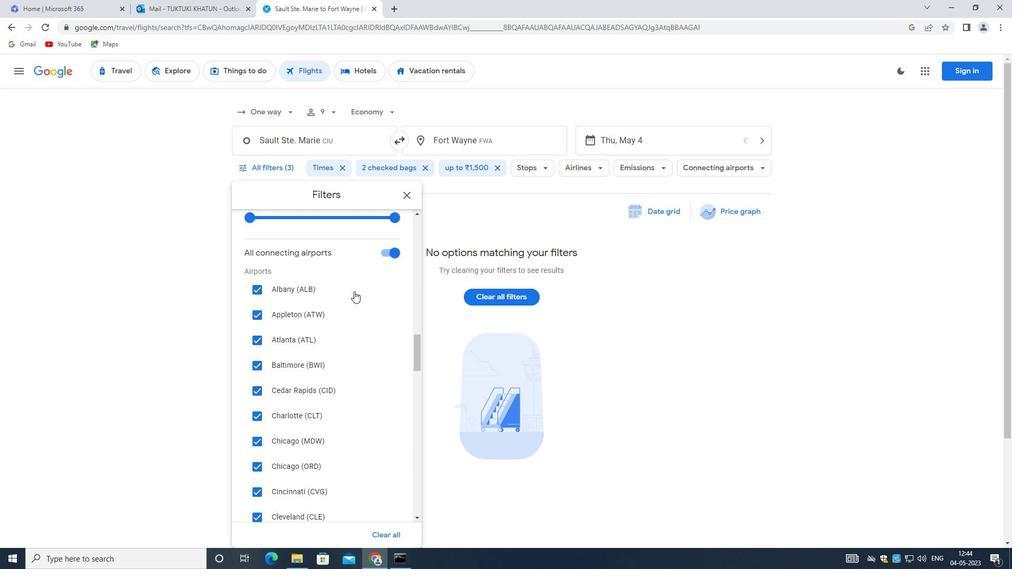 
Action: Mouse scrolled (355, 311) with delta (0, 0)
Screenshot: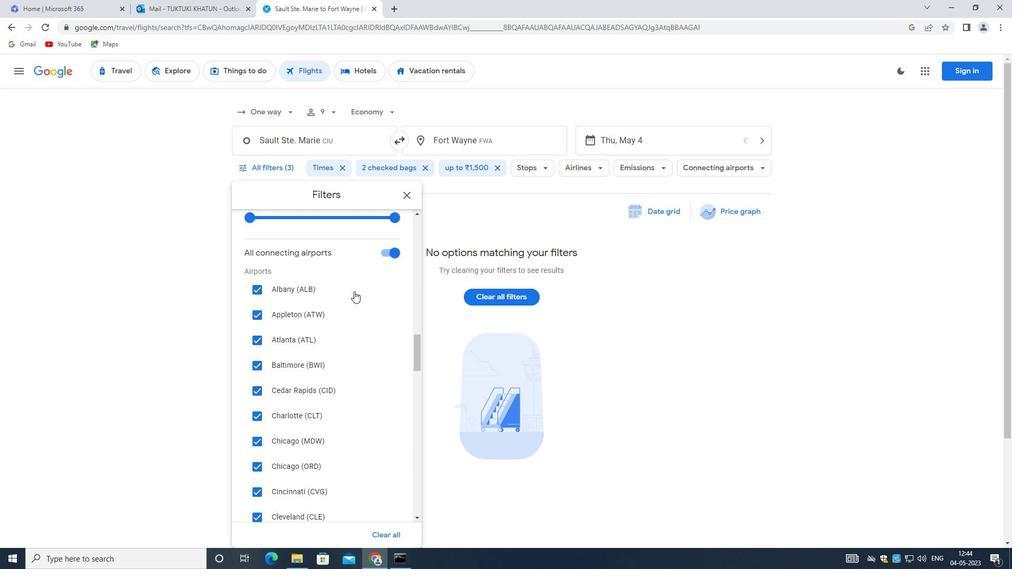 
Action: Mouse moved to (352, 324)
Screenshot: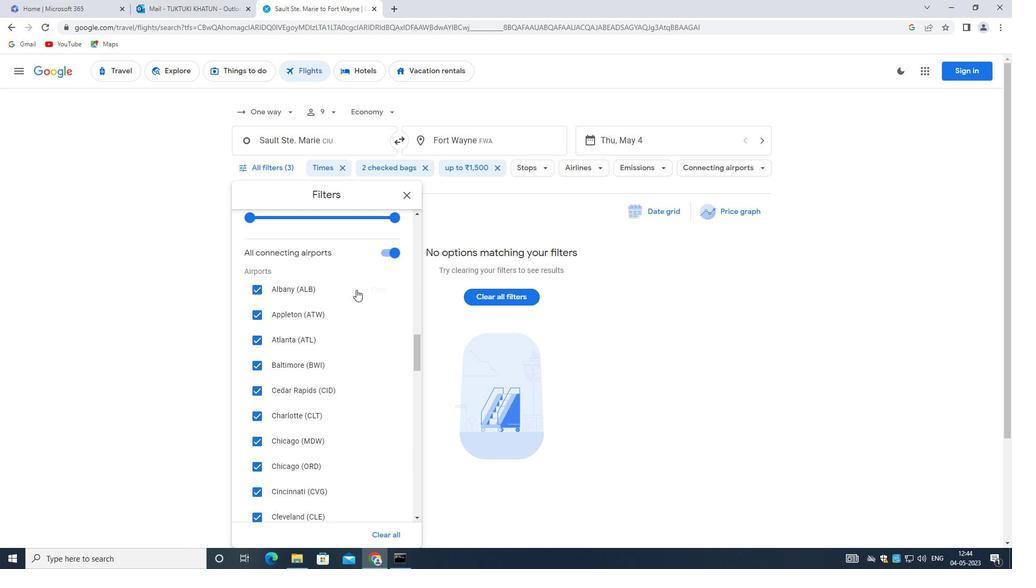 
Action: Mouse scrolled (352, 324) with delta (0, 0)
Screenshot: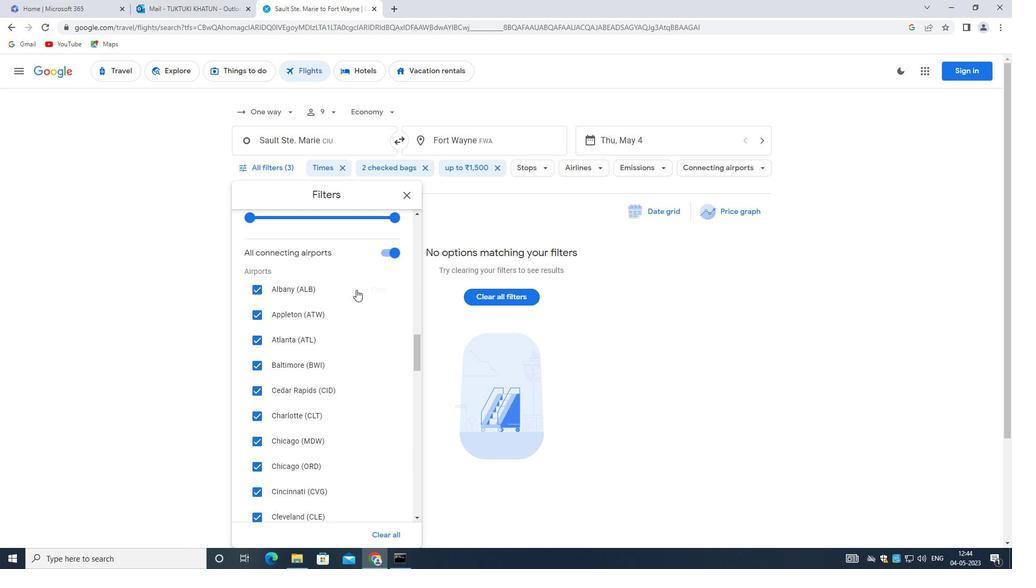 
Action: Mouse moved to (351, 330)
Screenshot: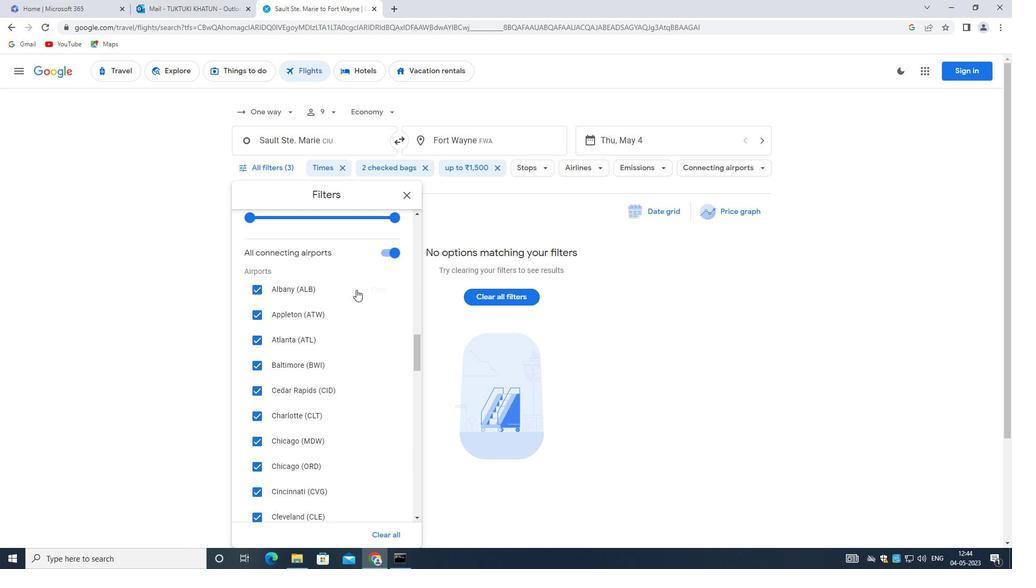 
Action: Mouse scrolled (351, 330) with delta (0, 0)
Screenshot: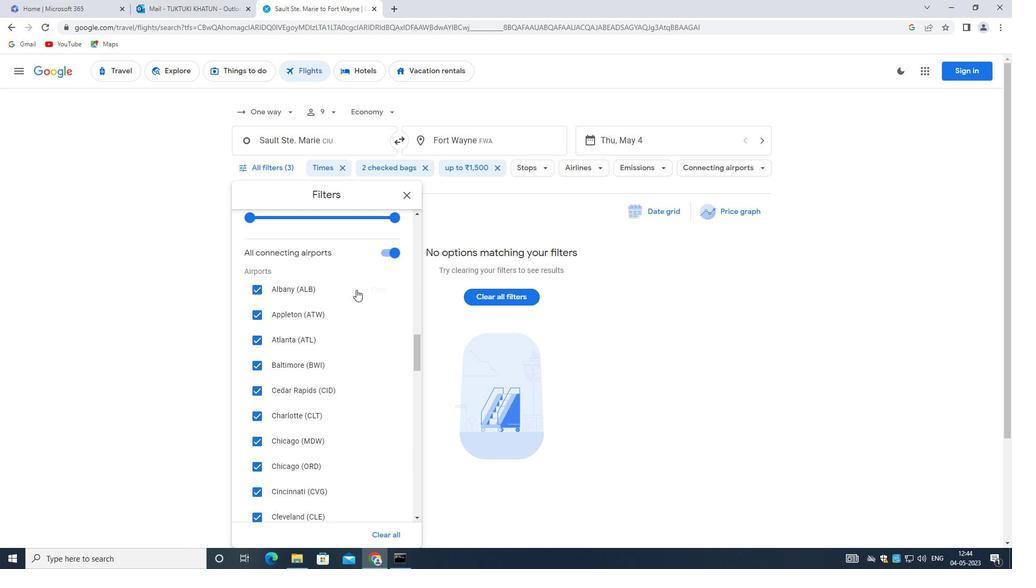 
Action: Mouse moved to (348, 341)
Screenshot: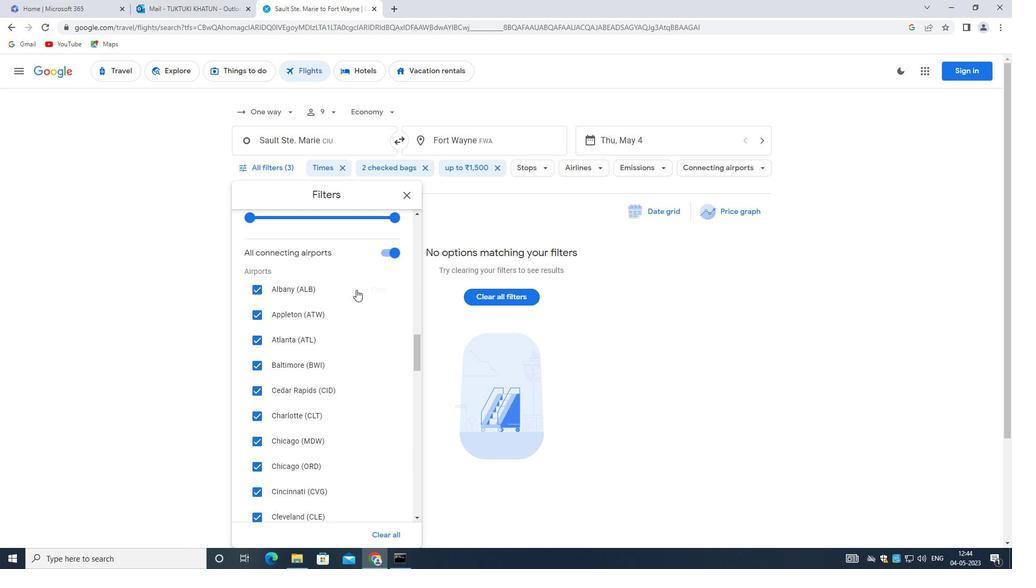 
Action: Mouse scrolled (348, 340) with delta (0, 0)
Screenshot: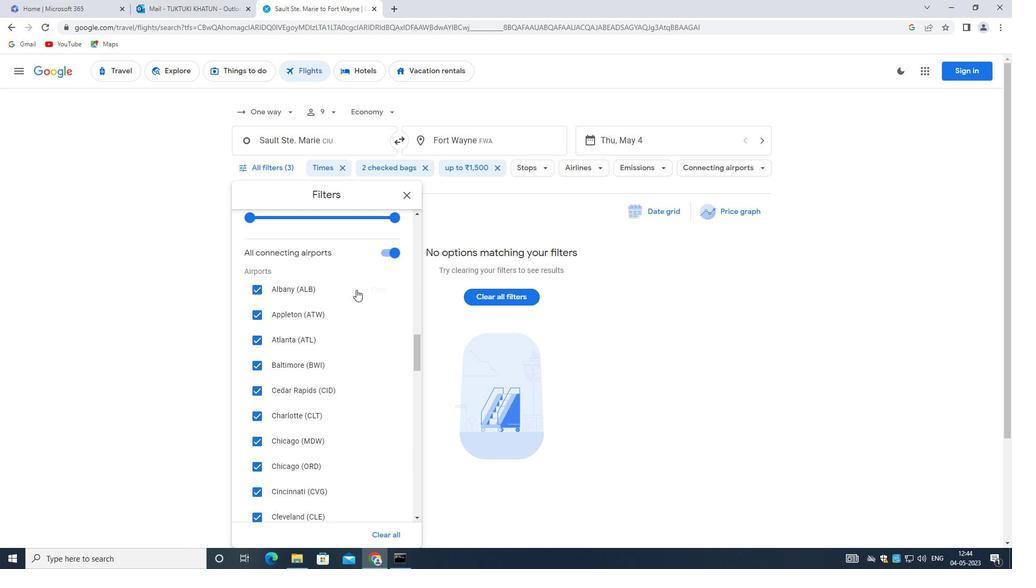 
Action: Mouse moved to (327, 359)
Screenshot: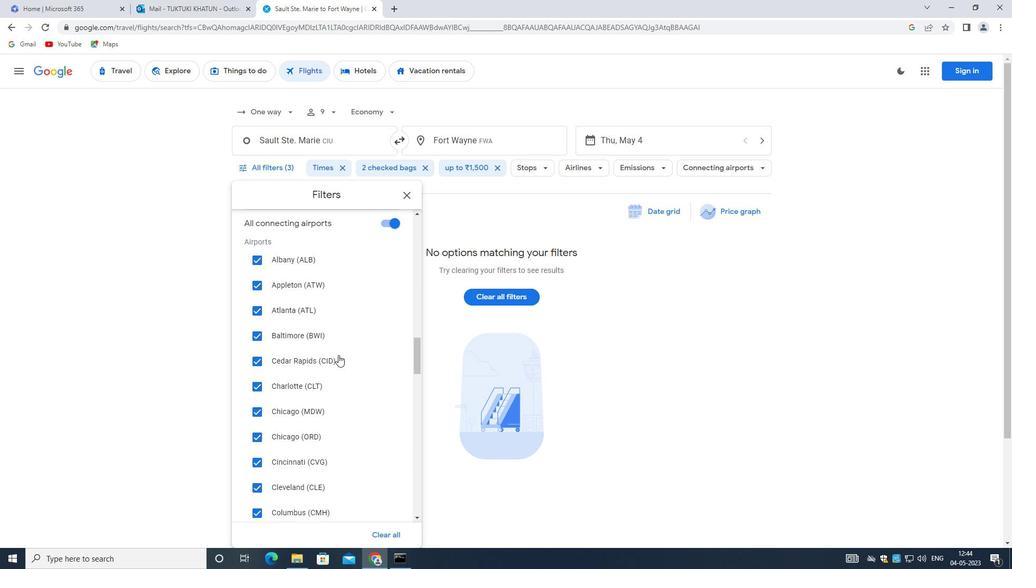 
Action: Mouse scrolled (327, 359) with delta (0, 0)
Screenshot: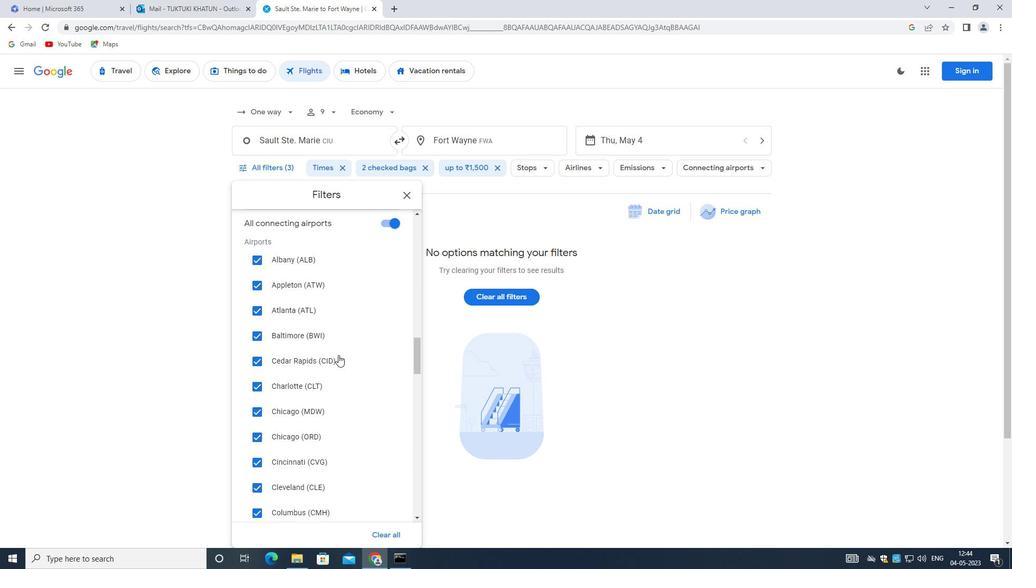 
Action: Mouse moved to (326, 359)
Screenshot: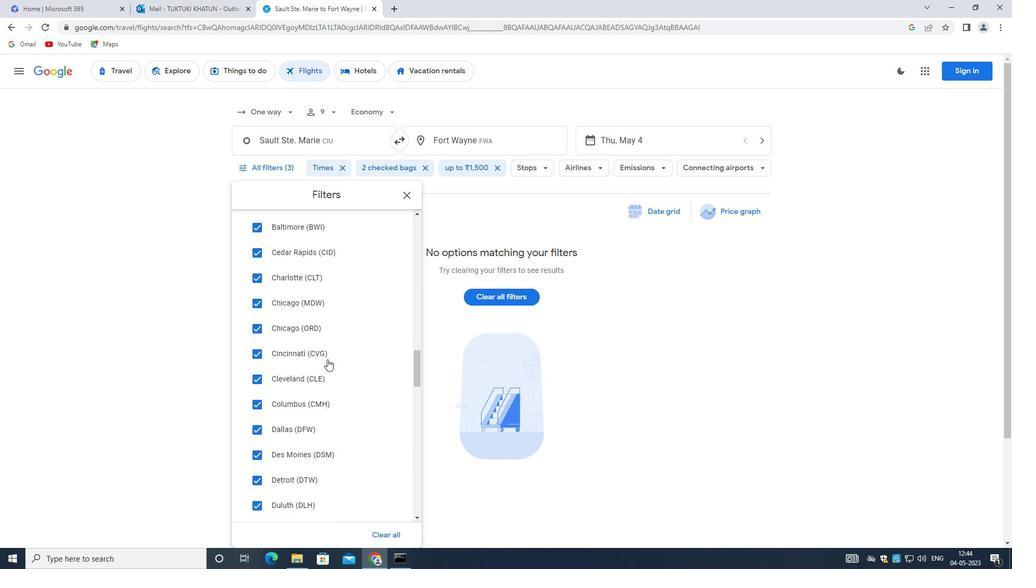 
Action: Mouse scrolled (326, 359) with delta (0, 0)
Screenshot: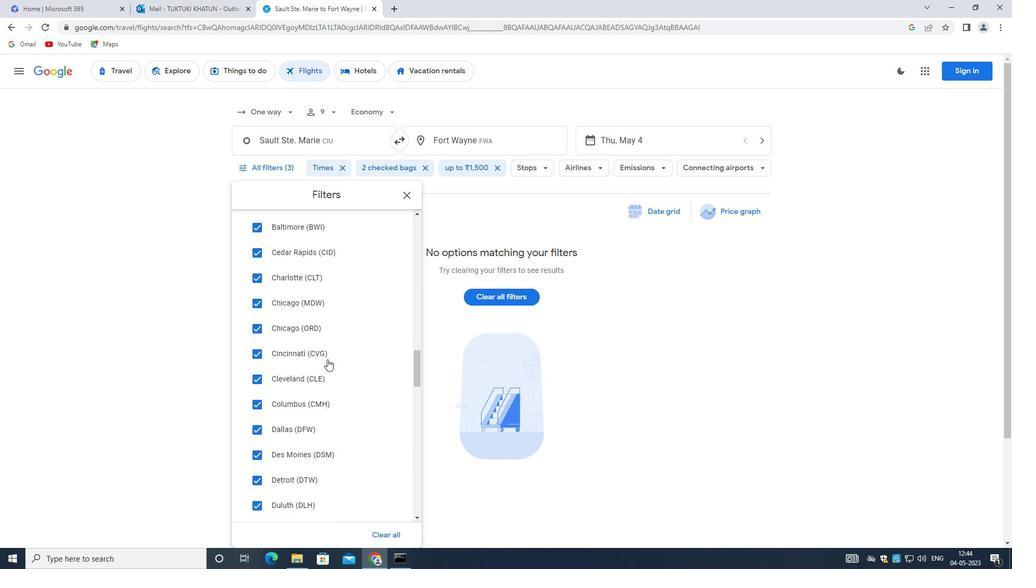 
Action: Mouse moved to (324, 360)
Screenshot: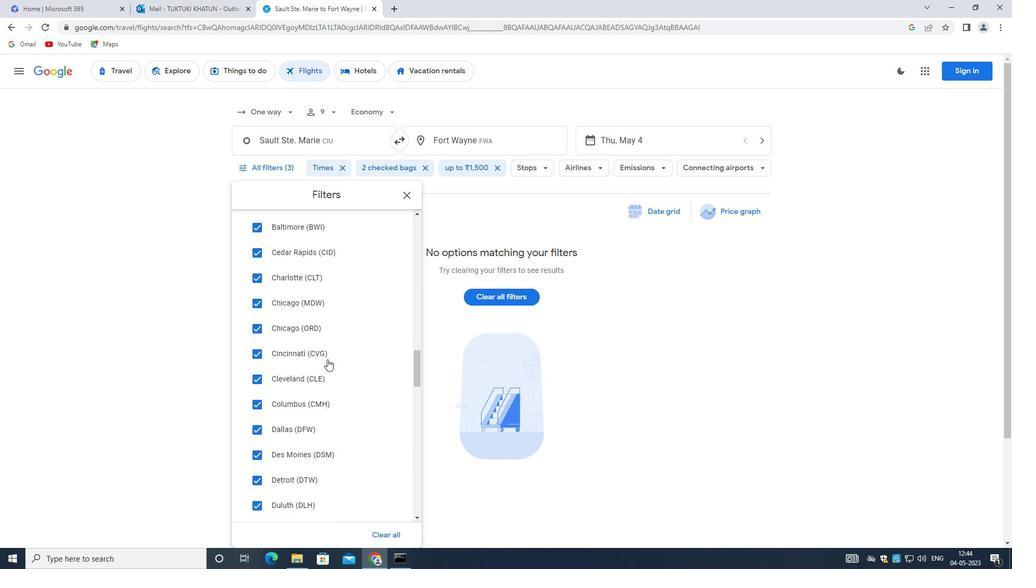 
Action: Mouse scrolled (324, 359) with delta (0, 0)
Screenshot: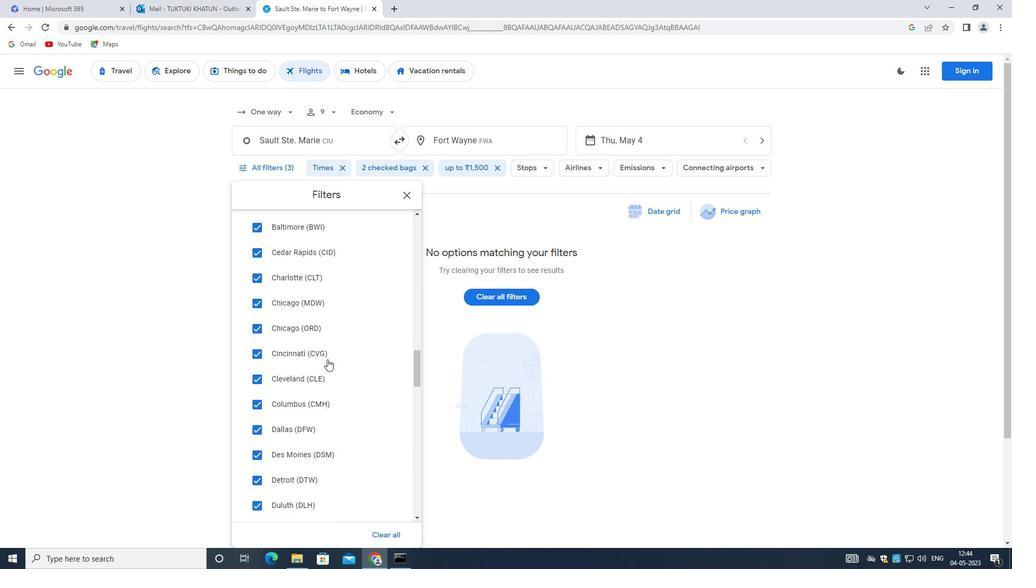 
Action: Mouse moved to (324, 360)
Screenshot: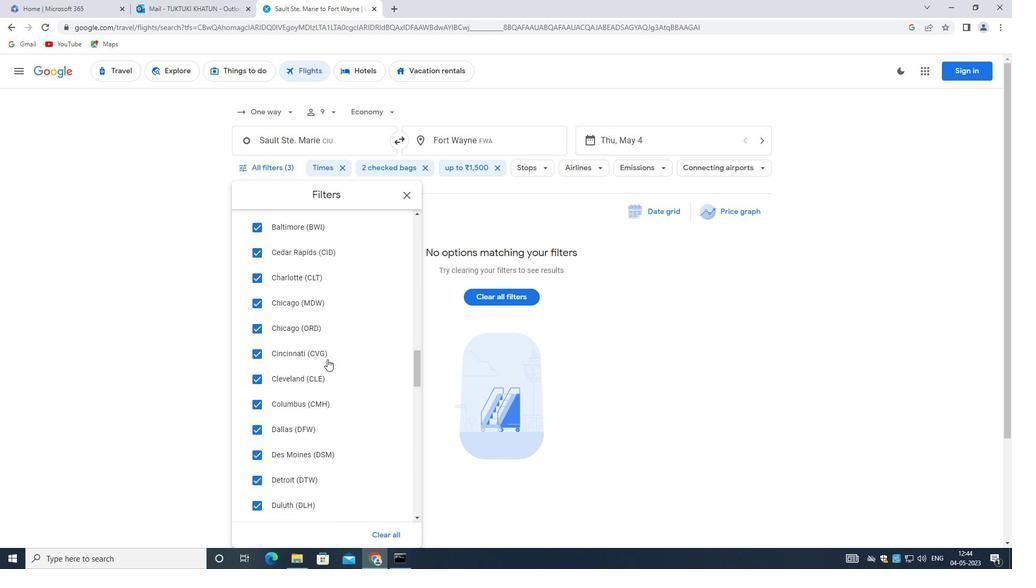 
Action: Mouse scrolled (324, 359) with delta (0, 0)
Screenshot: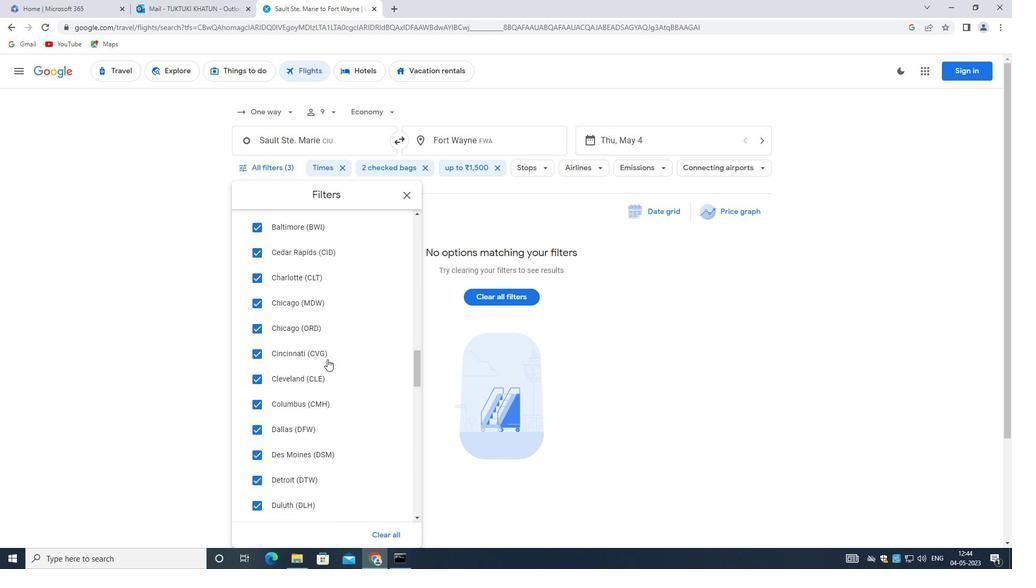 
Action: Mouse moved to (322, 360)
Screenshot: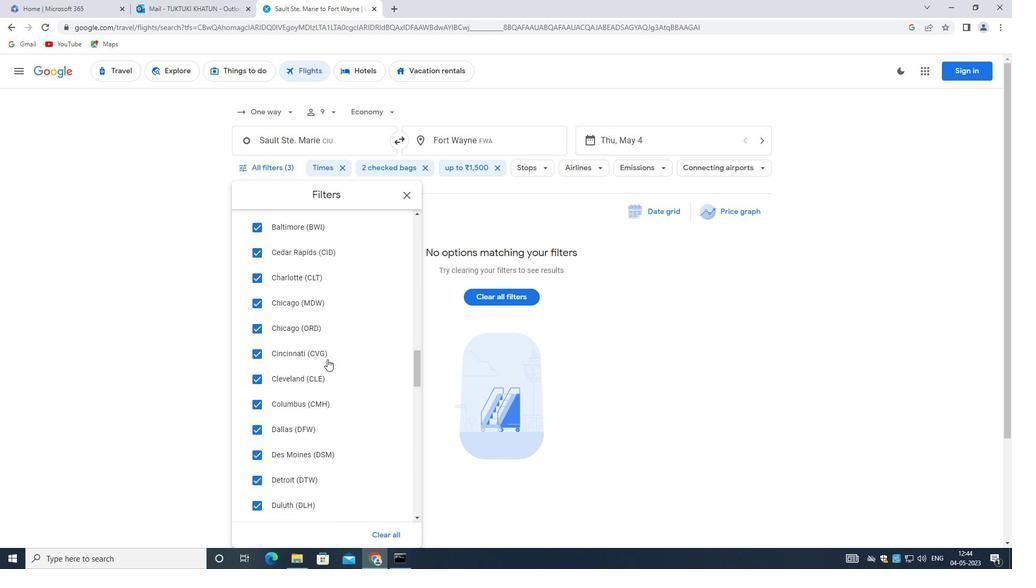 
Action: Mouse scrolled (322, 360) with delta (0, 0)
Screenshot: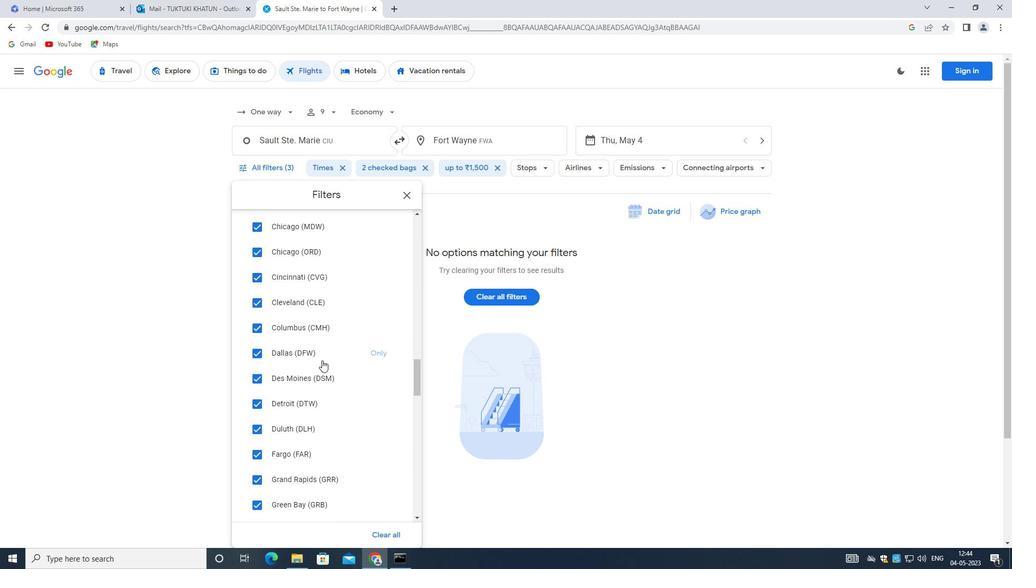 
Action: Mouse moved to (322, 361)
Screenshot: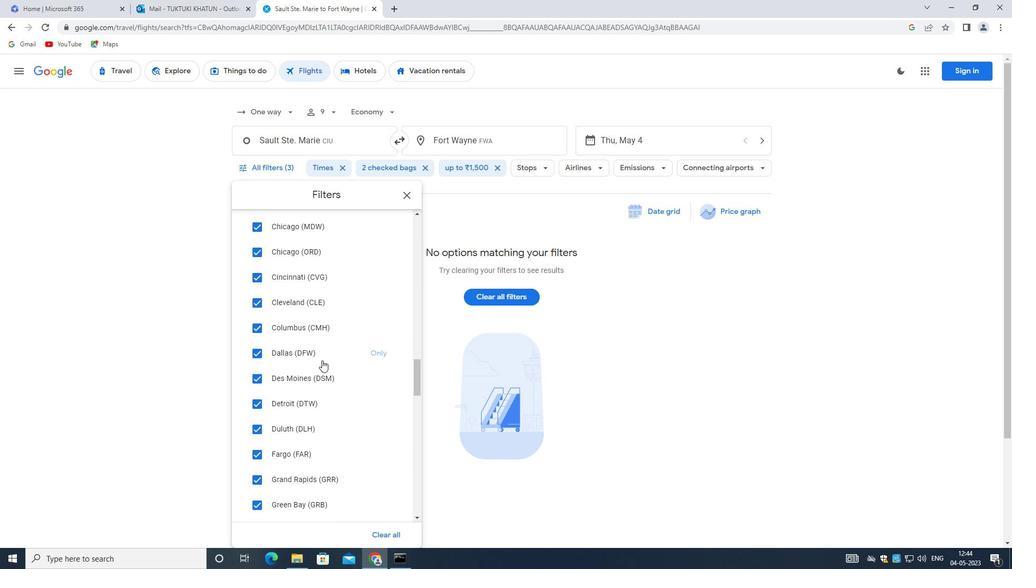 
Action: Mouse scrolled (322, 360) with delta (0, 0)
Screenshot: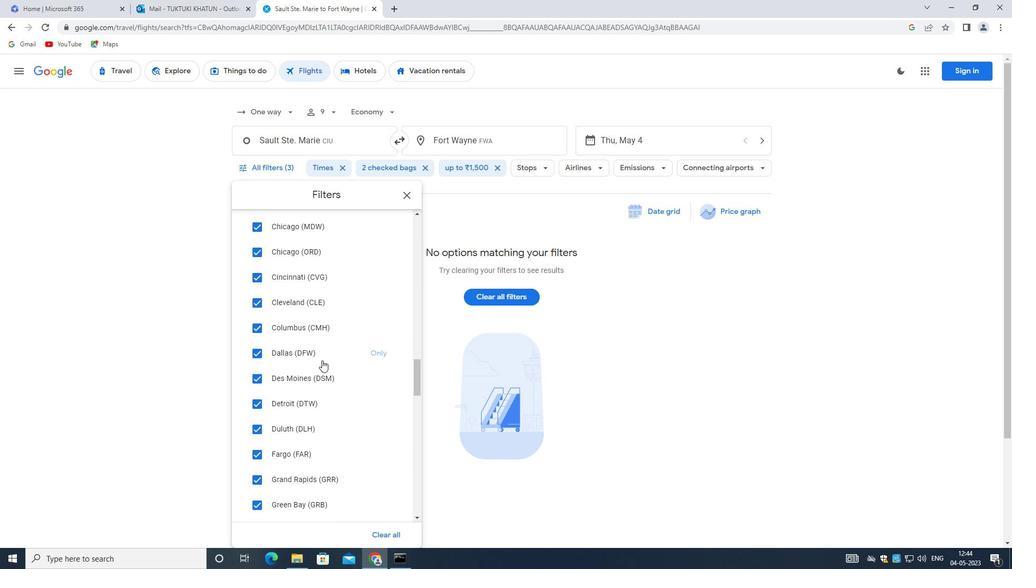 
Action: Mouse moved to (322, 361)
Screenshot: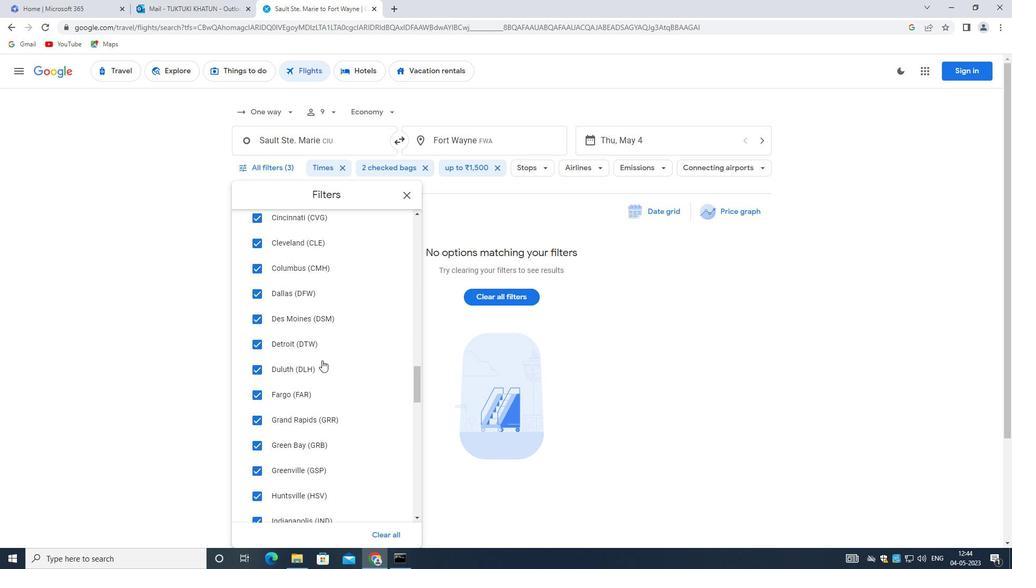 
Action: Mouse scrolled (322, 360) with delta (0, 0)
Screenshot: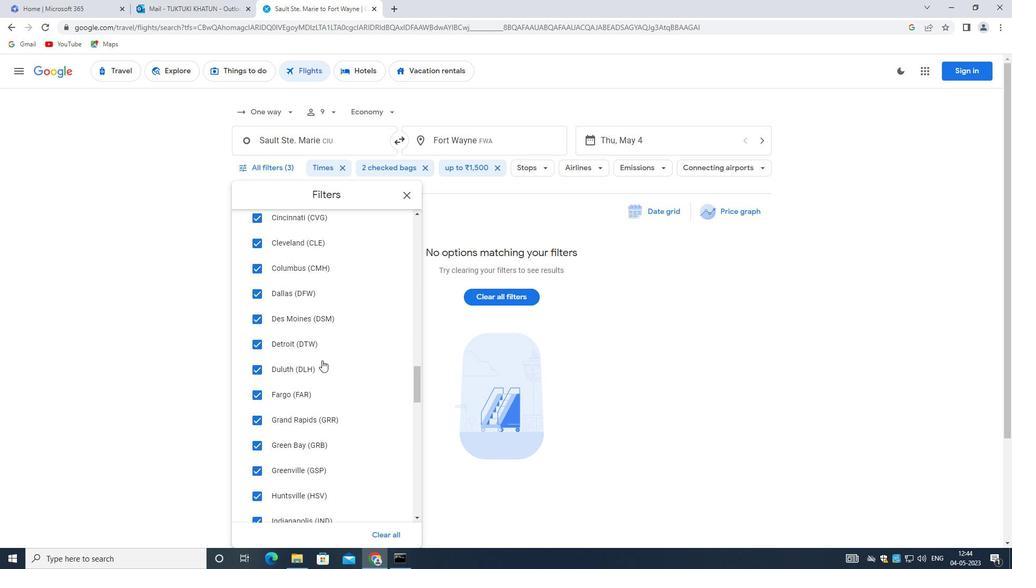 
Action: Mouse scrolled (322, 360) with delta (0, 0)
Screenshot: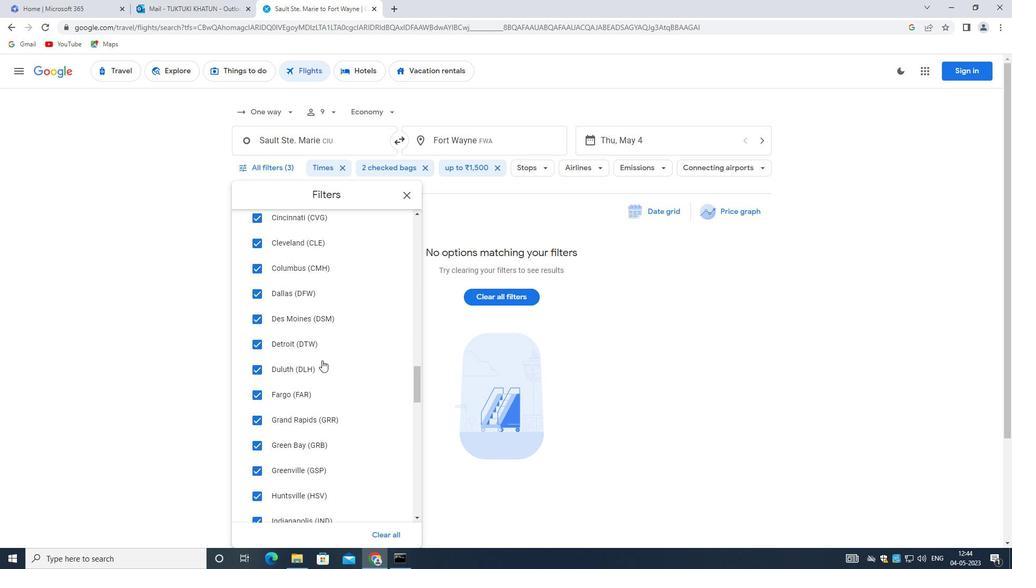 
Action: Mouse scrolled (322, 360) with delta (0, 0)
Screenshot: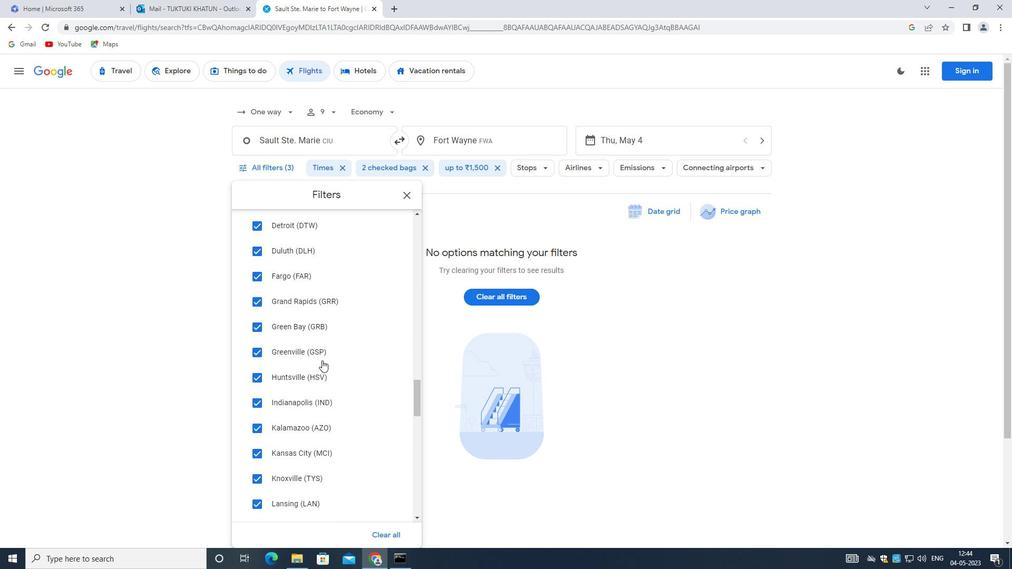 
Action: Mouse moved to (321, 361)
Screenshot: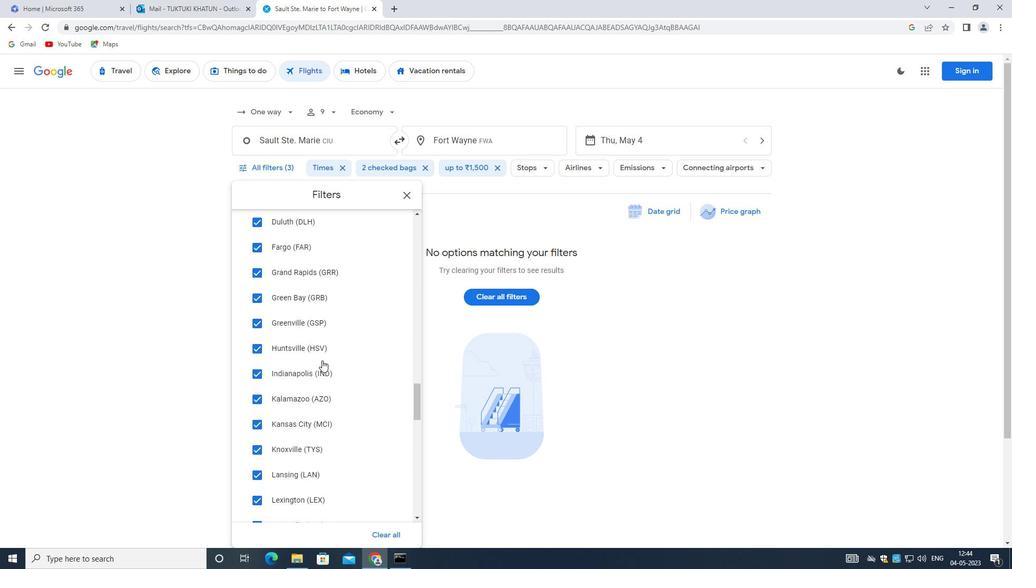
Action: Mouse scrolled (321, 361) with delta (0, 0)
Screenshot: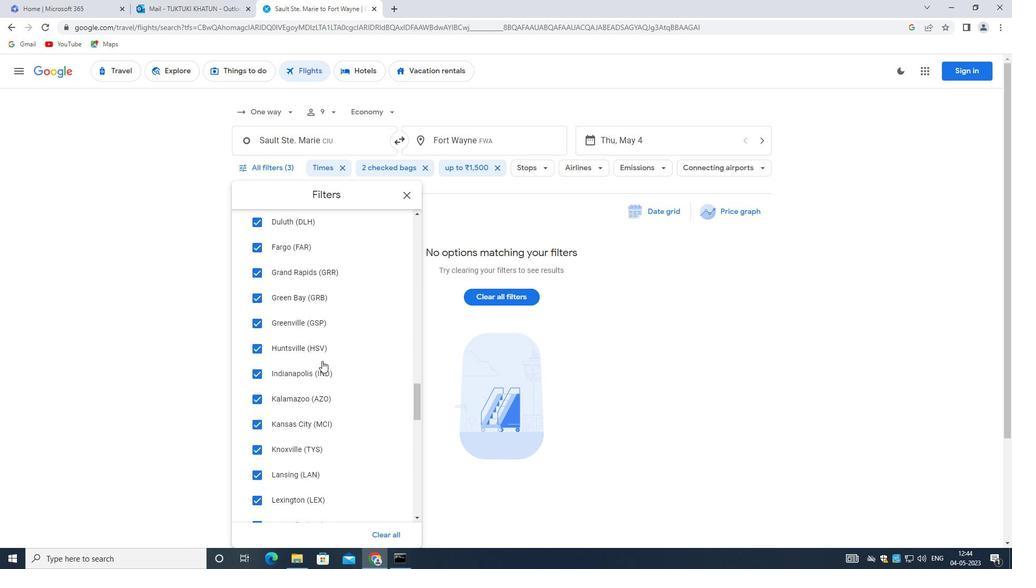 
Action: Mouse scrolled (321, 361) with delta (0, 0)
Screenshot: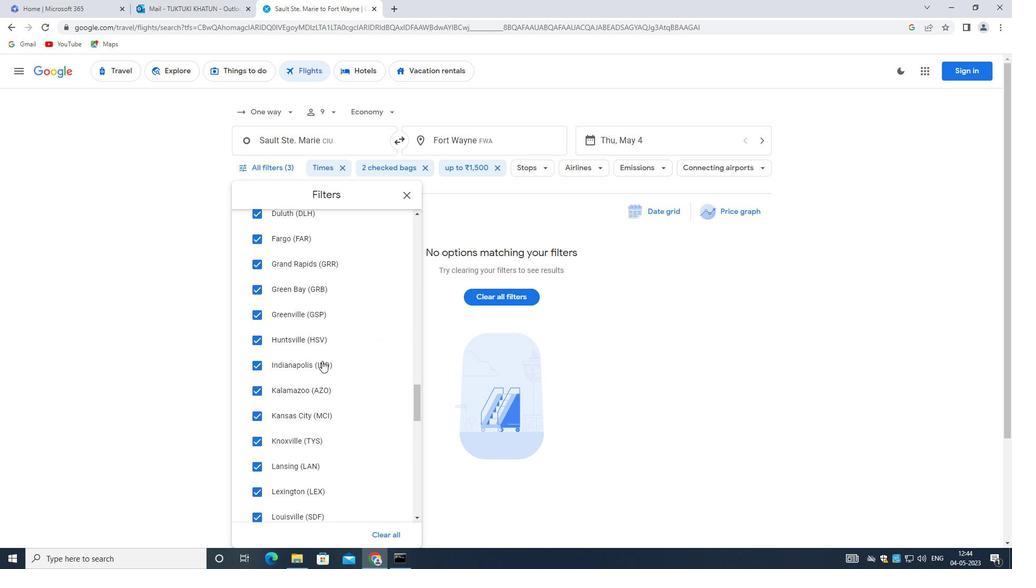 
Action: Mouse scrolled (321, 361) with delta (0, 0)
Screenshot: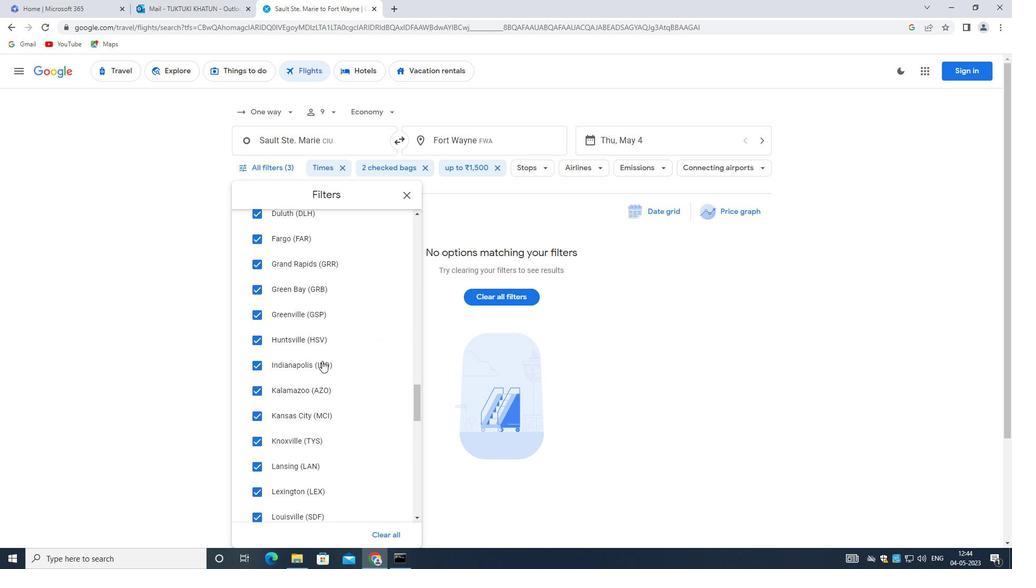 
Action: Mouse scrolled (321, 361) with delta (0, 0)
Screenshot: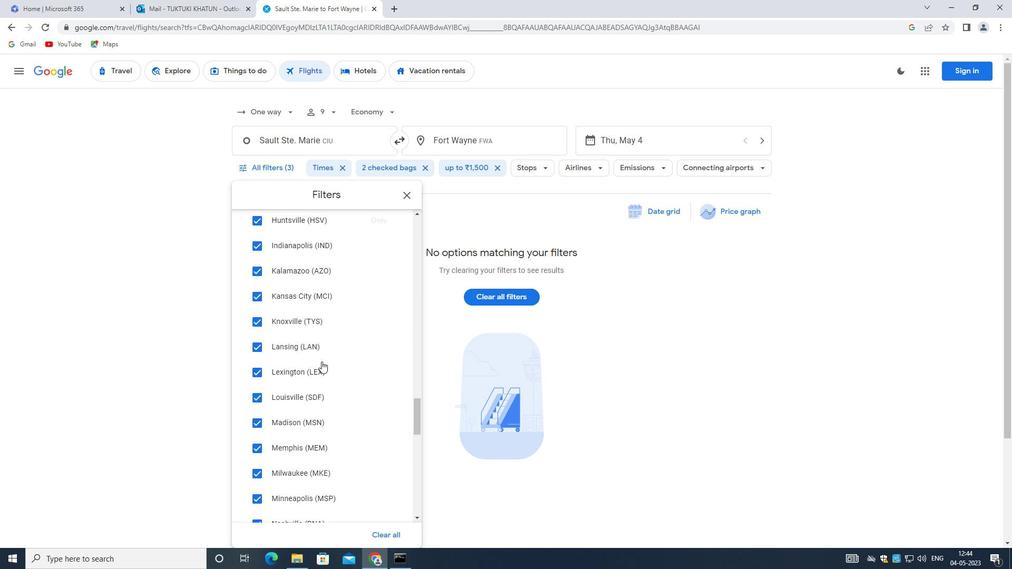 
Action: Mouse scrolled (321, 361) with delta (0, 0)
Screenshot: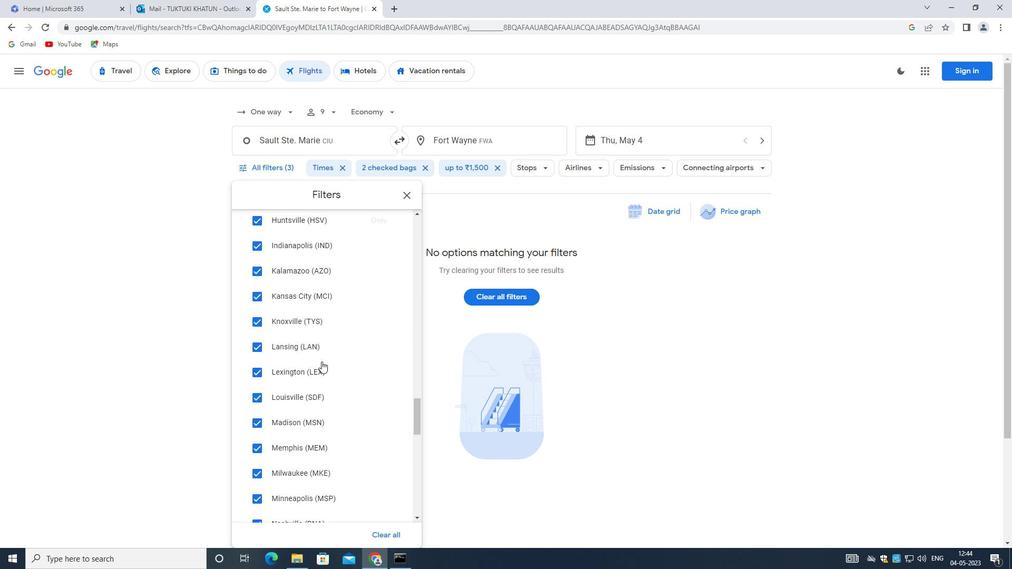 
Action: Mouse moved to (320, 361)
Screenshot: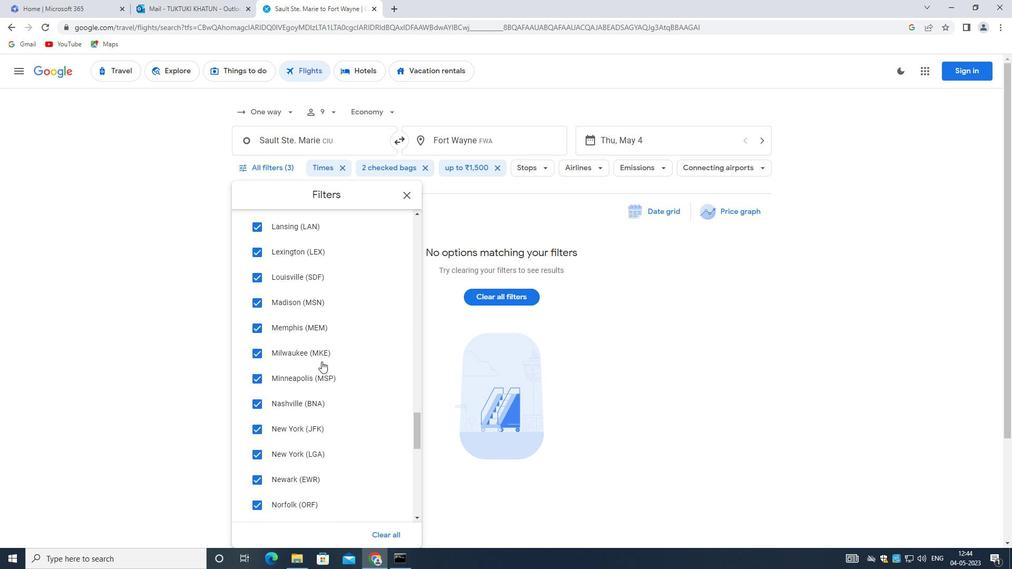 
Action: Mouse scrolled (320, 361) with delta (0, 0)
Screenshot: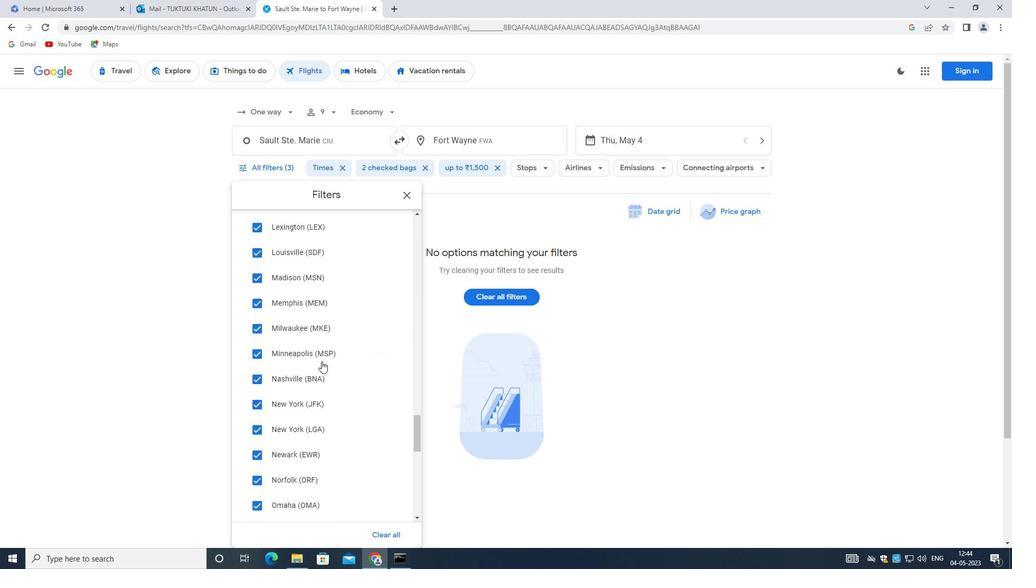 
Action: Mouse scrolled (320, 361) with delta (0, 0)
Screenshot: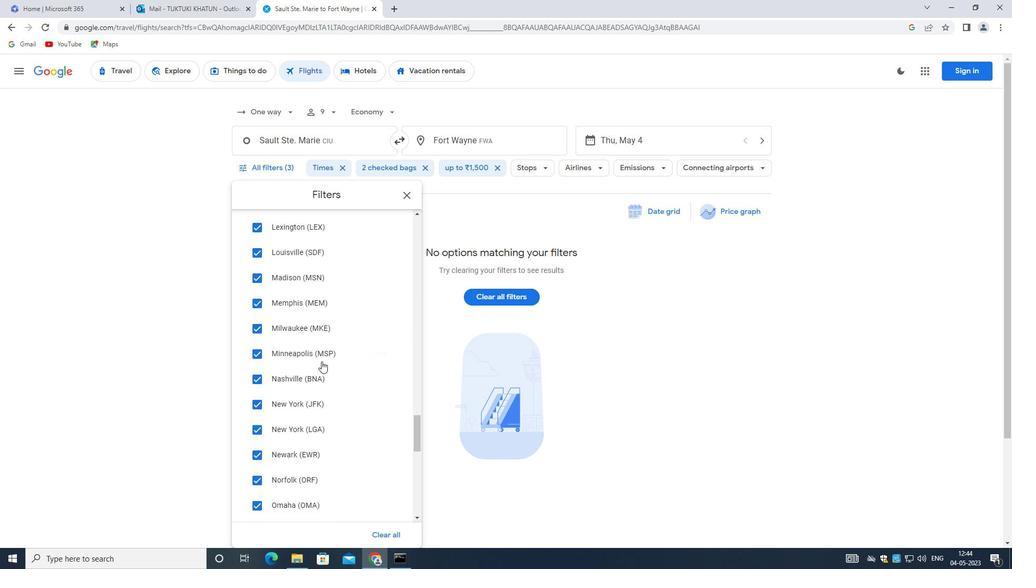 
Action: Mouse scrolled (320, 361) with delta (0, 0)
Screenshot: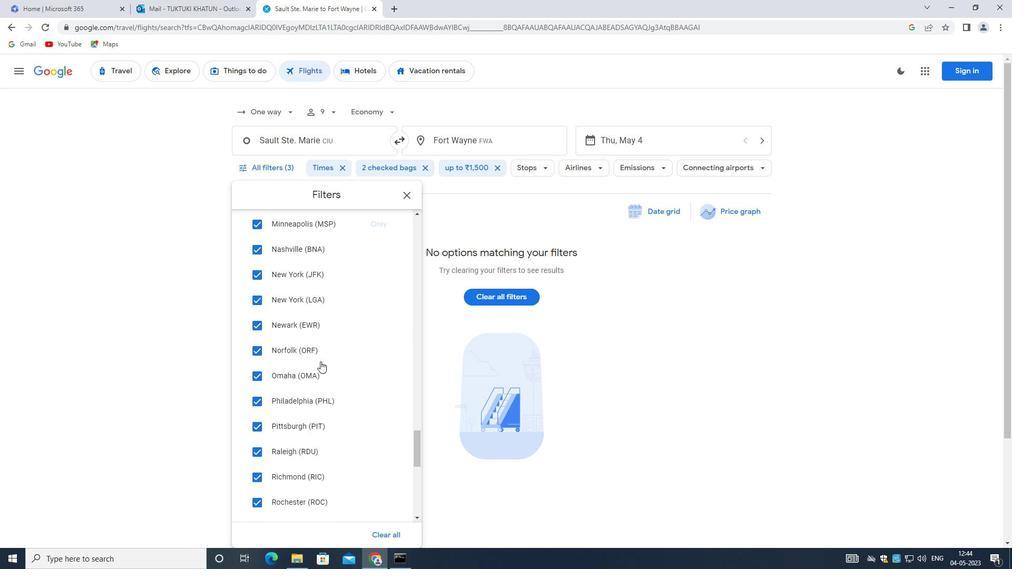 
Action: Mouse scrolled (320, 361) with delta (0, 0)
Screenshot: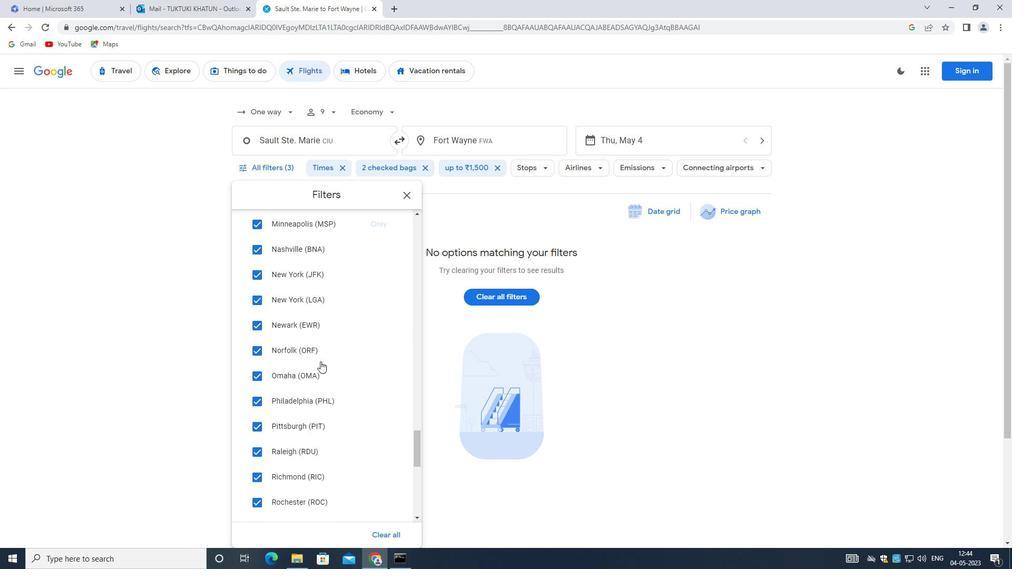 
Action: Mouse scrolled (320, 361) with delta (0, 0)
Screenshot: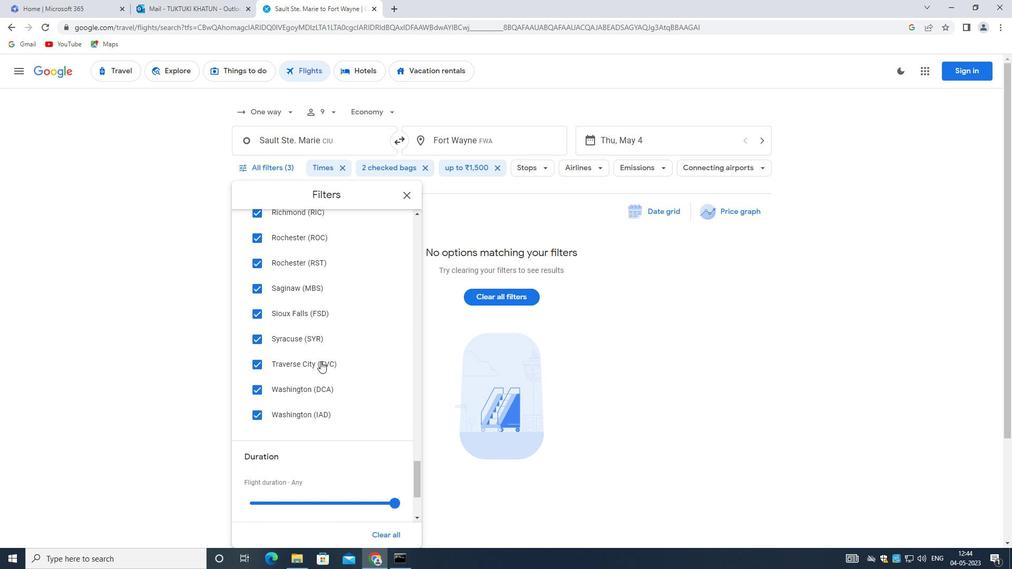 
Action: Mouse scrolled (320, 361) with delta (0, 0)
Screenshot: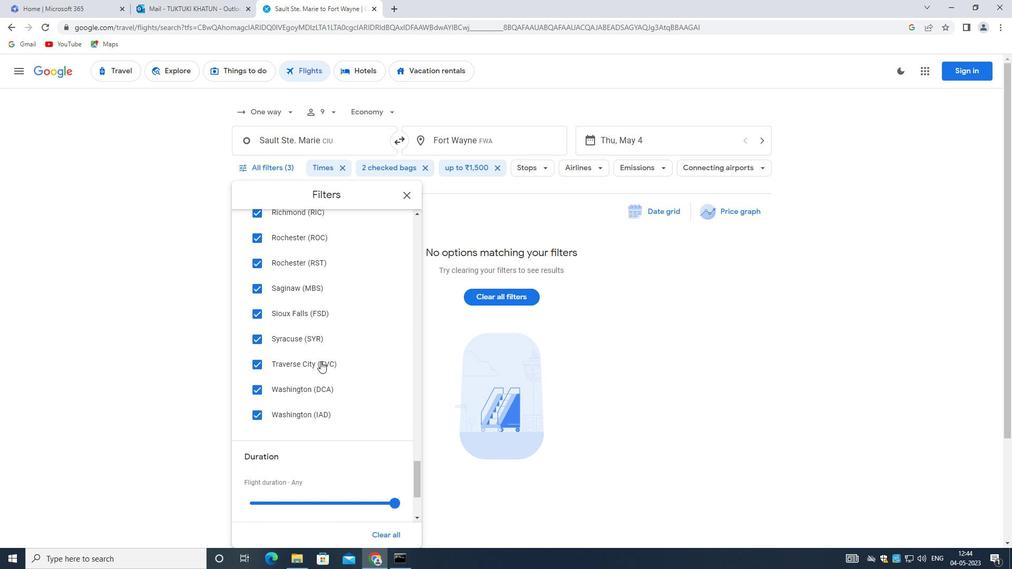 
Action: Mouse scrolled (320, 361) with delta (0, 0)
Screenshot: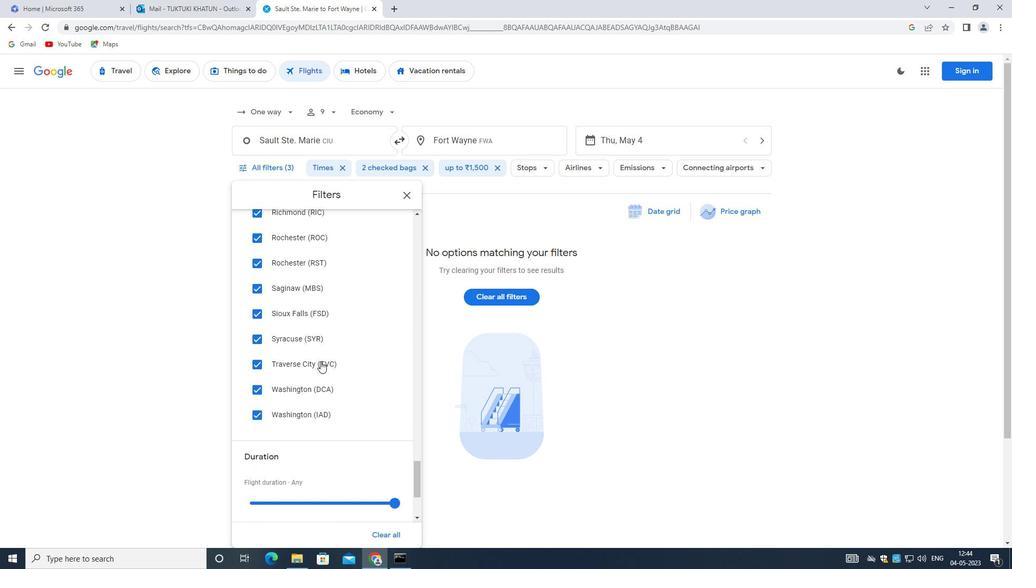 
Action: Mouse scrolled (320, 361) with delta (0, 0)
Screenshot: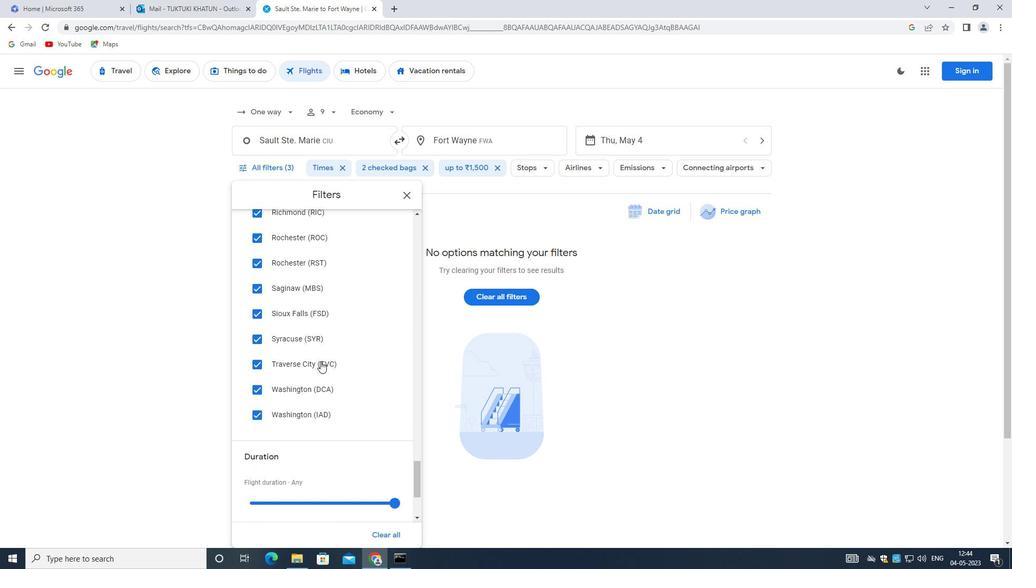 
Action: Mouse scrolled (320, 361) with delta (0, 0)
Screenshot: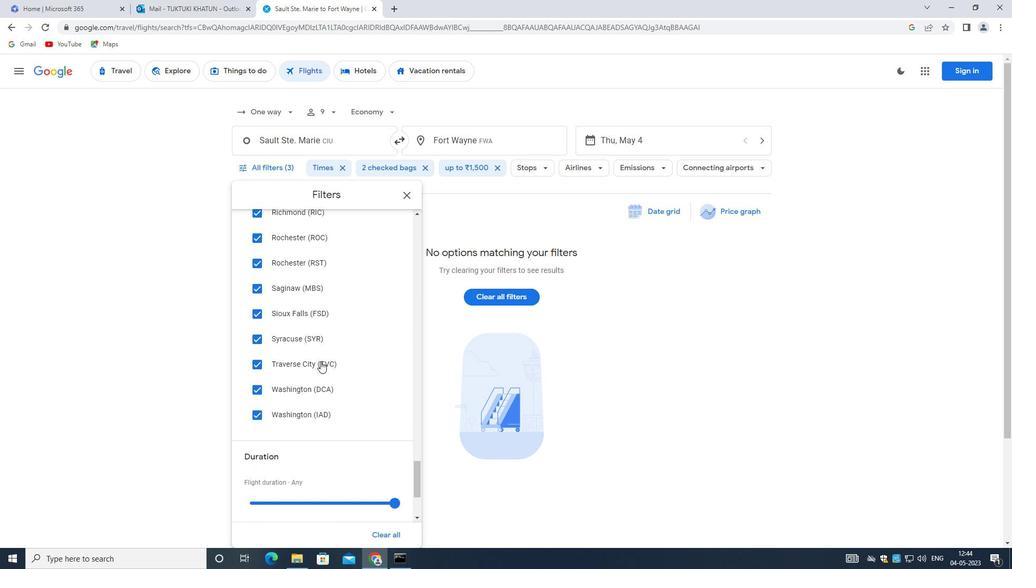 
Action: Mouse moved to (318, 360)
Screenshot: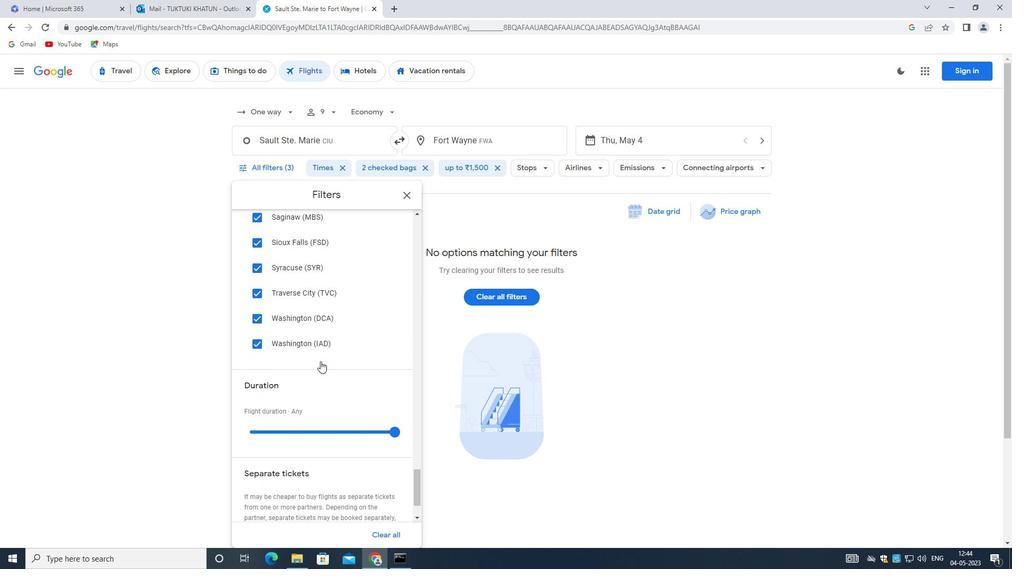 
Action: Mouse scrolled (318, 360) with delta (0, 0)
Screenshot: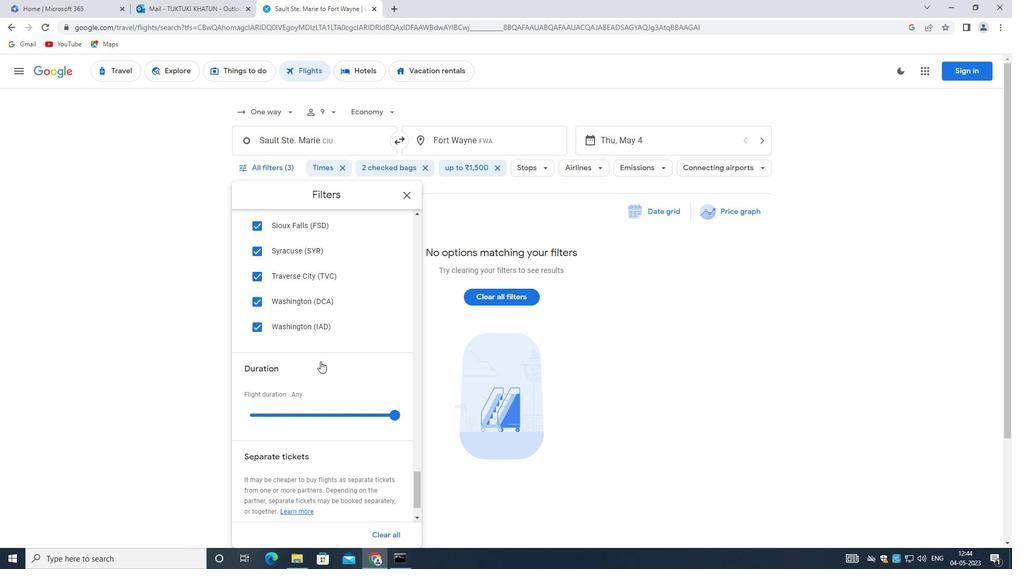 
Action: Mouse scrolled (318, 360) with delta (0, 0)
Screenshot: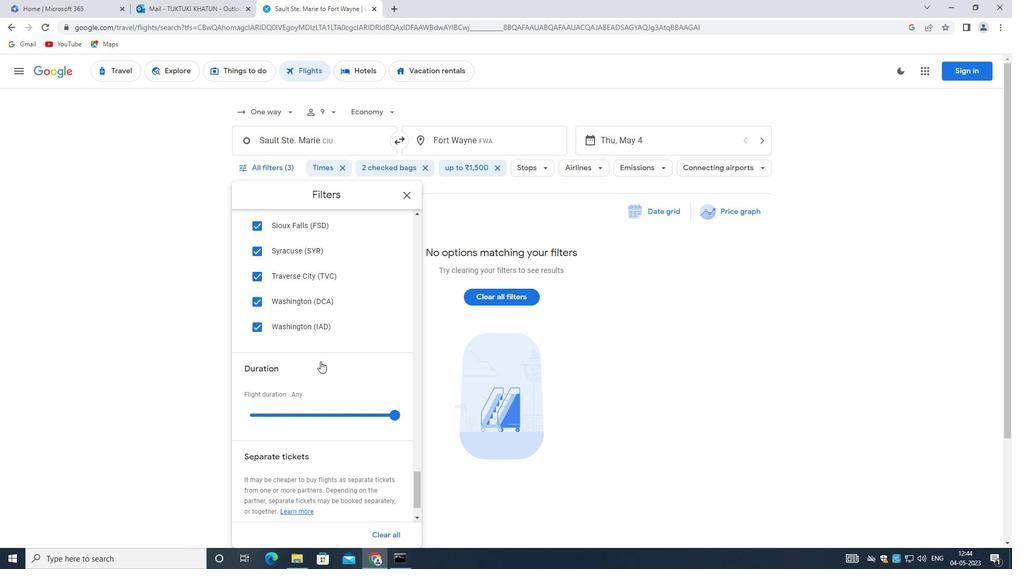 
Action: Mouse scrolled (318, 360) with delta (0, 0)
Screenshot: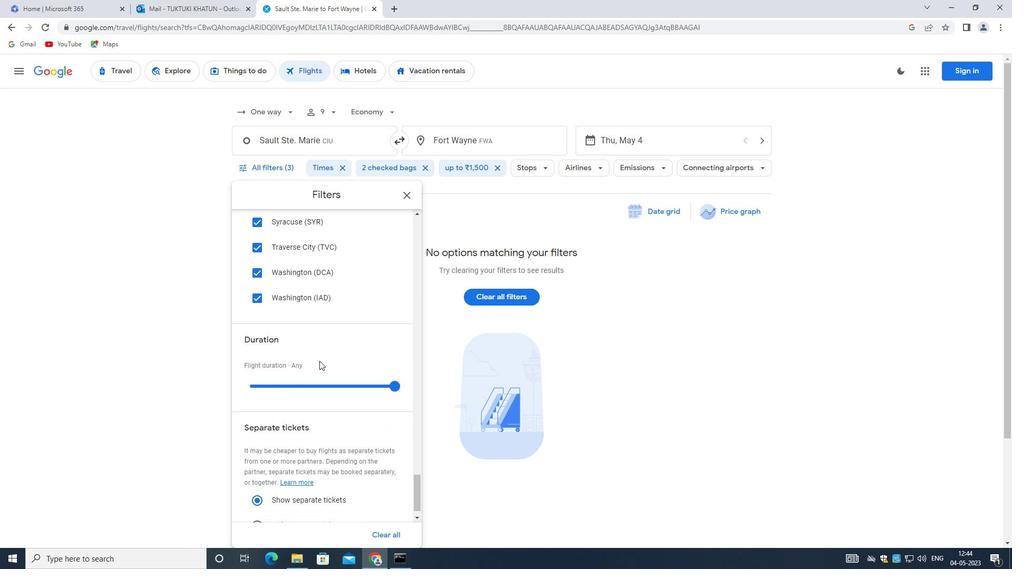 
Action: Mouse scrolled (318, 360) with delta (0, 0)
Screenshot: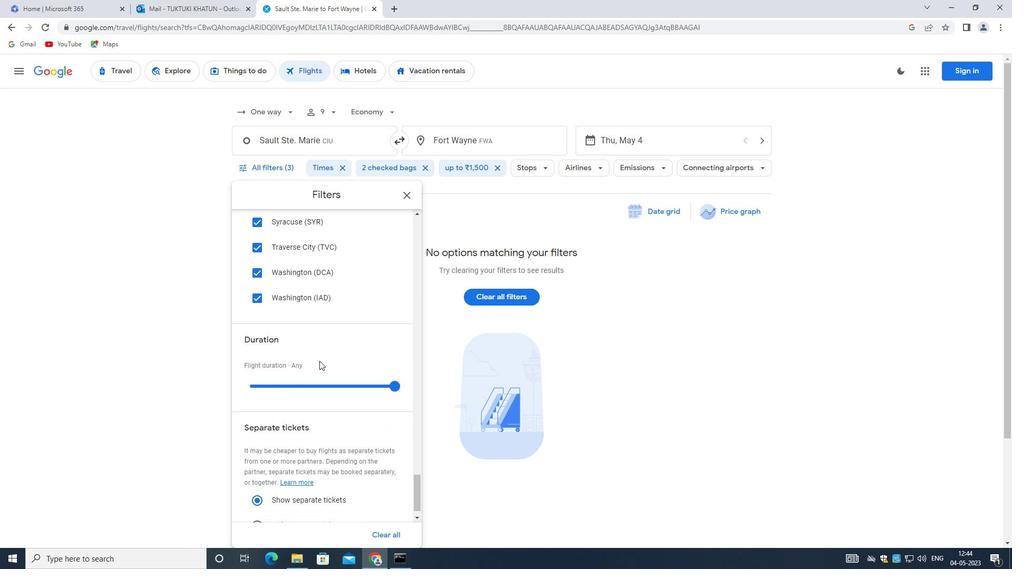 
Action: Mouse scrolled (318, 360) with delta (0, 0)
Screenshot: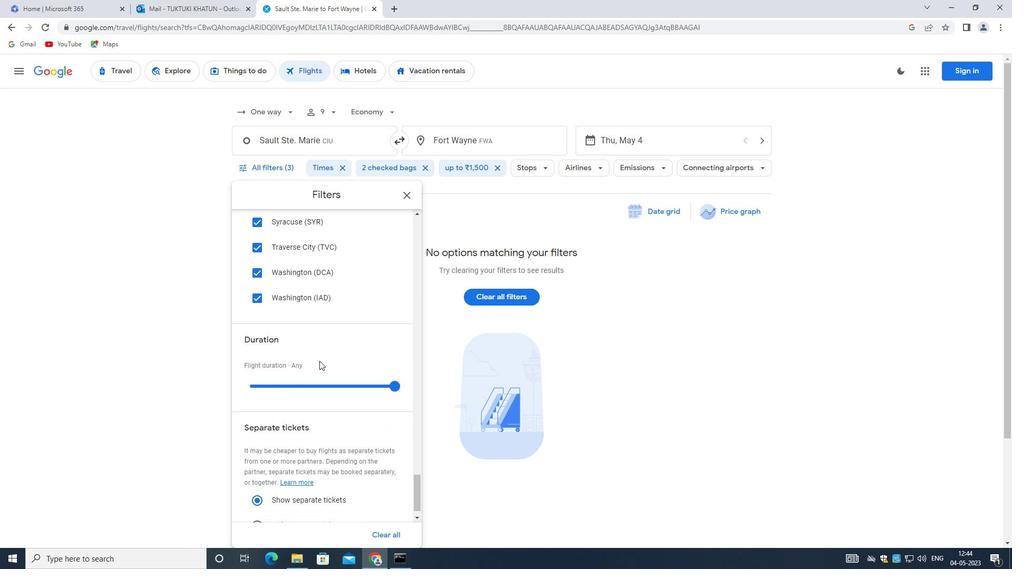 
Action: Mouse moved to (313, 358)
Screenshot: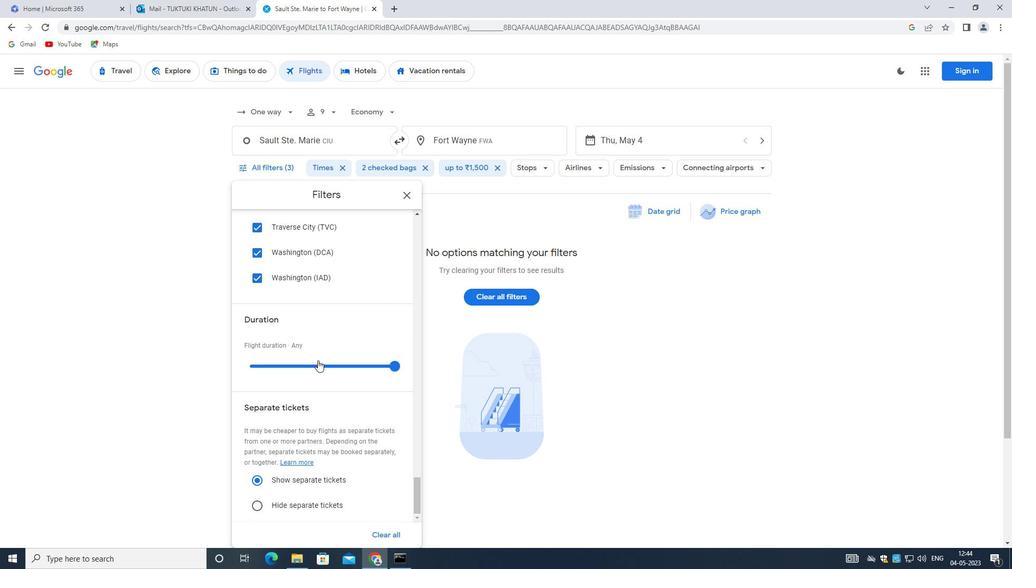 
Action: Mouse scrolled (313, 358) with delta (0, 0)
Screenshot: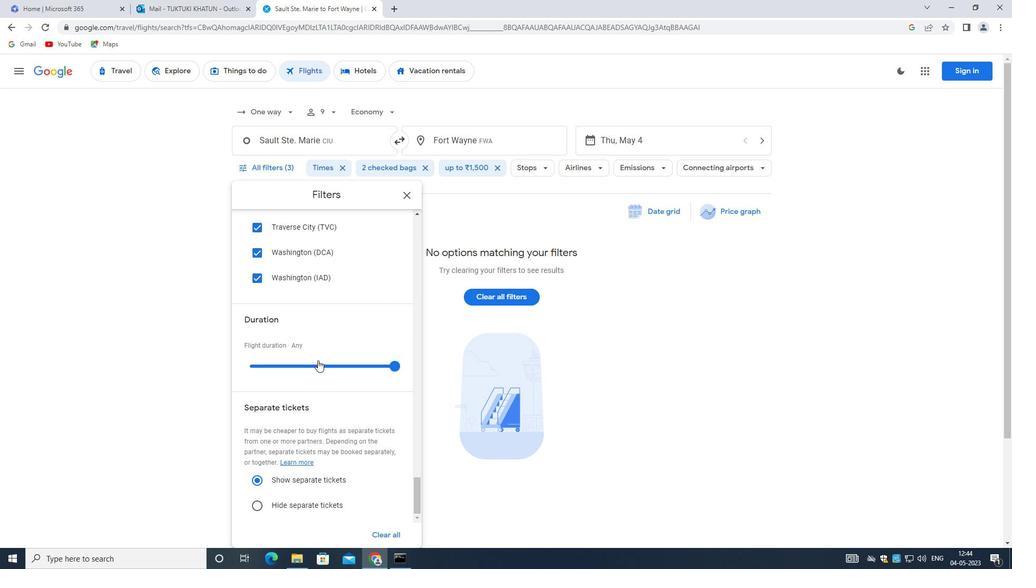 
Action: Mouse scrolled (313, 358) with delta (0, 0)
Screenshot: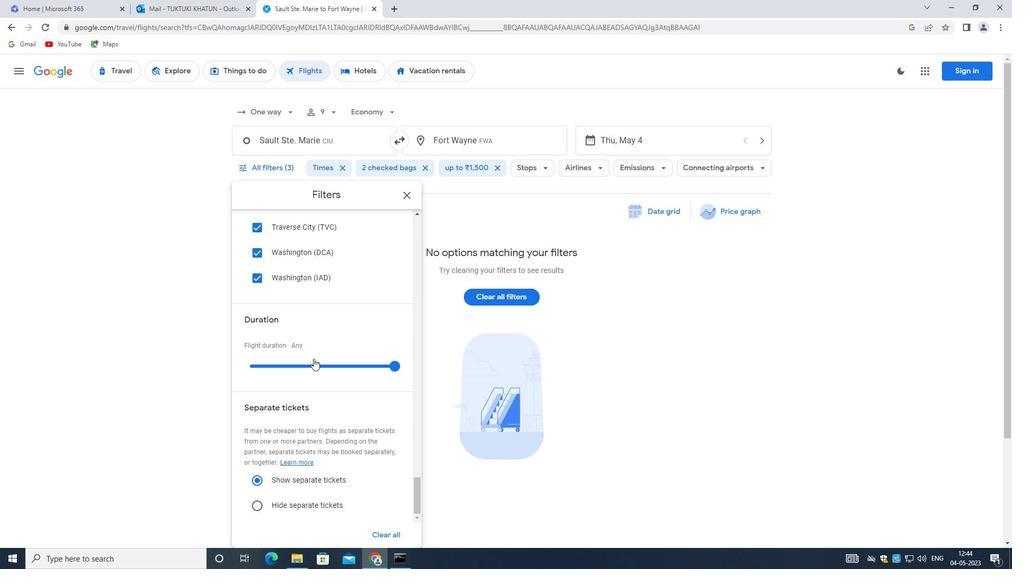 
Action: Mouse scrolled (313, 358) with delta (0, 0)
Screenshot: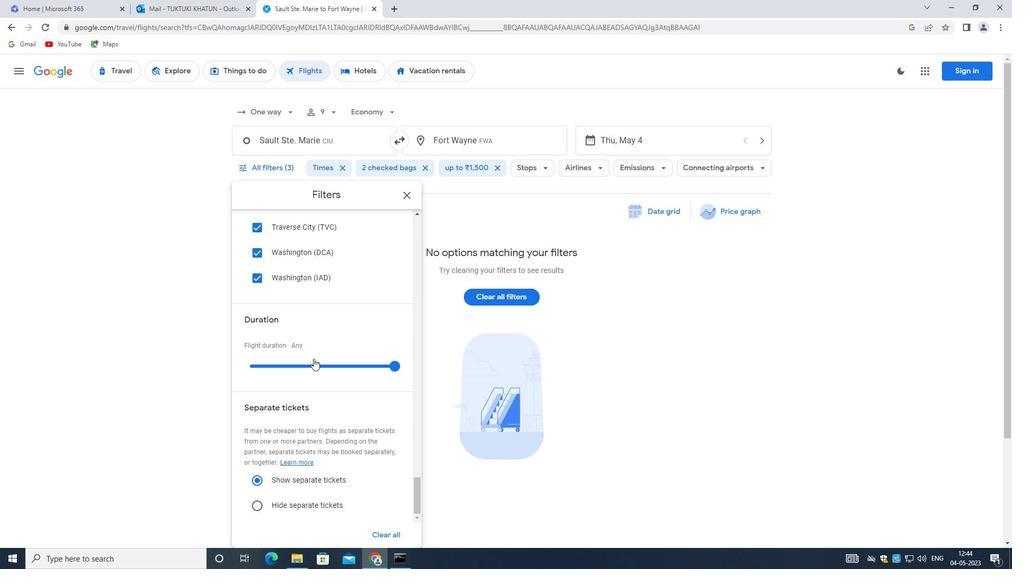 
Action: Mouse scrolled (313, 358) with delta (0, 0)
Screenshot: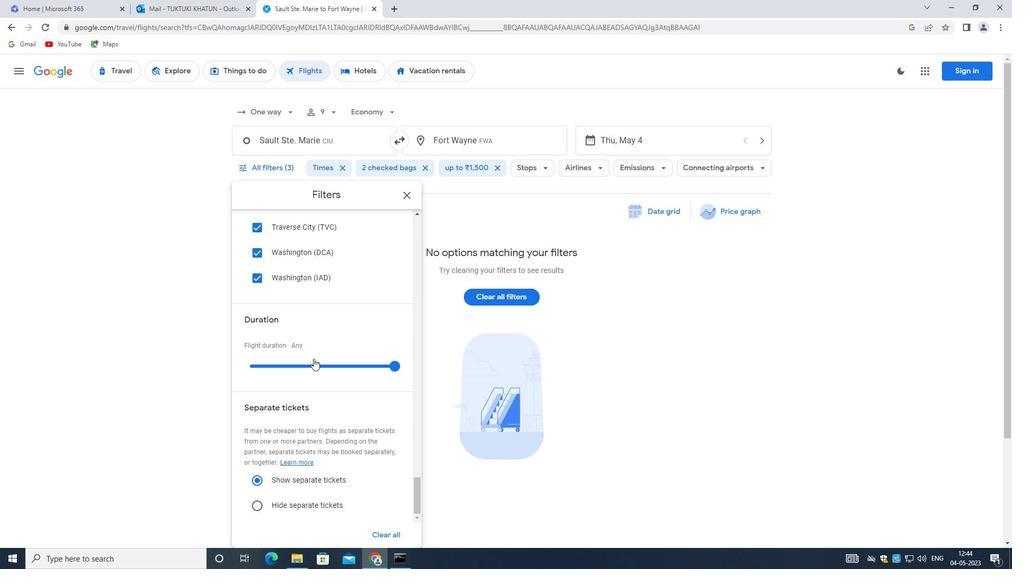 
Action: Mouse scrolled (313, 358) with delta (0, 0)
Screenshot: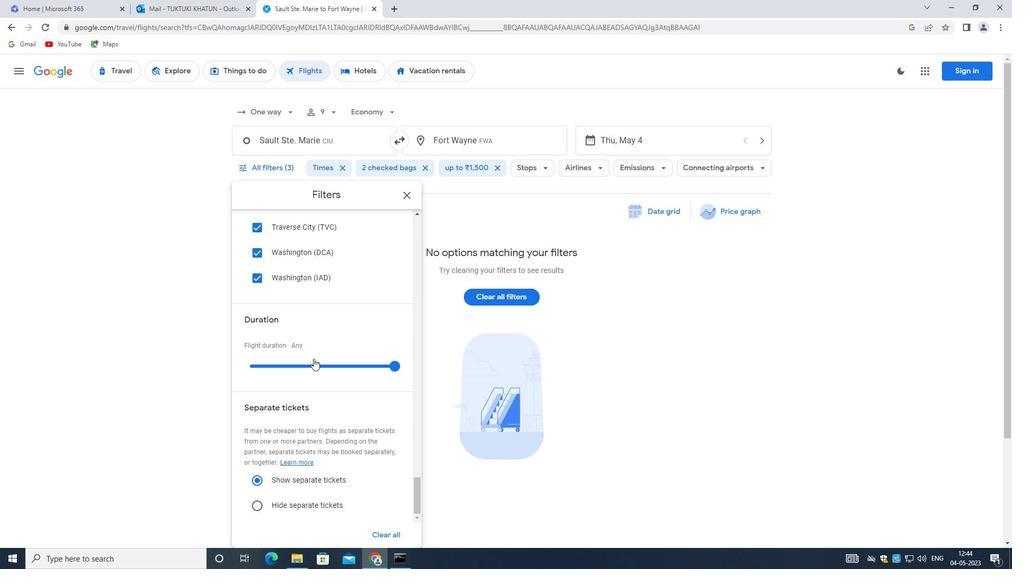 
Action: Mouse moved to (311, 361)
Screenshot: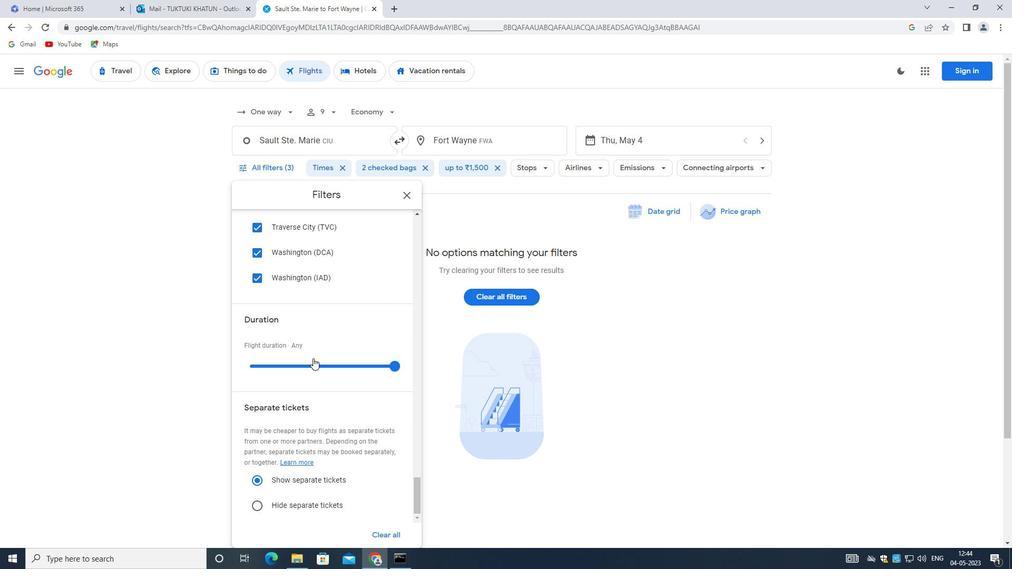 
